 Task: Research Airbnb options in Kalodzishchy, Belarus from 6th December, 2023 to 10th December, 2023 for 6 adults, 2 children.6 bedrooms having 6 beds and 6 bathrooms. Property type can be house. Amenities needed are: wifi, TV, free parkinig on premises, gym, breakfast. Booking option can be shelf check-in. Look for 5 properties as per requirement.
Action: Mouse moved to (462, 129)
Screenshot: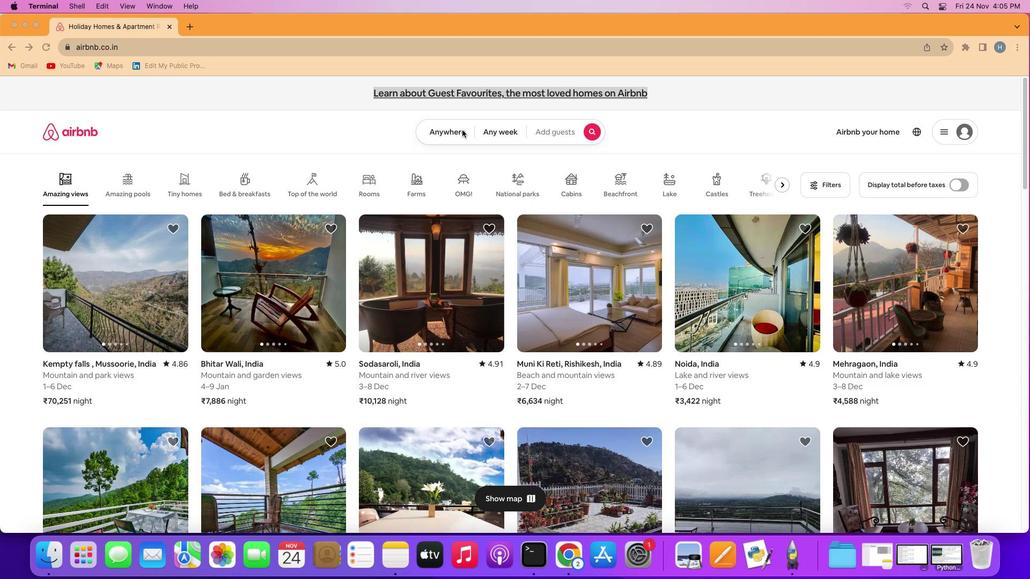 
Action: Mouse pressed left at (462, 129)
Screenshot: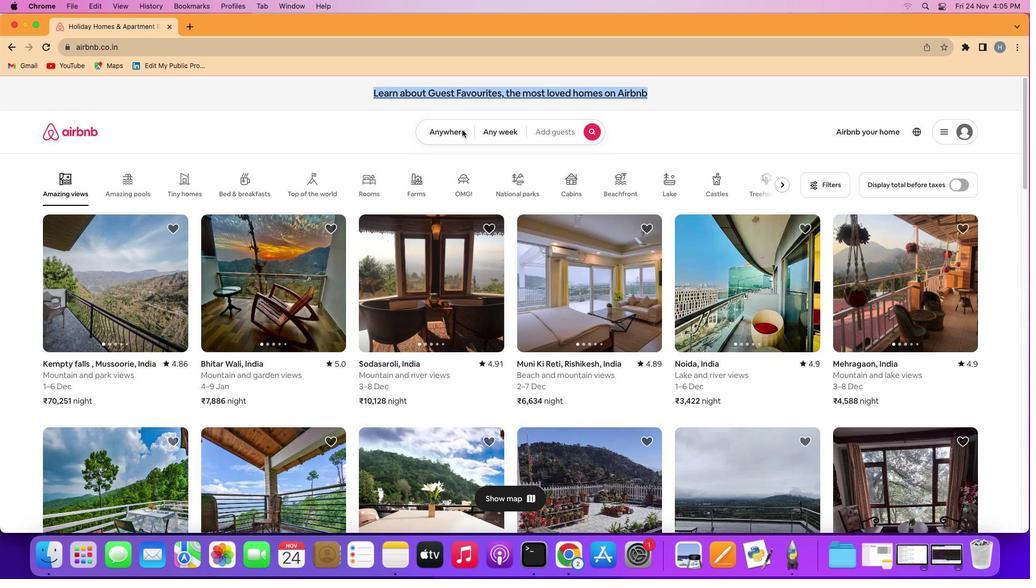 
Action: Mouse pressed left at (462, 129)
Screenshot: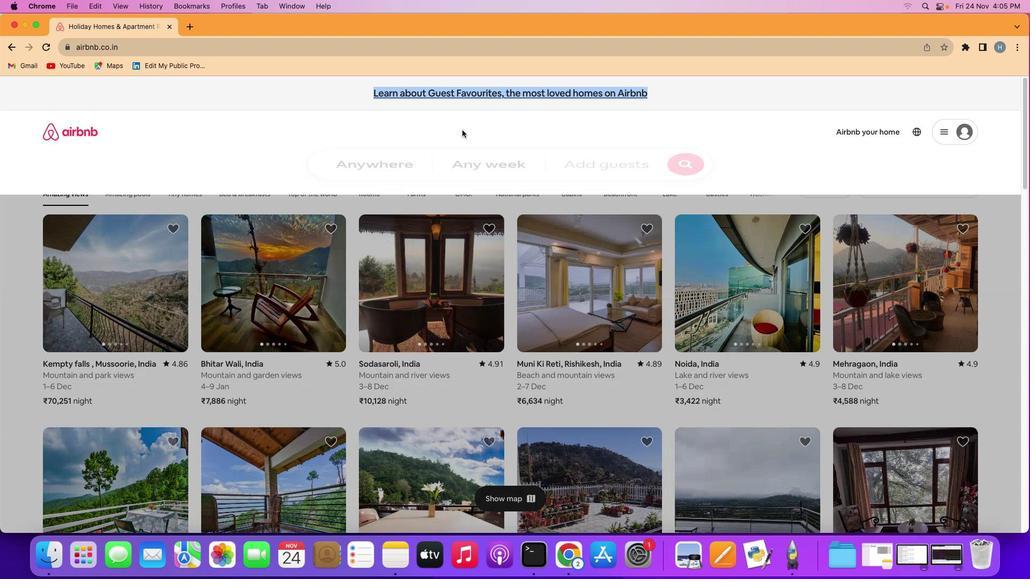 
Action: Mouse moved to (403, 176)
Screenshot: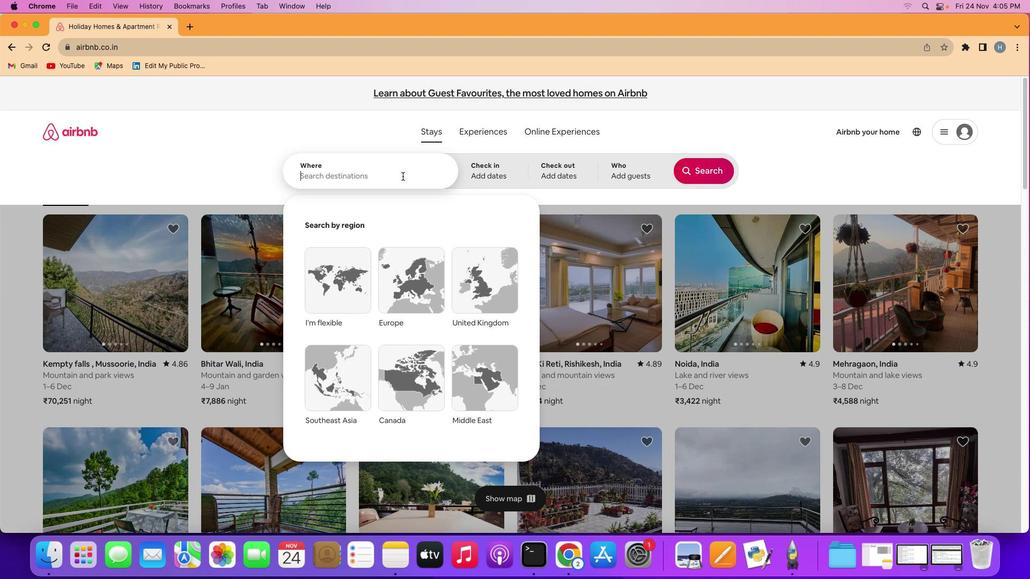 
Action: Mouse pressed left at (403, 176)
Screenshot: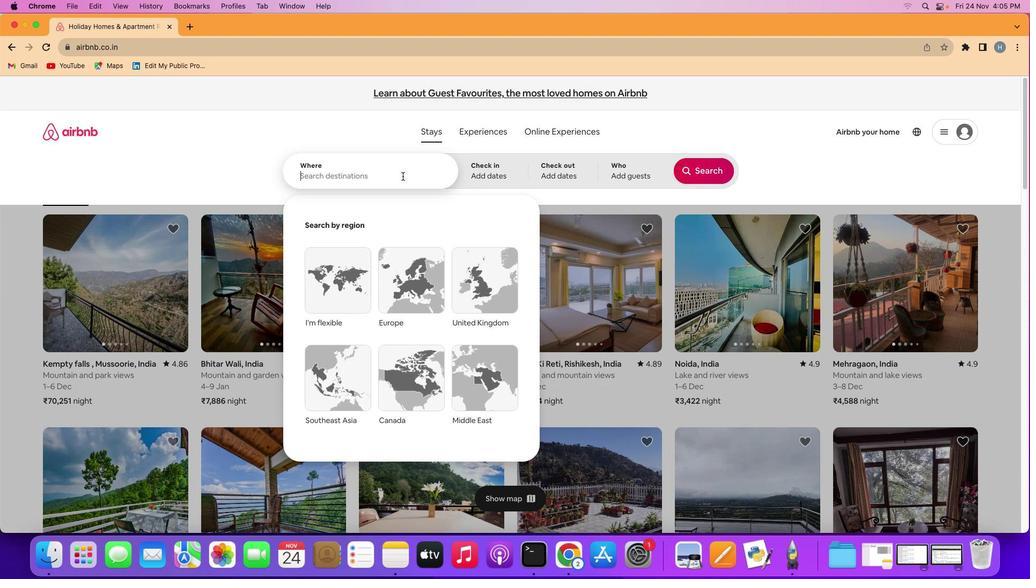 
Action: Mouse moved to (418, 171)
Screenshot: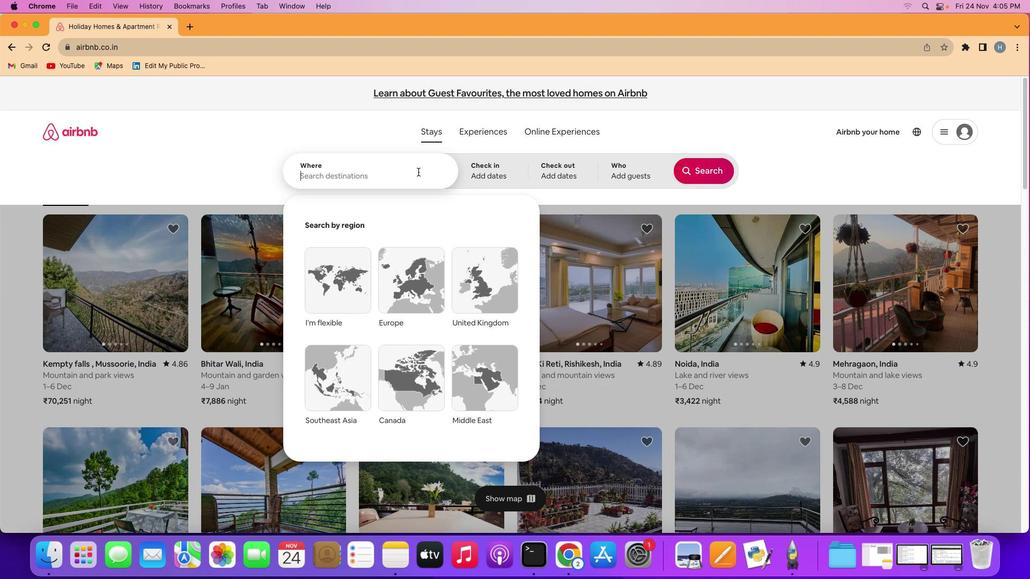 
Action: Key pressed Key.shift'K''a''l''o''d''z''i''s''h''c''h''y'','Key.spaceKey.shift'B''e''l''a''r''u''s'
Screenshot: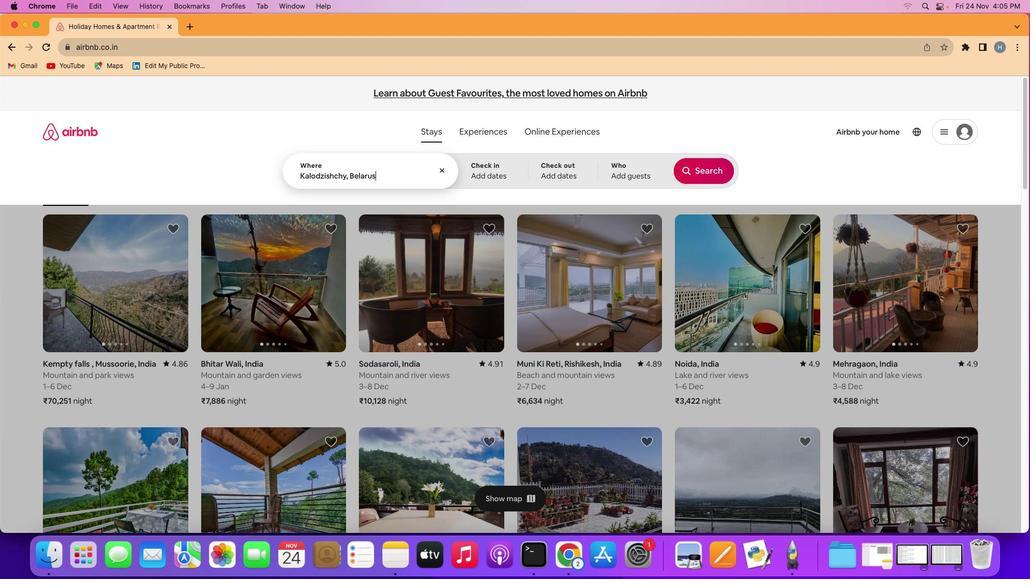
Action: Mouse moved to (511, 169)
Screenshot: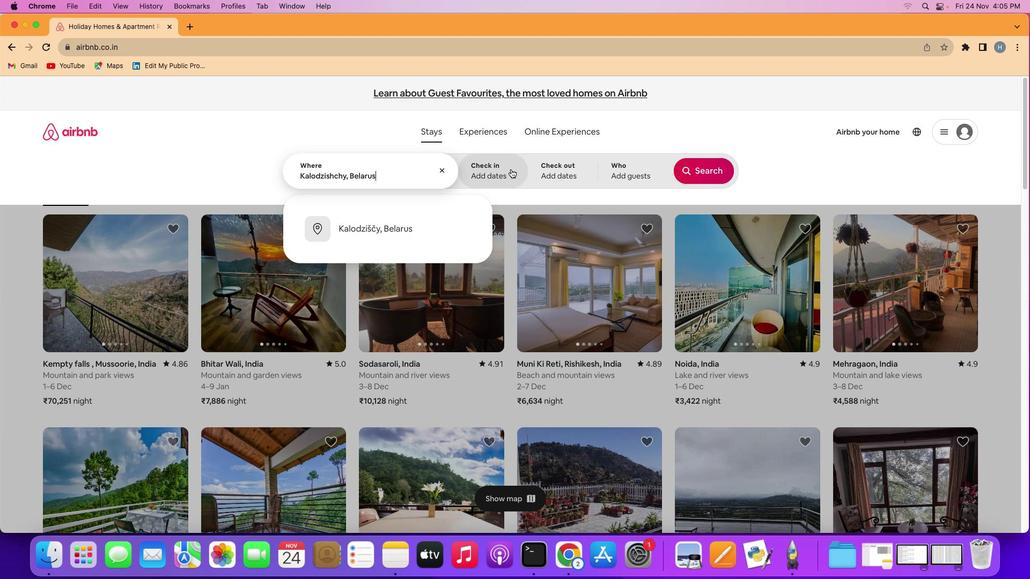 
Action: Mouse pressed left at (511, 169)
Screenshot: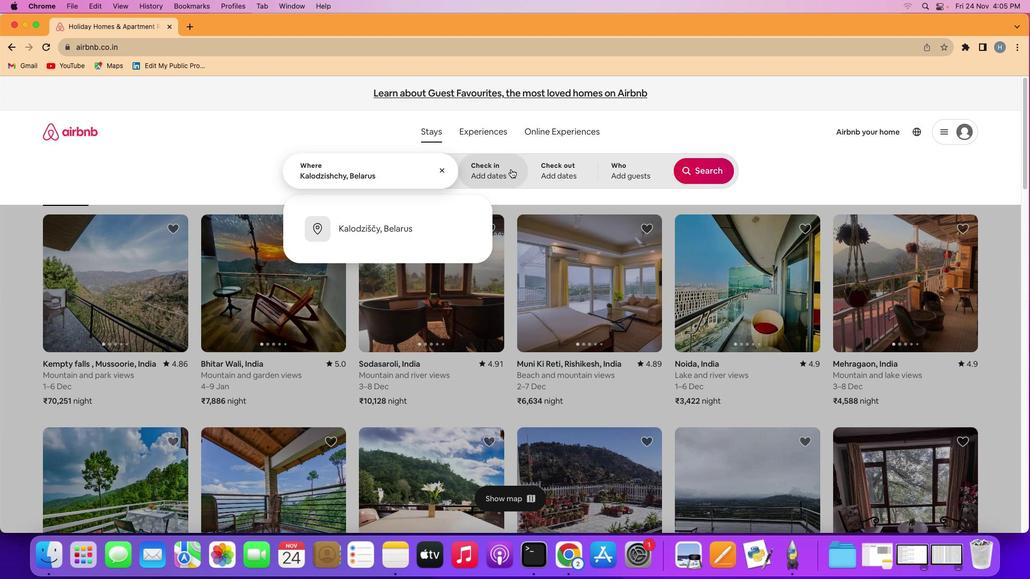 
Action: Mouse moved to (614, 333)
Screenshot: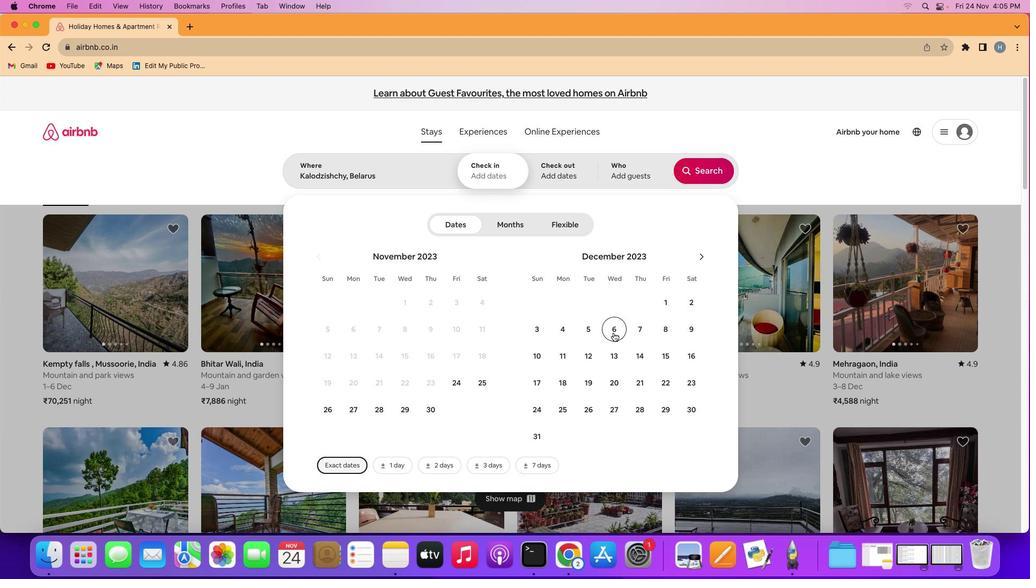 
Action: Mouse pressed left at (614, 333)
Screenshot: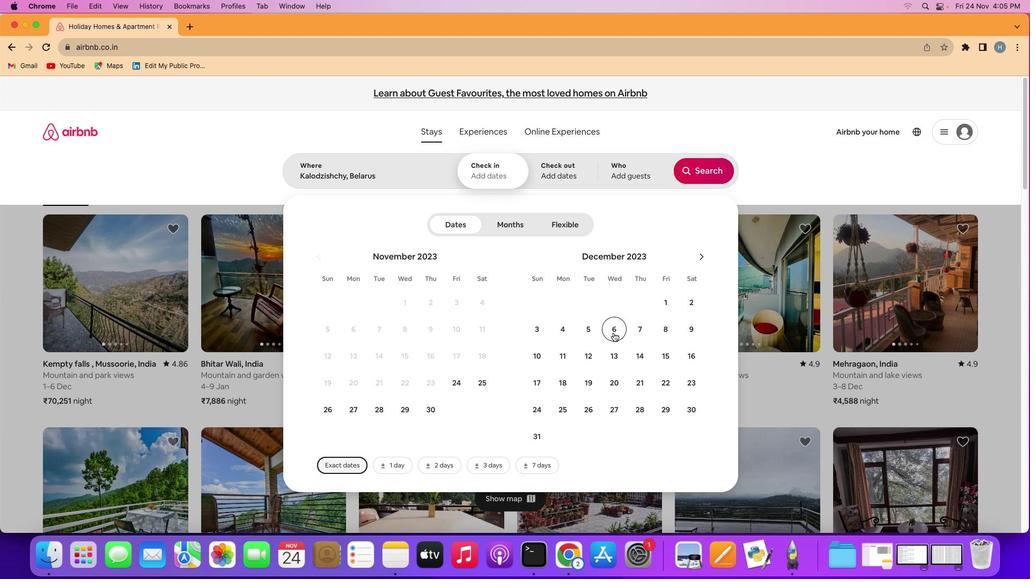 
Action: Mouse moved to (526, 354)
Screenshot: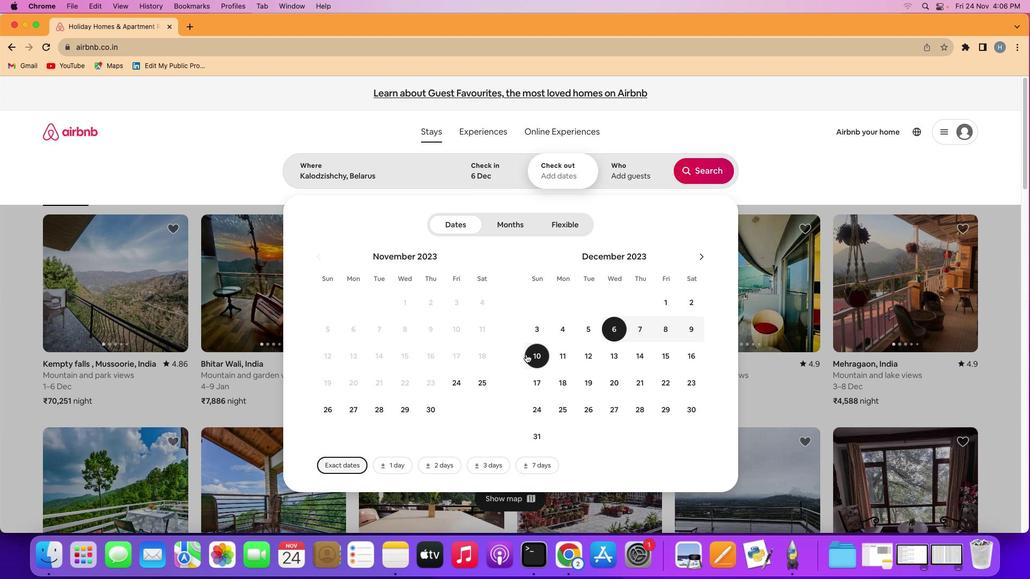 
Action: Mouse pressed left at (526, 354)
Screenshot: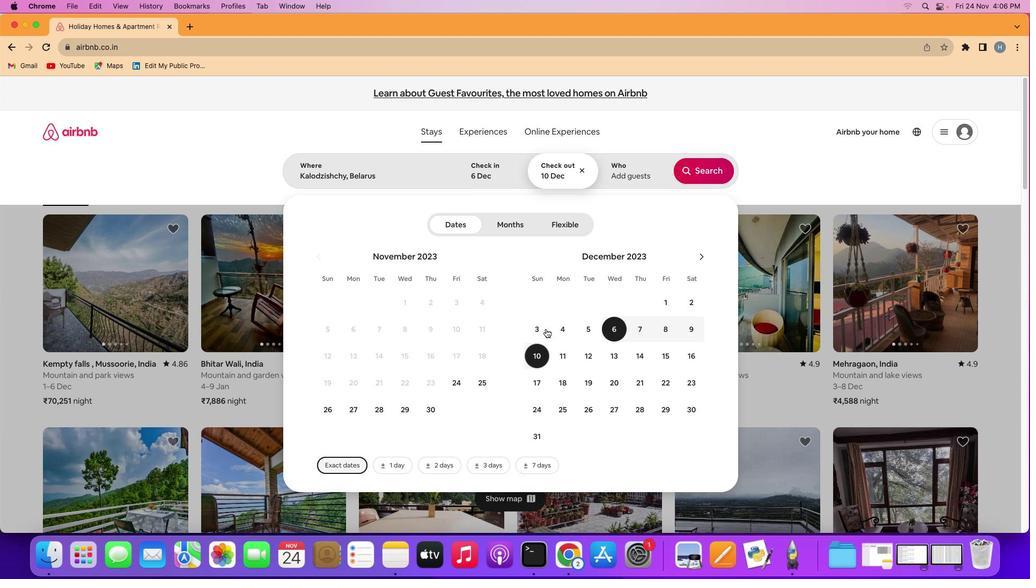 
Action: Mouse moved to (631, 179)
Screenshot: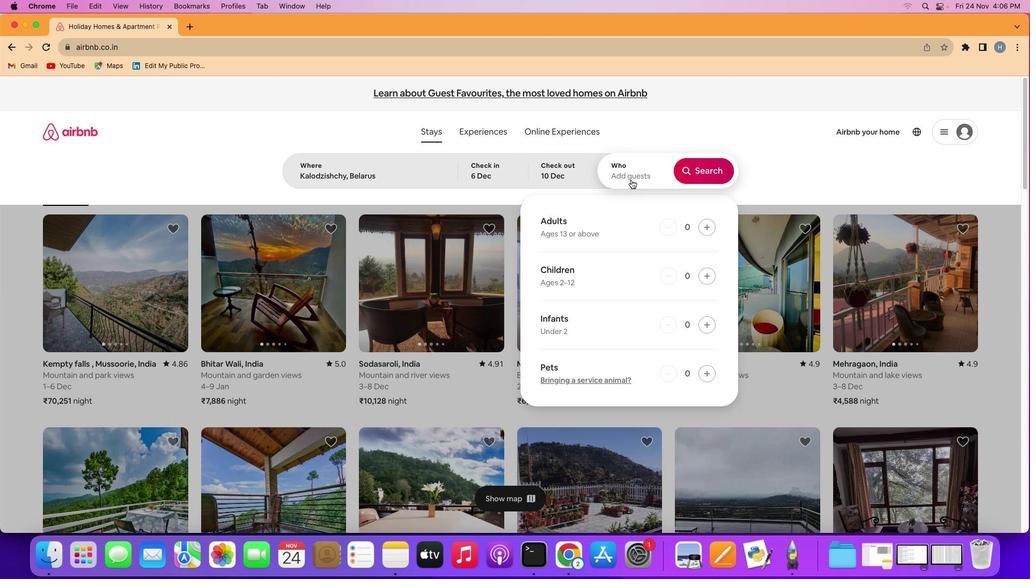
Action: Mouse pressed left at (631, 179)
Screenshot: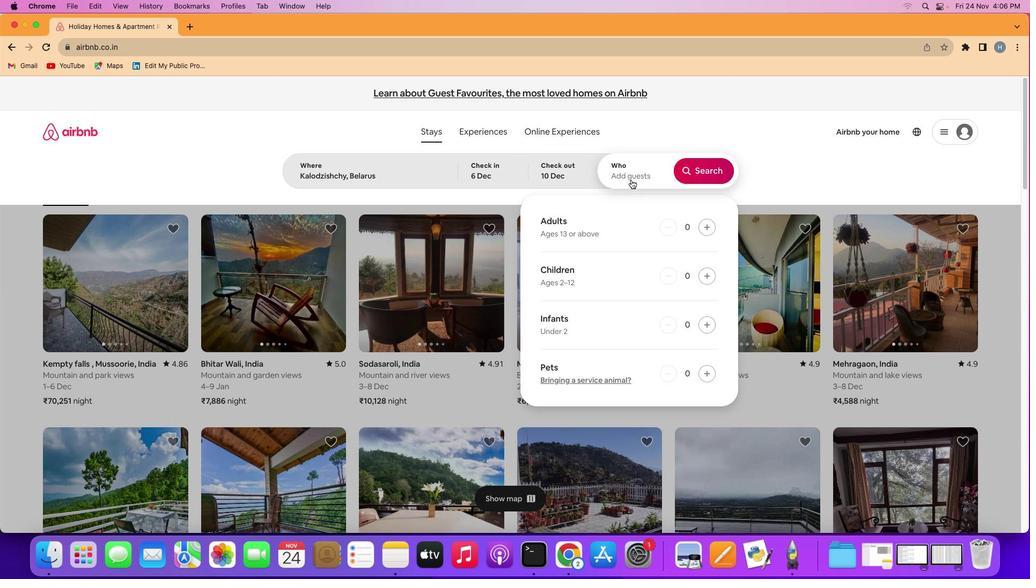 
Action: Mouse moved to (712, 229)
Screenshot: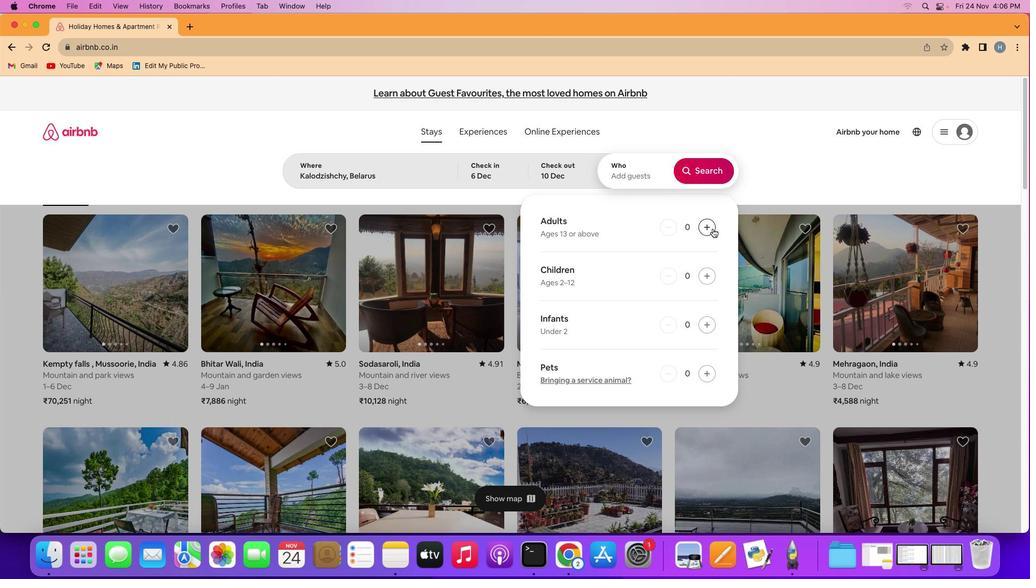 
Action: Mouse pressed left at (712, 229)
Screenshot: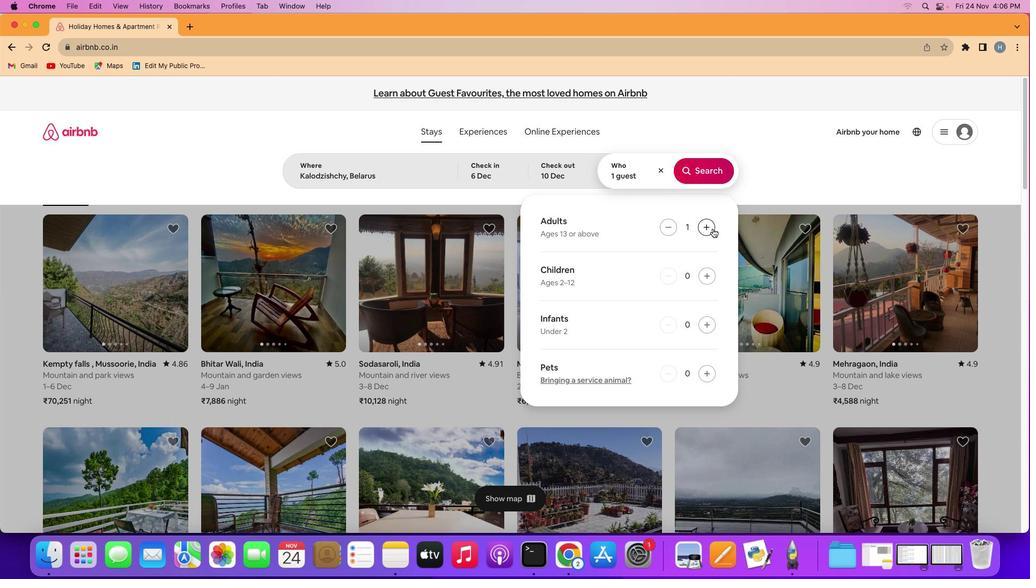 
Action: Mouse pressed left at (712, 229)
Screenshot: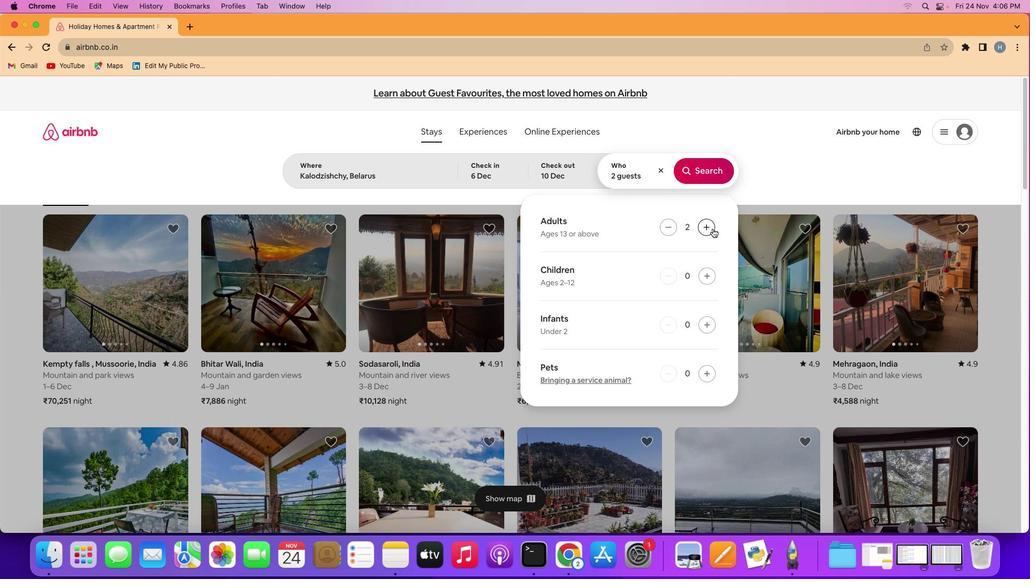 
Action: Mouse pressed left at (712, 229)
Screenshot: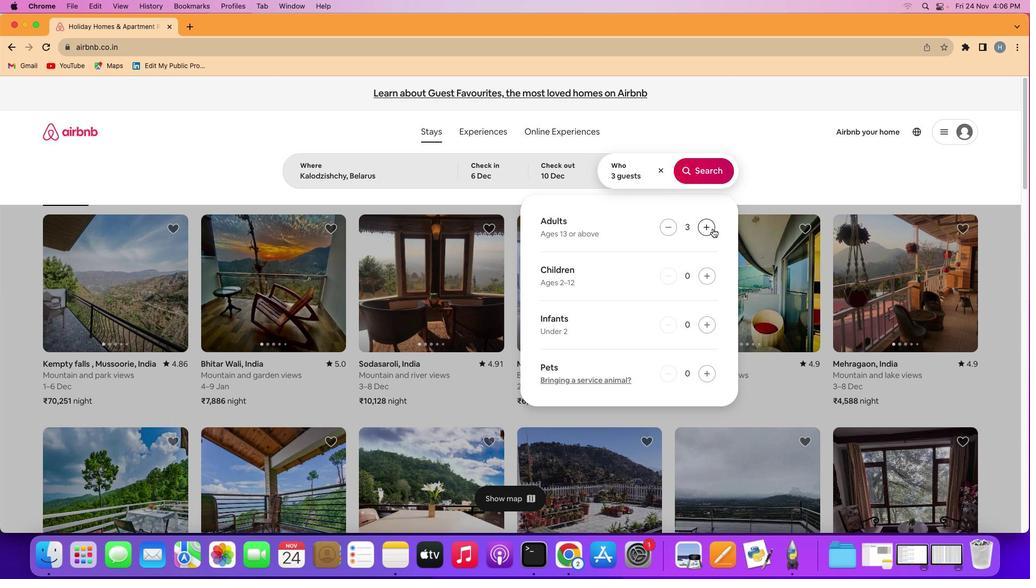 
Action: Mouse pressed left at (712, 229)
Screenshot: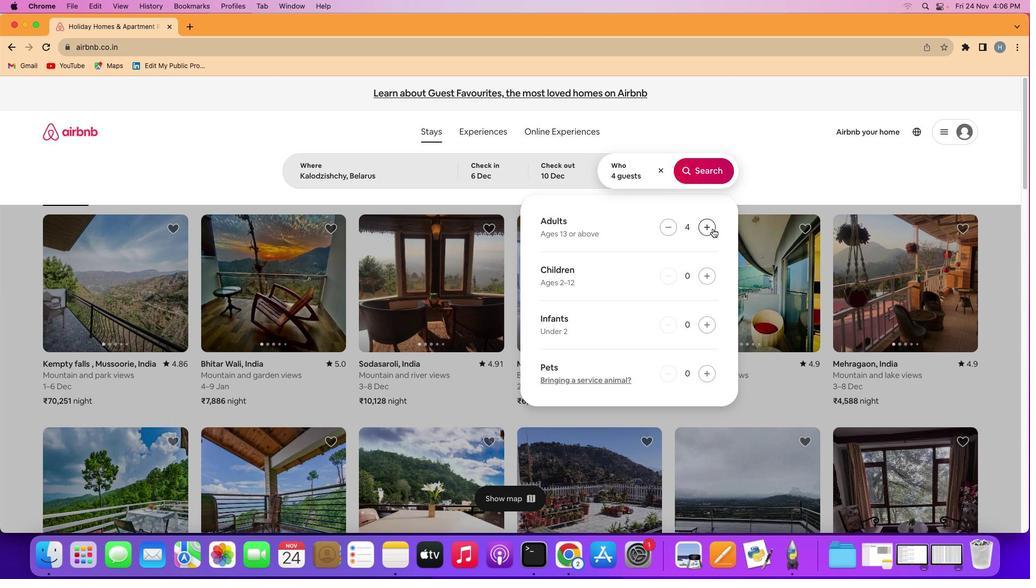 
Action: Mouse pressed left at (712, 229)
Screenshot: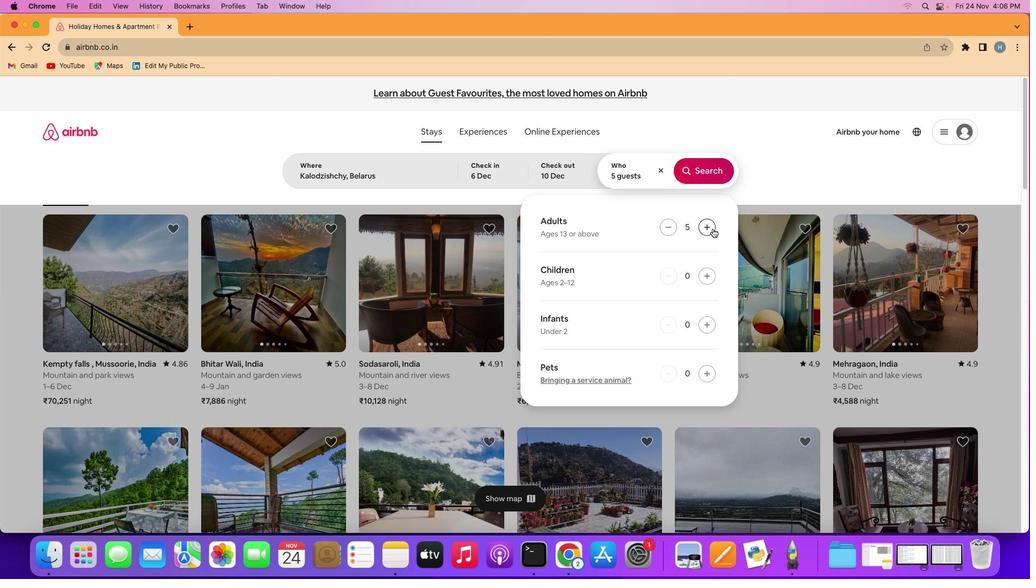 
Action: Mouse pressed left at (712, 229)
Screenshot: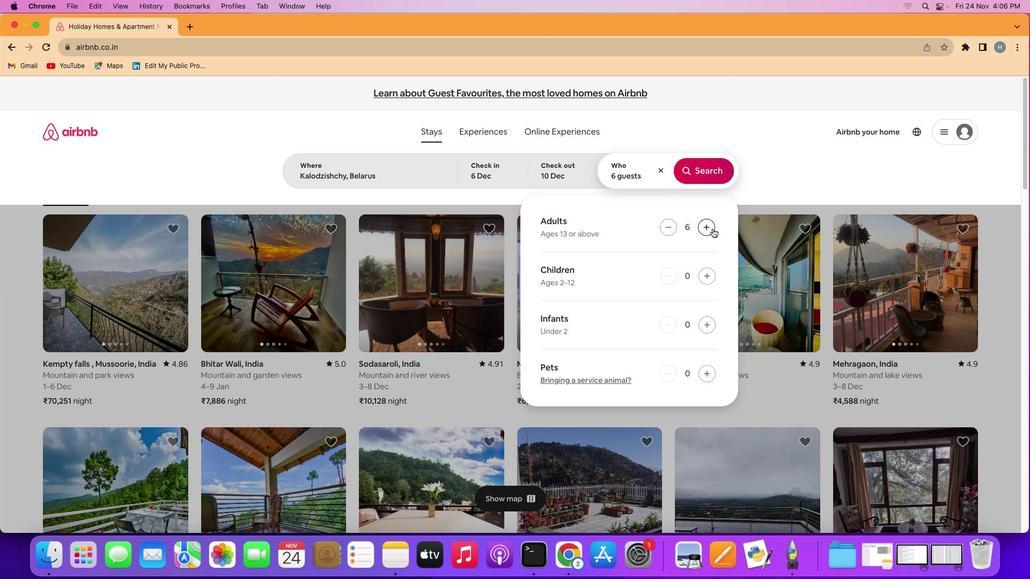 
Action: Mouse moved to (709, 277)
Screenshot: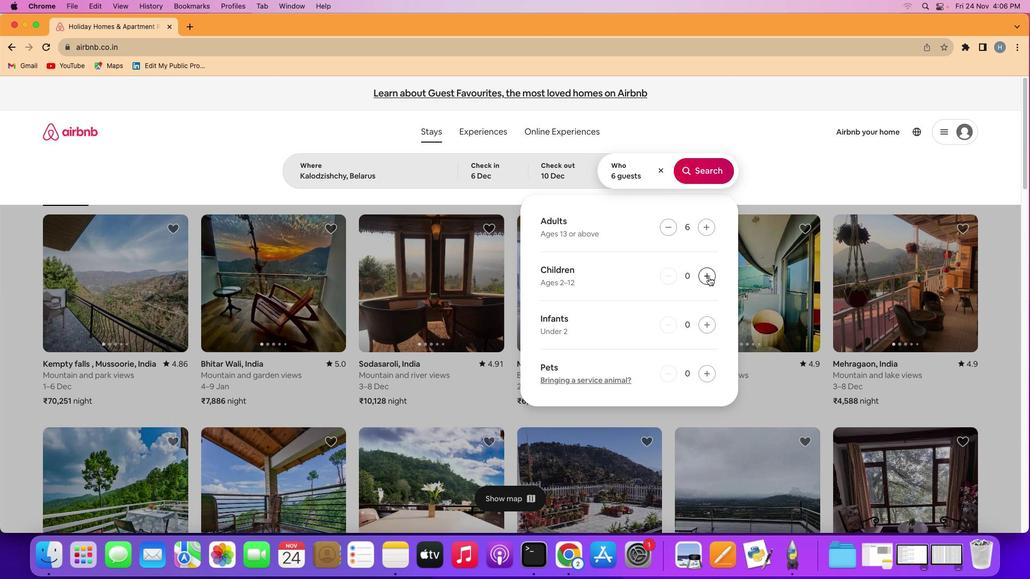 
Action: Mouse pressed left at (709, 277)
Screenshot: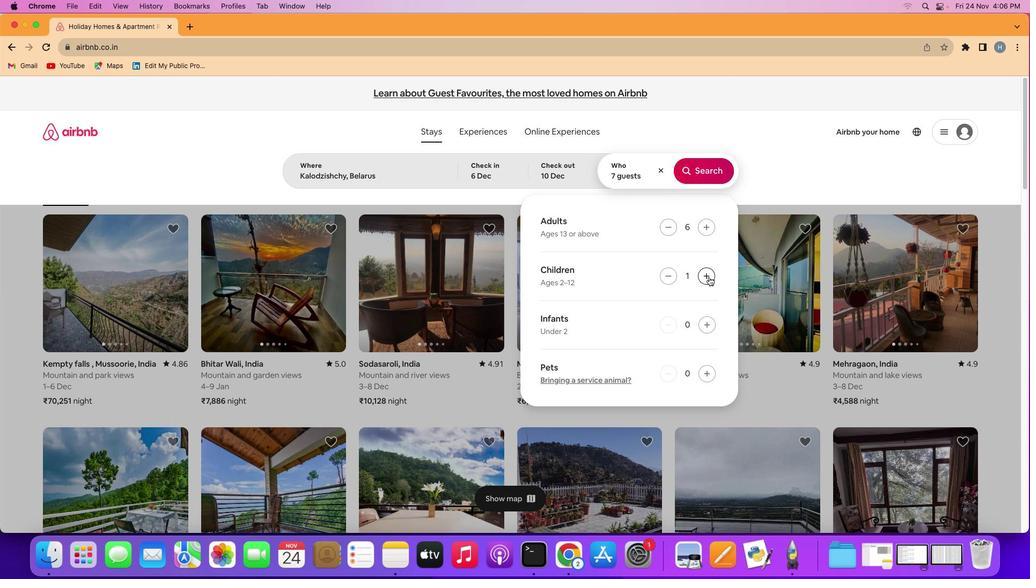 
Action: Mouse pressed left at (709, 277)
Screenshot: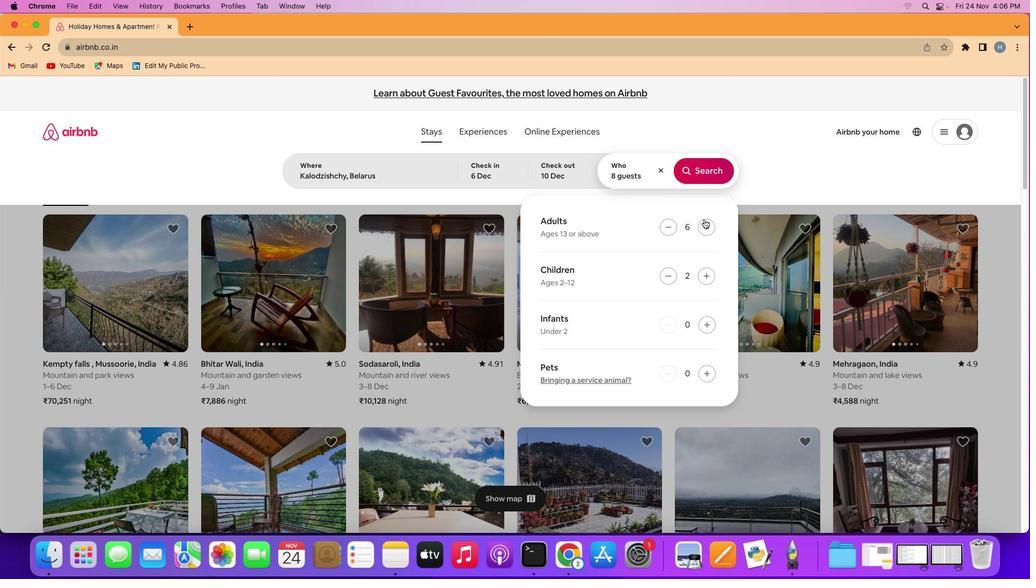 
Action: Mouse moved to (702, 166)
Screenshot: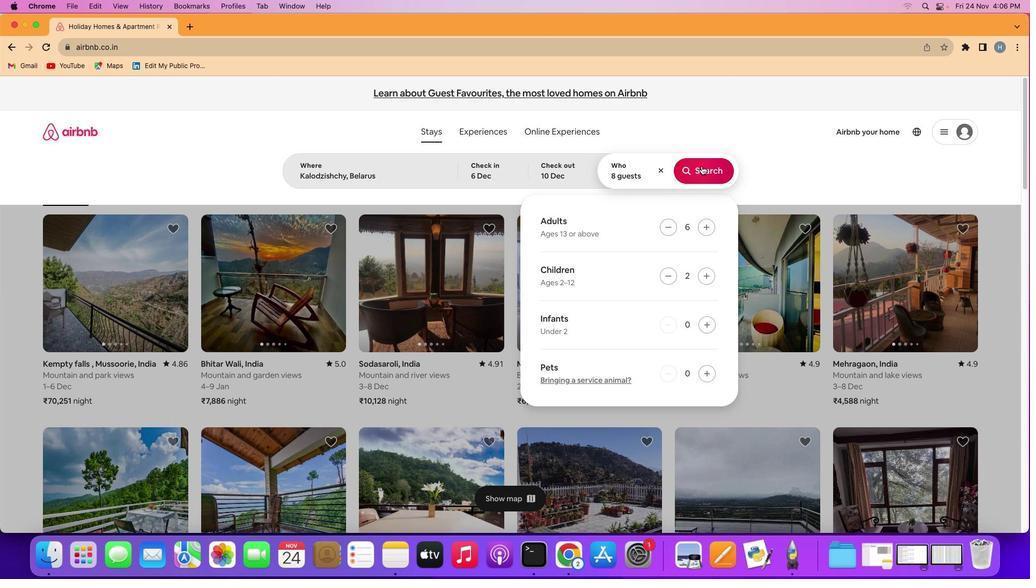 
Action: Mouse pressed left at (702, 166)
Screenshot: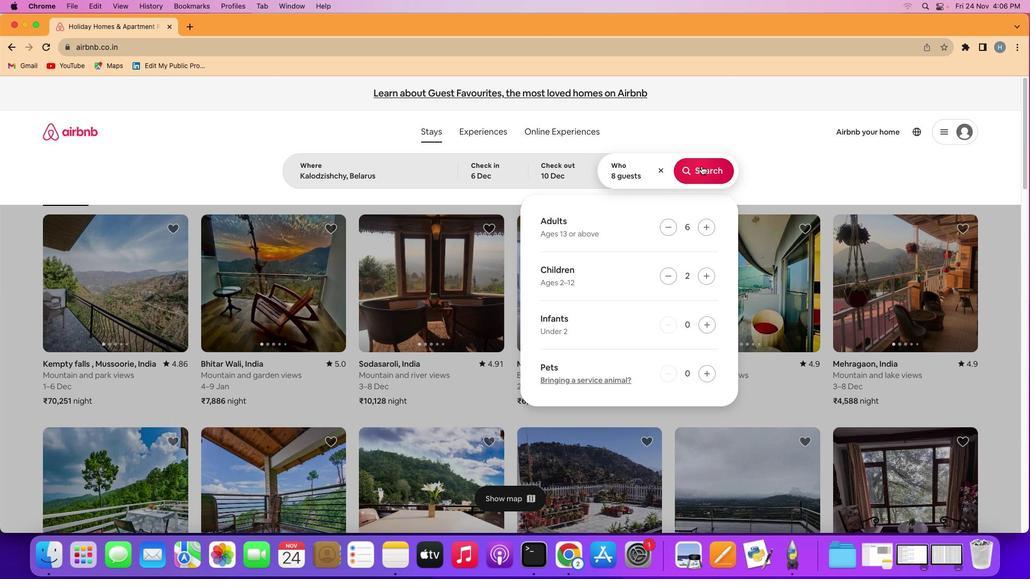 
Action: Mouse moved to (845, 137)
Screenshot: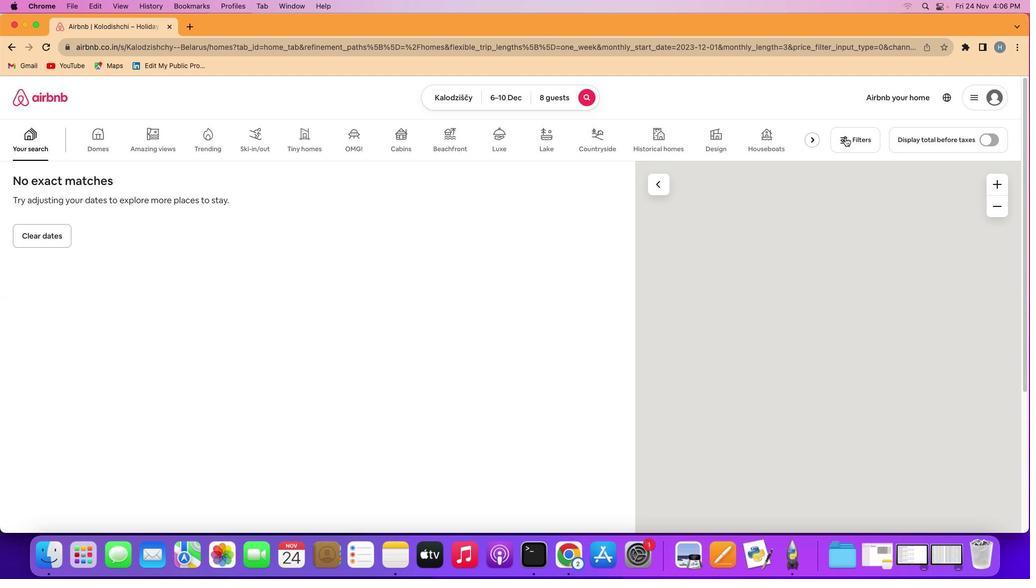 
Action: Mouse pressed left at (845, 137)
Screenshot: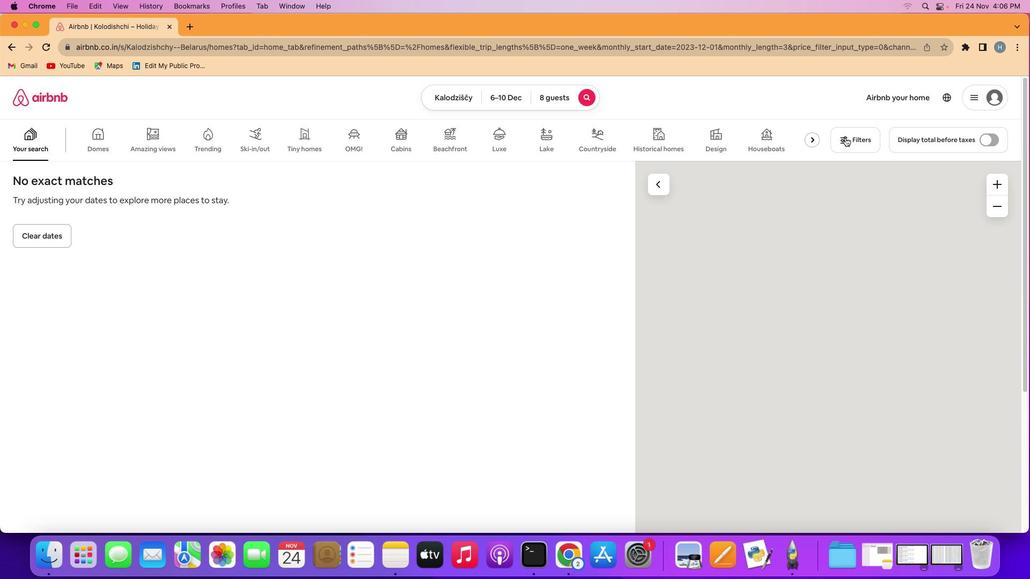 
Action: Mouse moved to (591, 290)
Screenshot: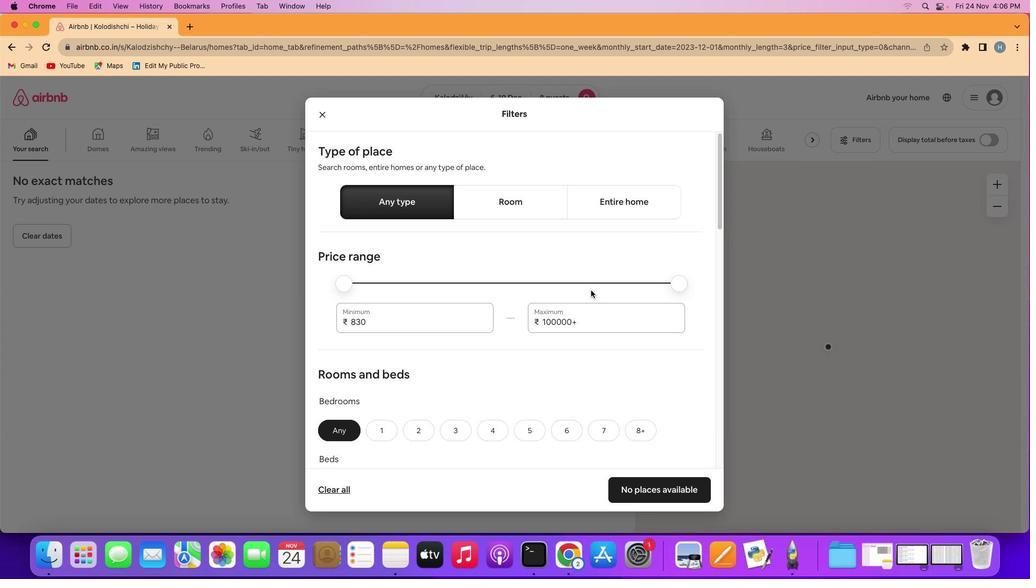 
Action: Mouse scrolled (591, 290) with delta (0, 0)
Screenshot: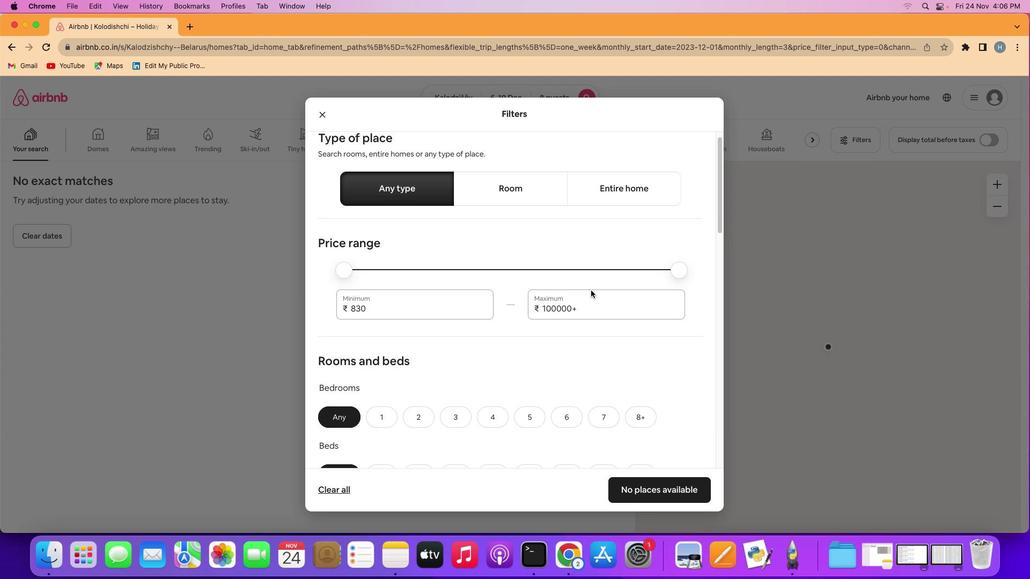 
Action: Mouse scrolled (591, 290) with delta (0, 0)
Screenshot: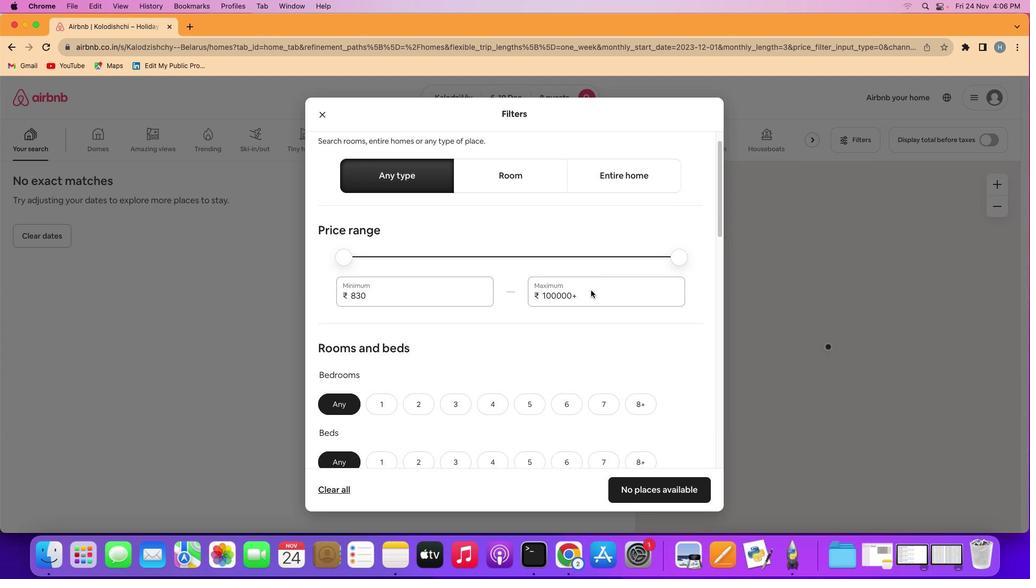 
Action: Mouse scrolled (591, 290) with delta (0, -1)
Screenshot: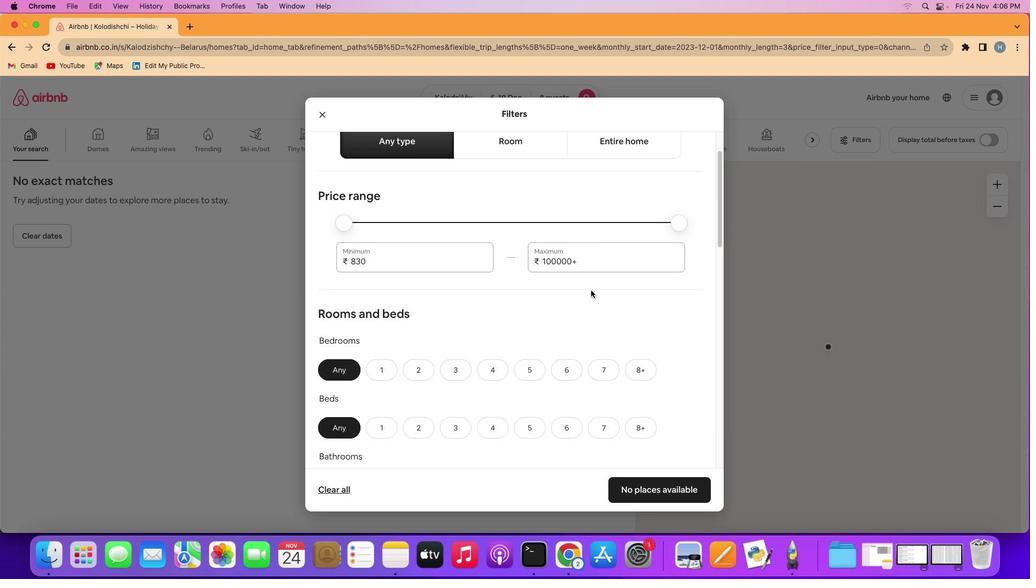 
Action: Mouse scrolled (591, 290) with delta (0, 0)
Screenshot: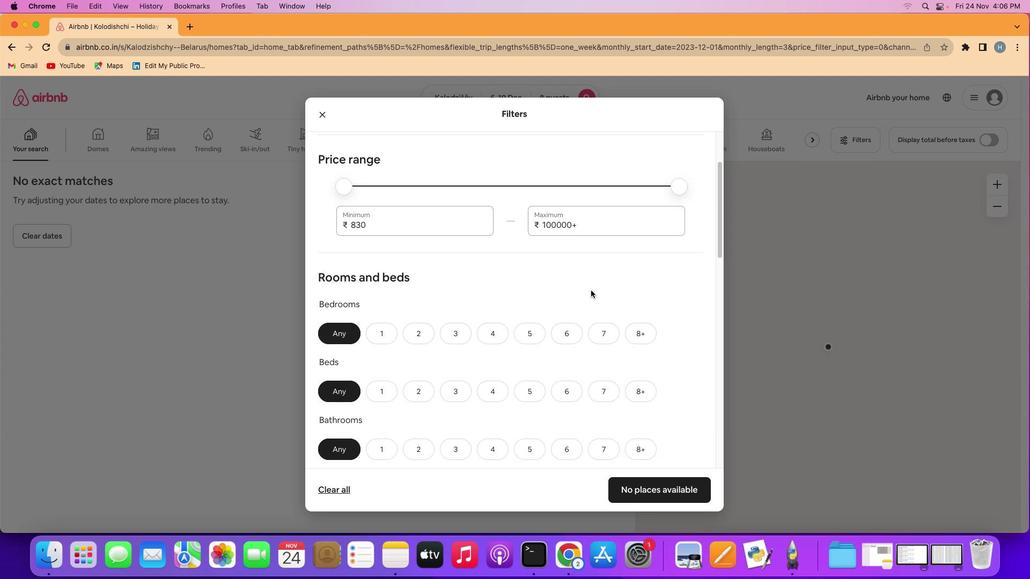 
Action: Mouse scrolled (591, 290) with delta (0, 0)
Screenshot: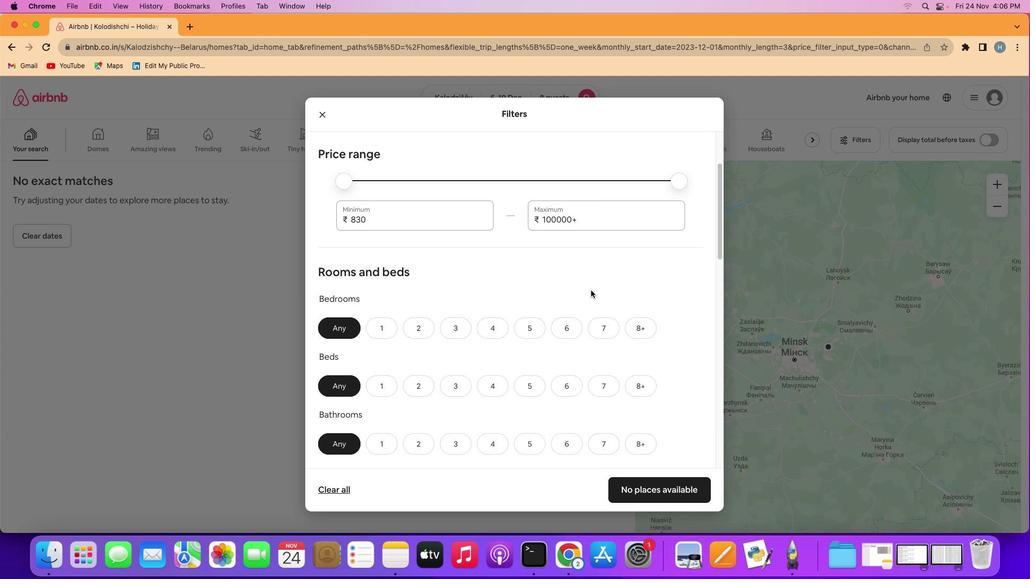 
Action: Mouse scrolled (591, 290) with delta (0, 0)
Screenshot: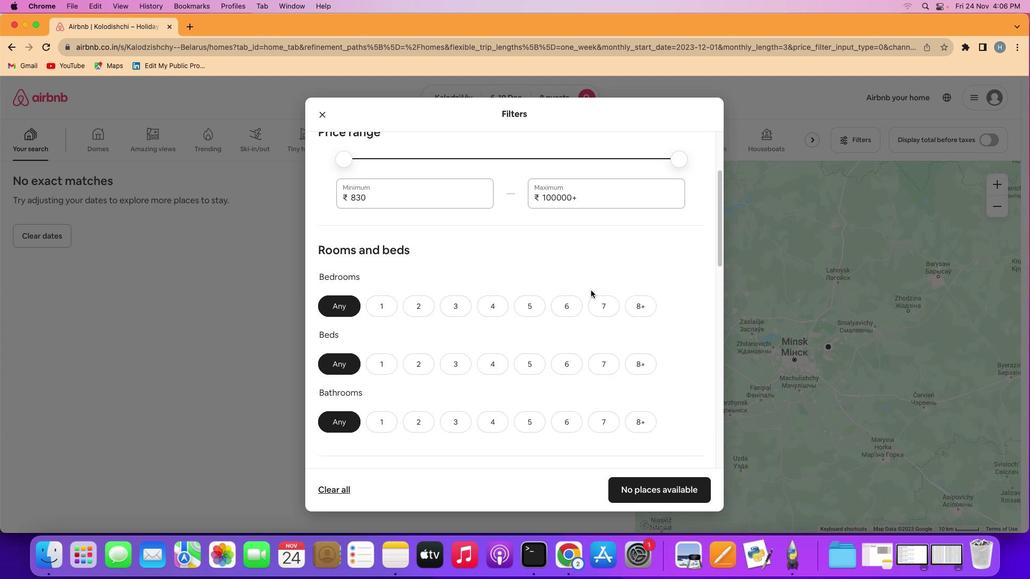 
Action: Mouse scrolled (591, 290) with delta (0, -1)
Screenshot: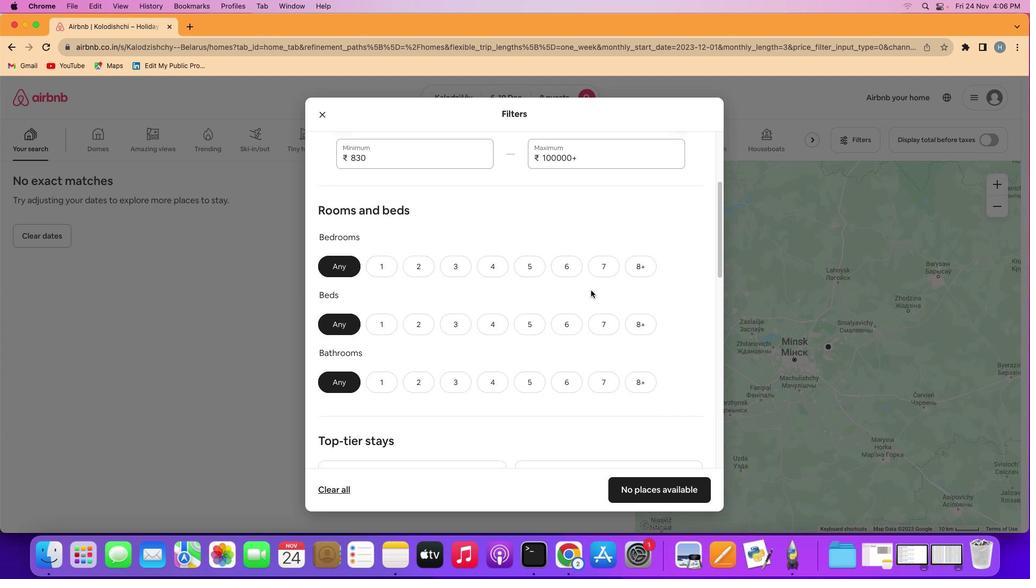
Action: Mouse scrolled (591, 290) with delta (0, -1)
Screenshot: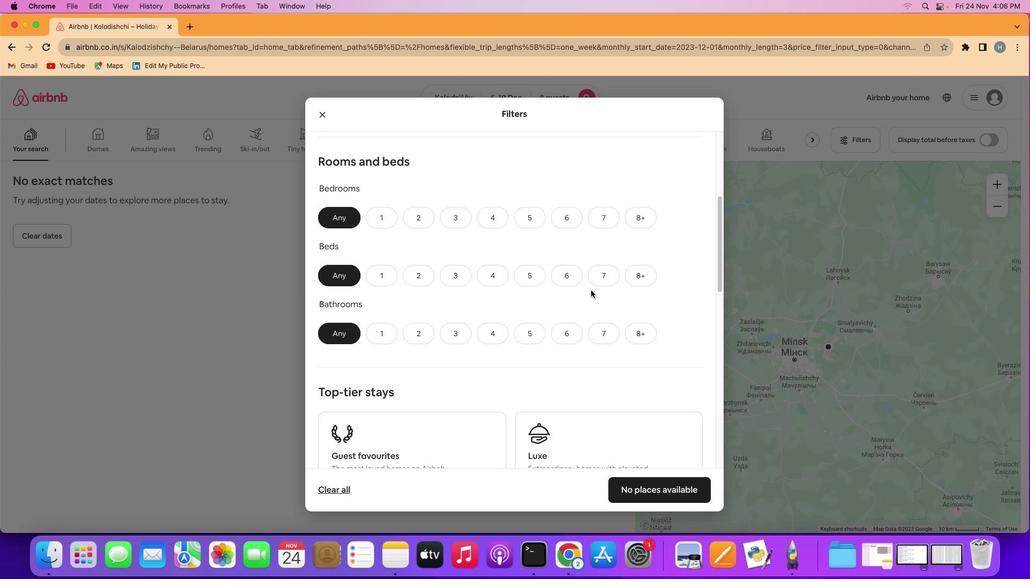 
Action: Mouse scrolled (591, 290) with delta (0, 0)
Screenshot: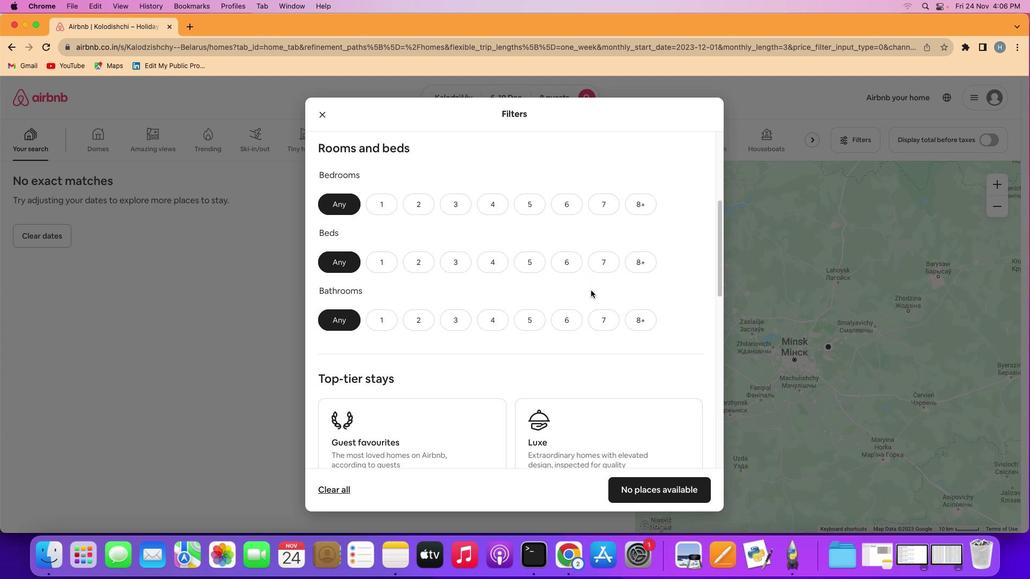 
Action: Mouse scrolled (591, 290) with delta (0, 0)
Screenshot: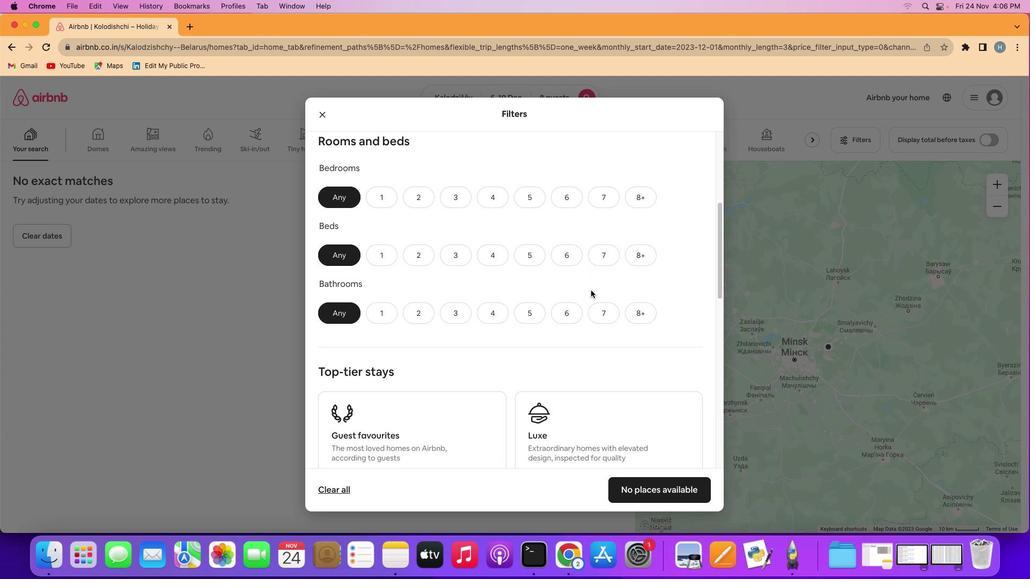 
Action: Mouse scrolled (591, 290) with delta (0, 0)
Screenshot: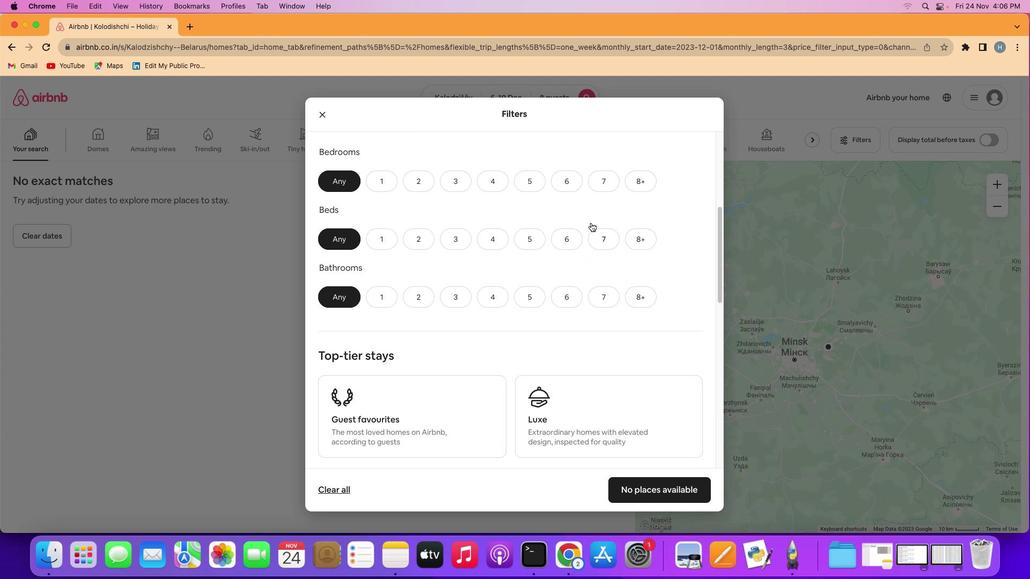 
Action: Mouse moved to (572, 179)
Screenshot: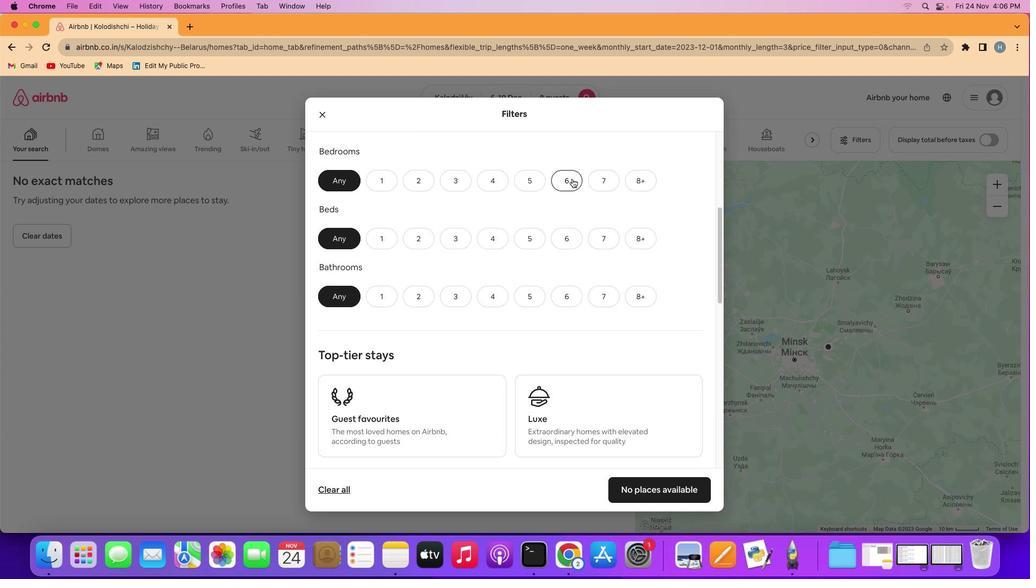 
Action: Mouse pressed left at (572, 179)
Screenshot: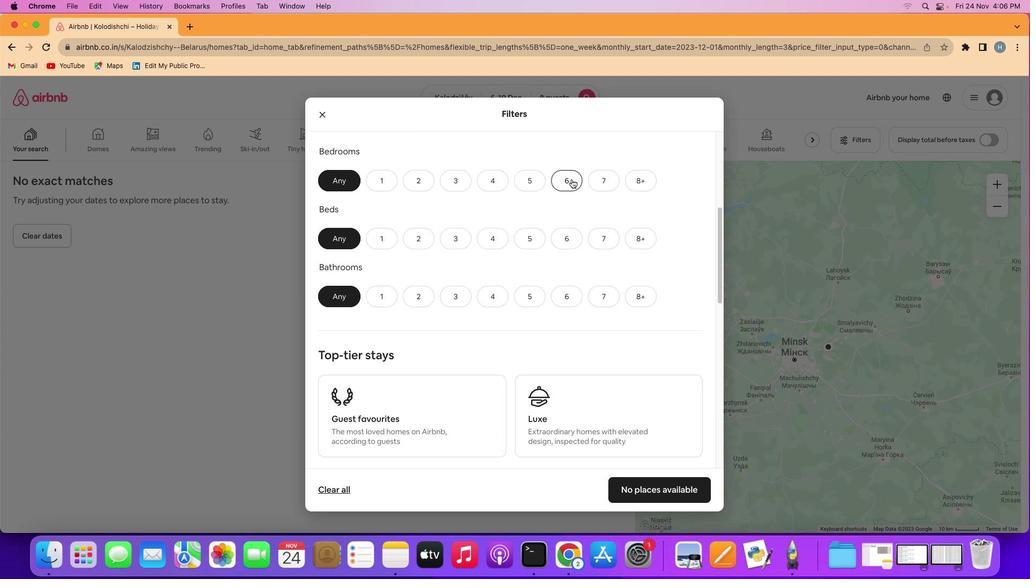 
Action: Mouse moved to (565, 239)
Screenshot: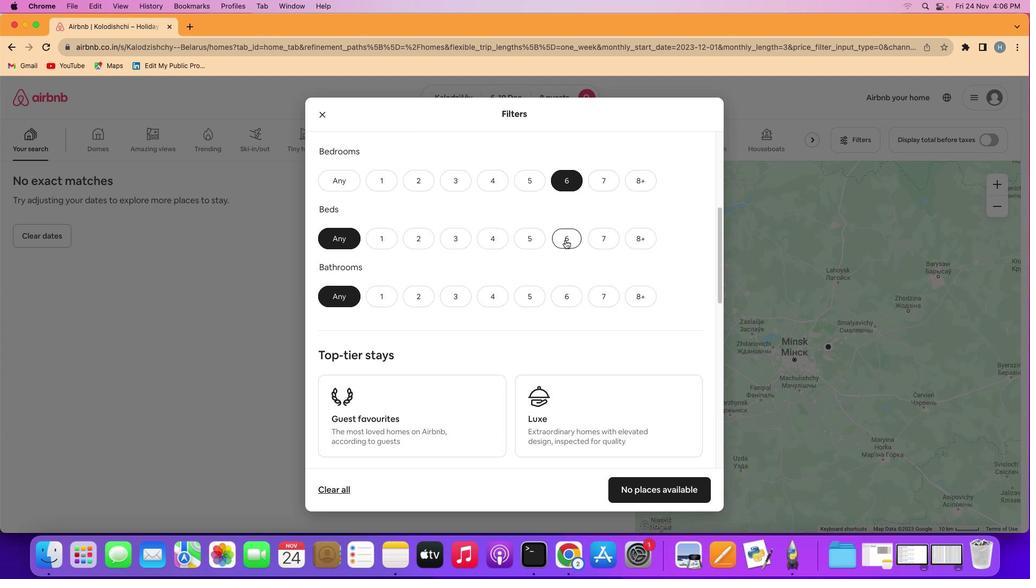
Action: Mouse pressed left at (565, 239)
Screenshot: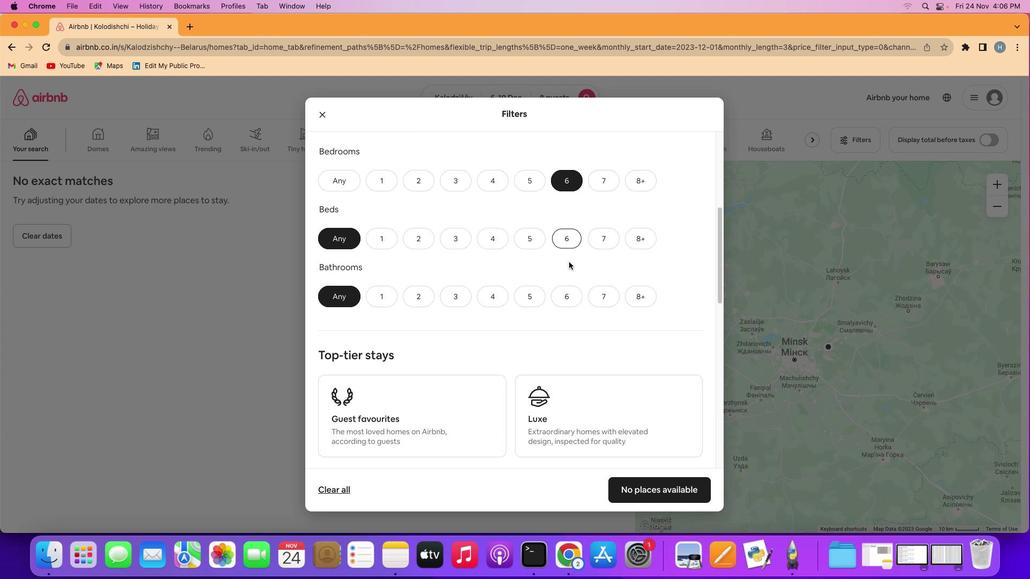 
Action: Mouse moved to (575, 294)
Screenshot: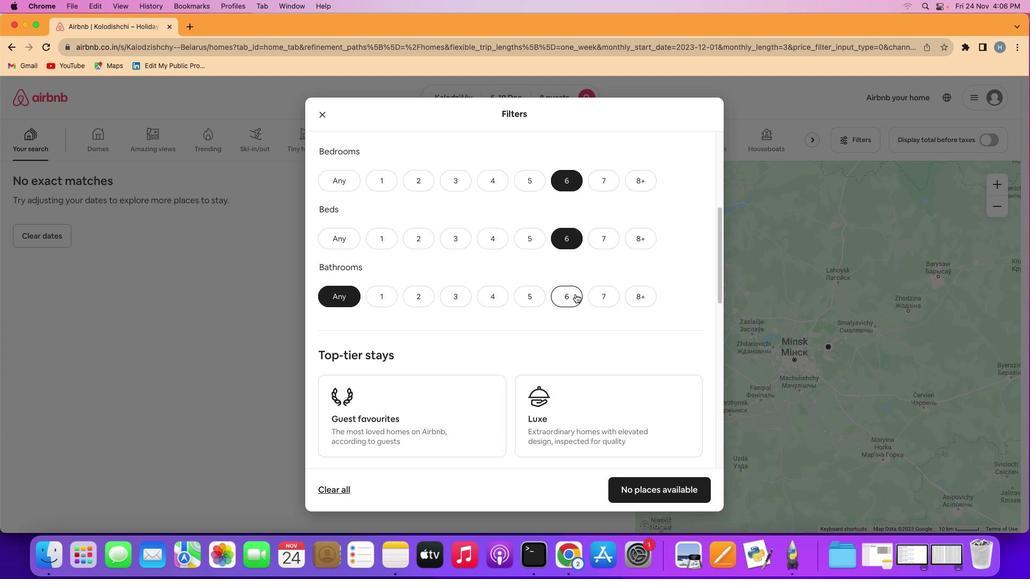 
Action: Mouse pressed left at (575, 294)
Screenshot: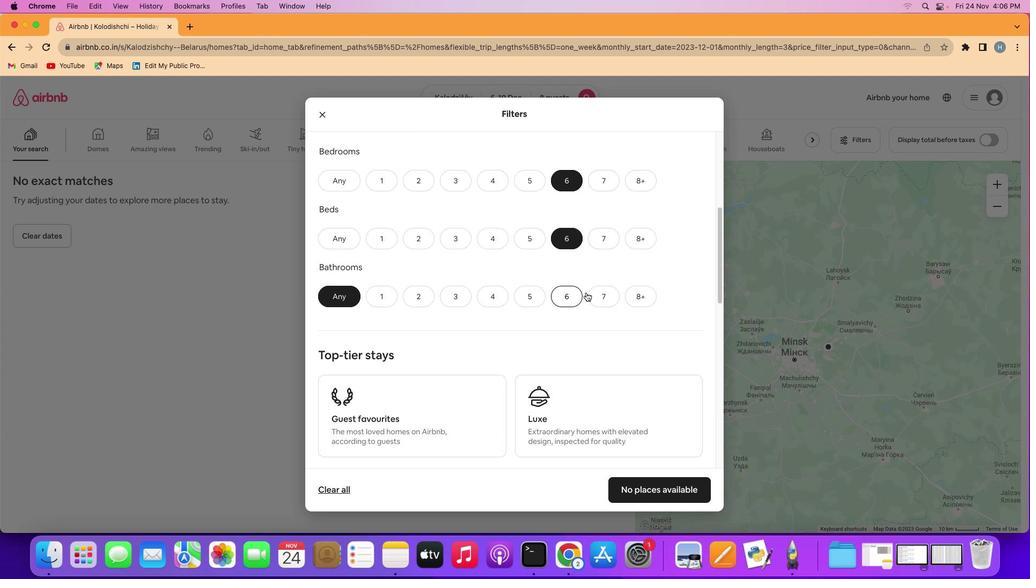 
Action: Mouse moved to (639, 304)
Screenshot: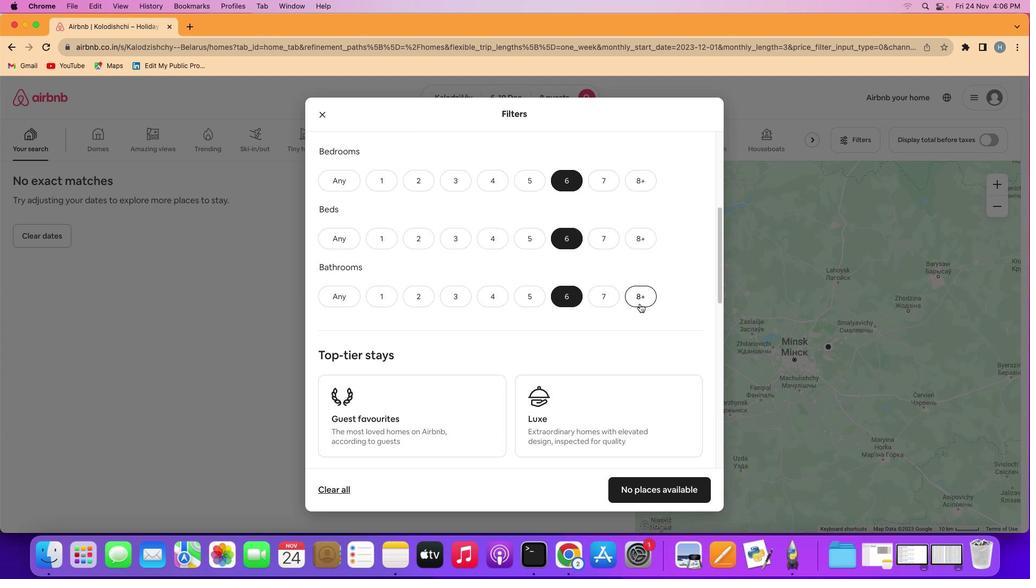 
Action: Mouse scrolled (639, 304) with delta (0, 0)
Screenshot: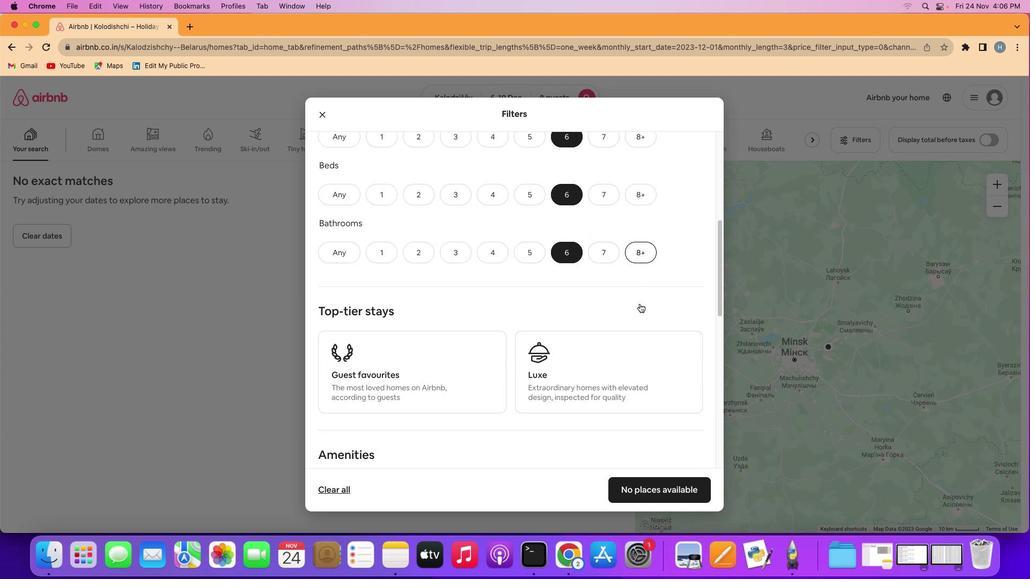 
Action: Mouse scrolled (639, 304) with delta (0, 0)
Screenshot: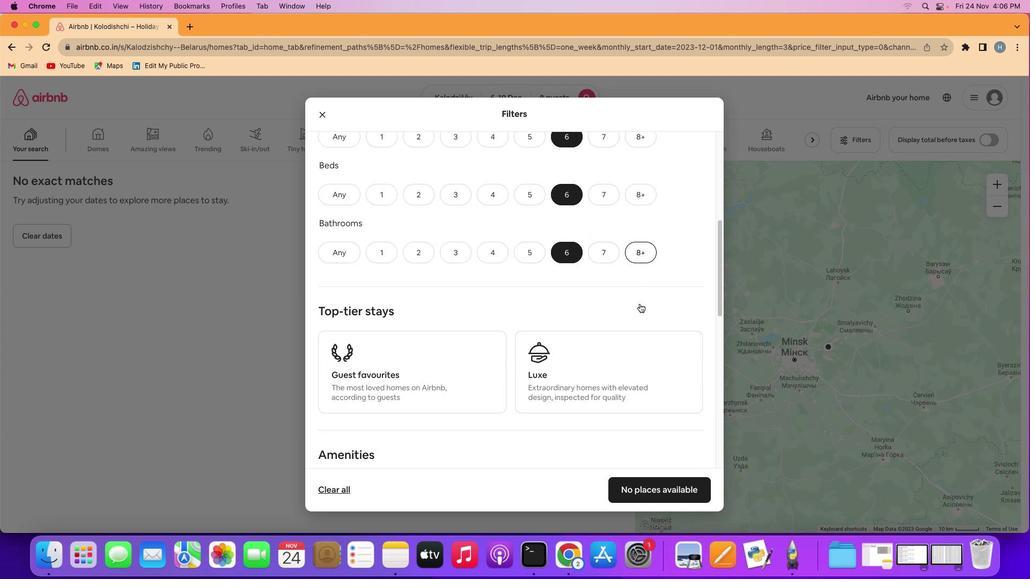 
Action: Mouse scrolled (639, 304) with delta (0, -1)
Screenshot: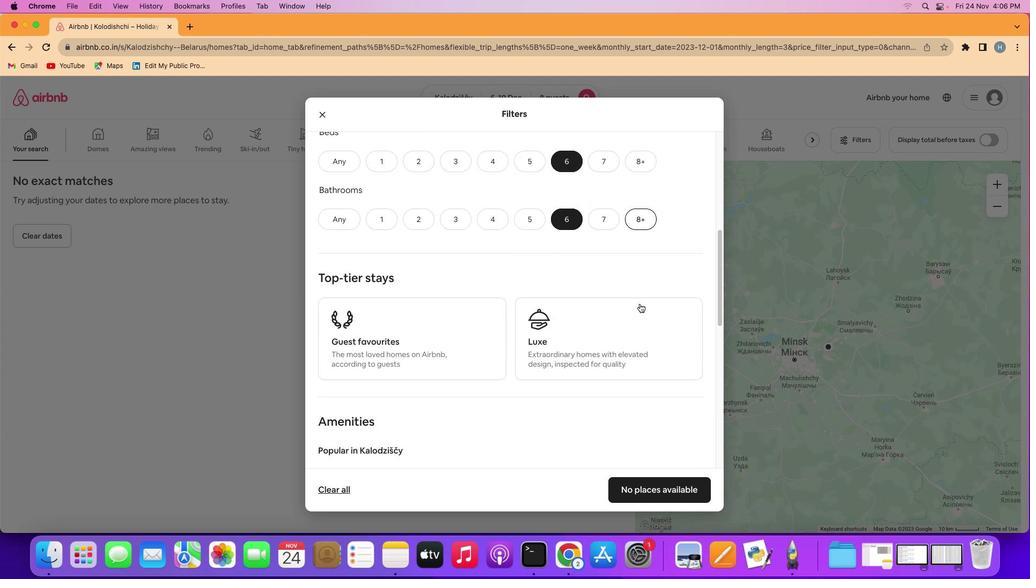 
Action: Mouse scrolled (639, 304) with delta (0, 0)
Screenshot: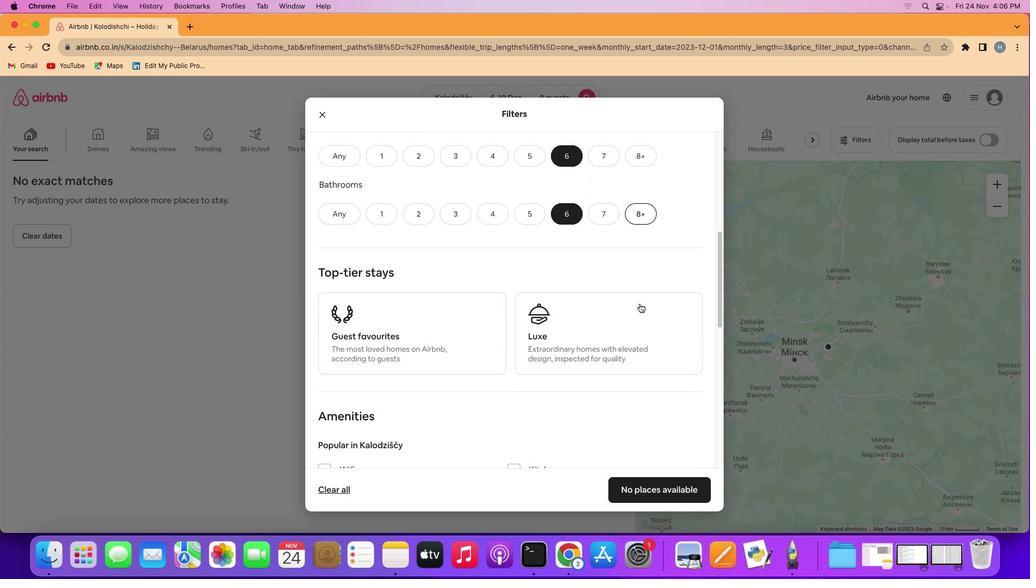 
Action: Mouse scrolled (639, 304) with delta (0, 0)
Screenshot: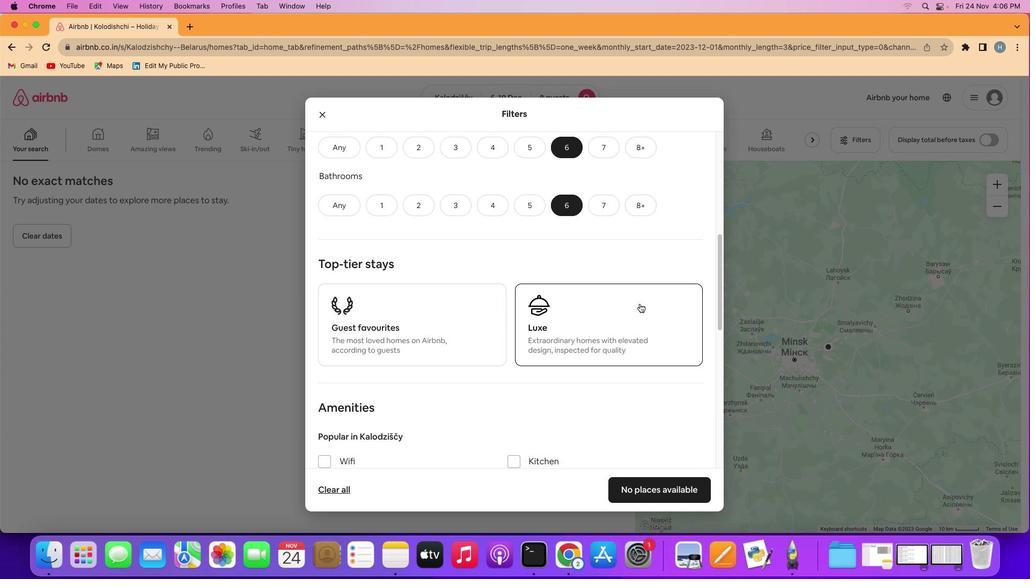 
Action: Mouse scrolled (639, 304) with delta (0, 0)
Screenshot: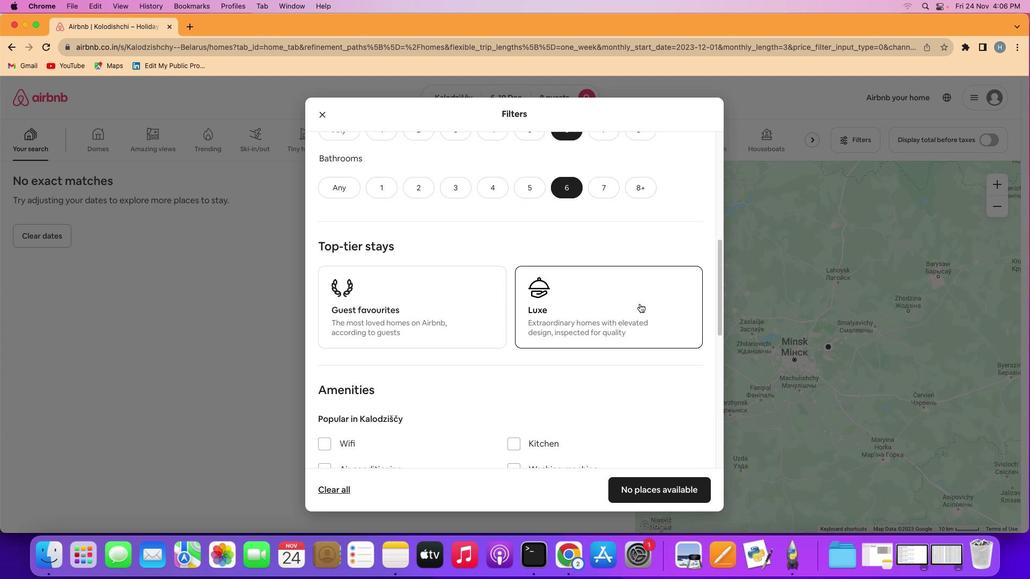 
Action: Mouse scrolled (639, 304) with delta (0, 0)
Screenshot: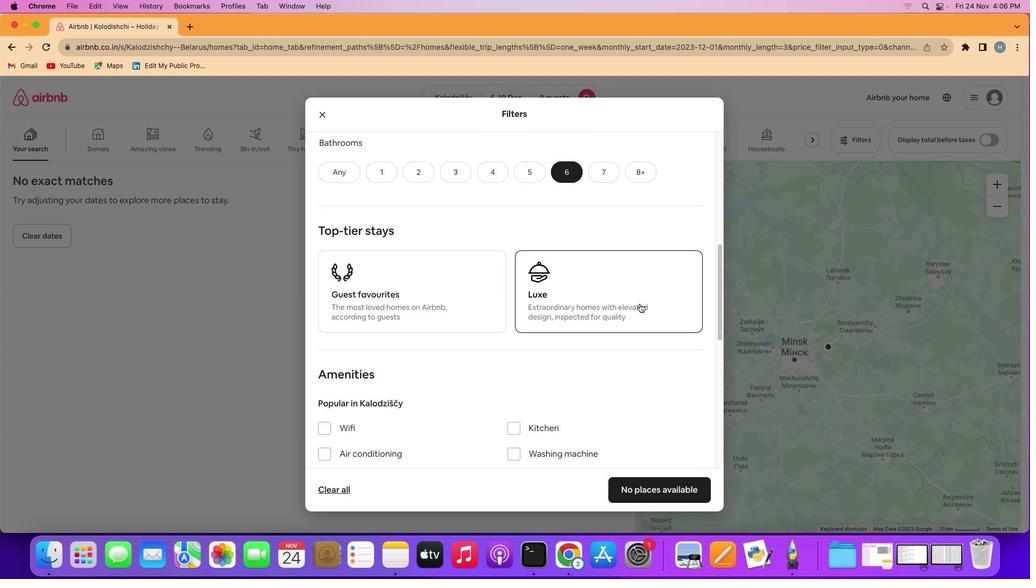 
Action: Mouse scrolled (639, 304) with delta (0, 0)
Screenshot: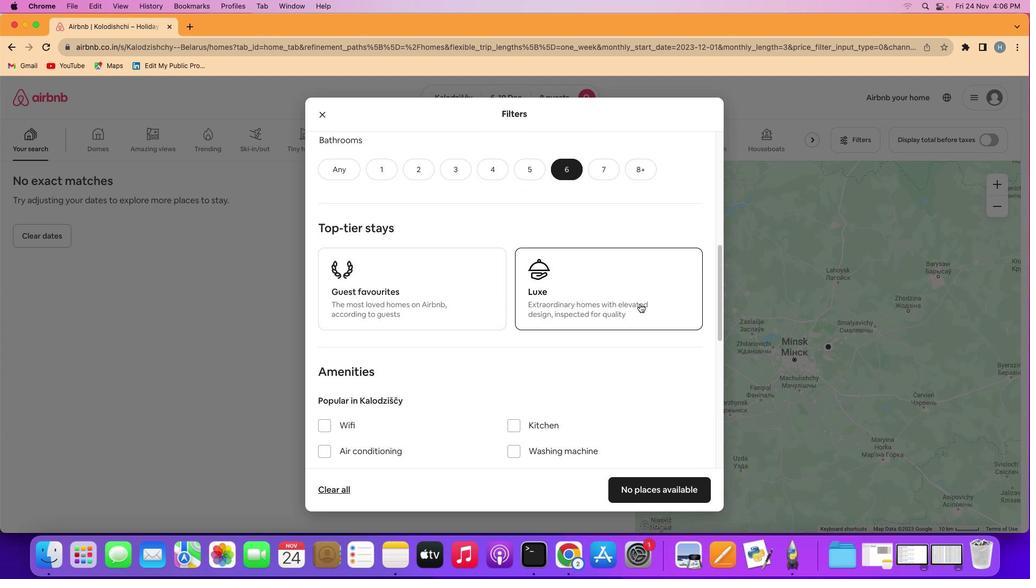 
Action: Mouse scrolled (639, 304) with delta (0, 0)
Screenshot: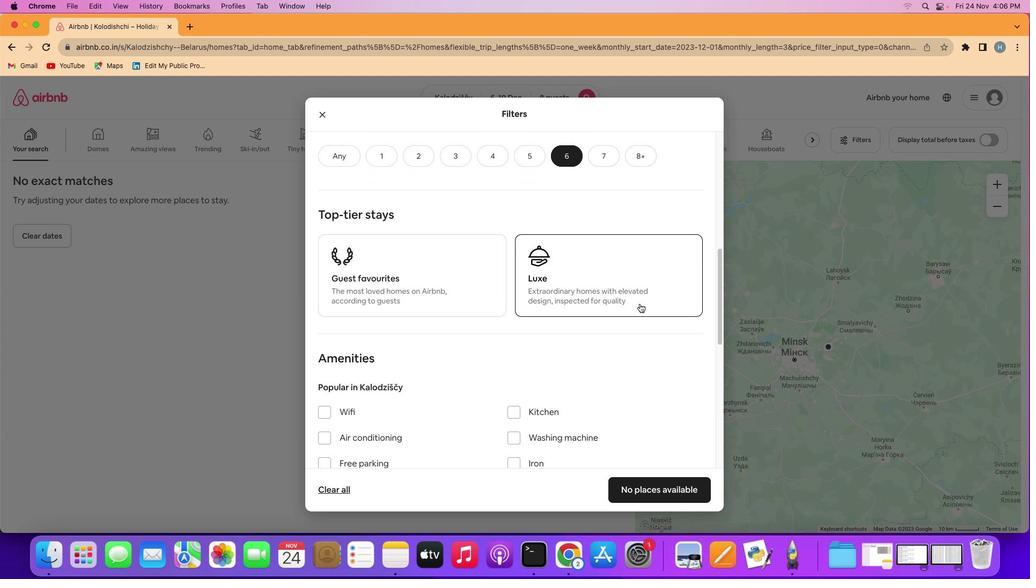 
Action: Mouse scrolled (639, 304) with delta (0, 0)
Screenshot: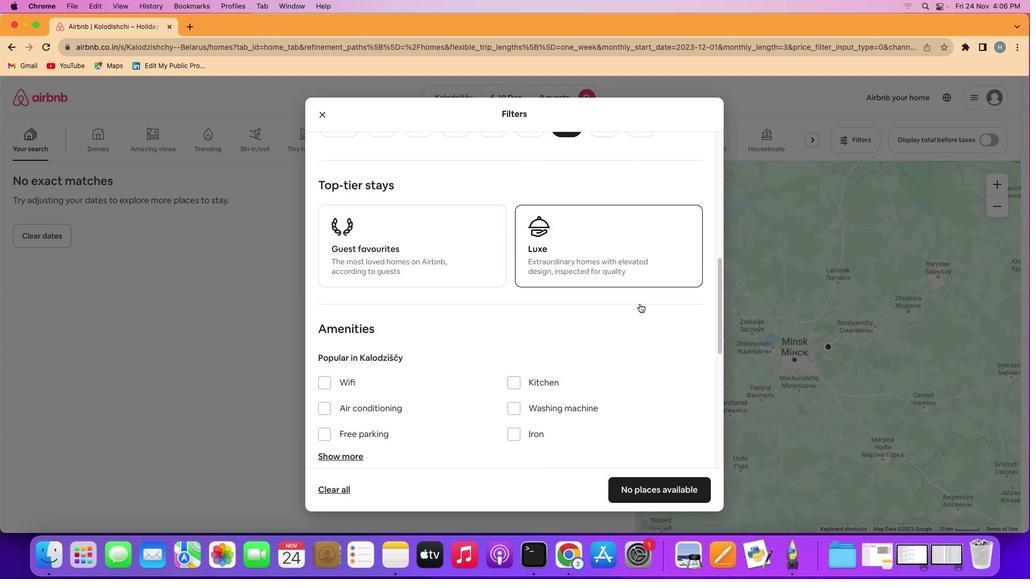 
Action: Mouse scrolled (639, 304) with delta (0, -1)
Screenshot: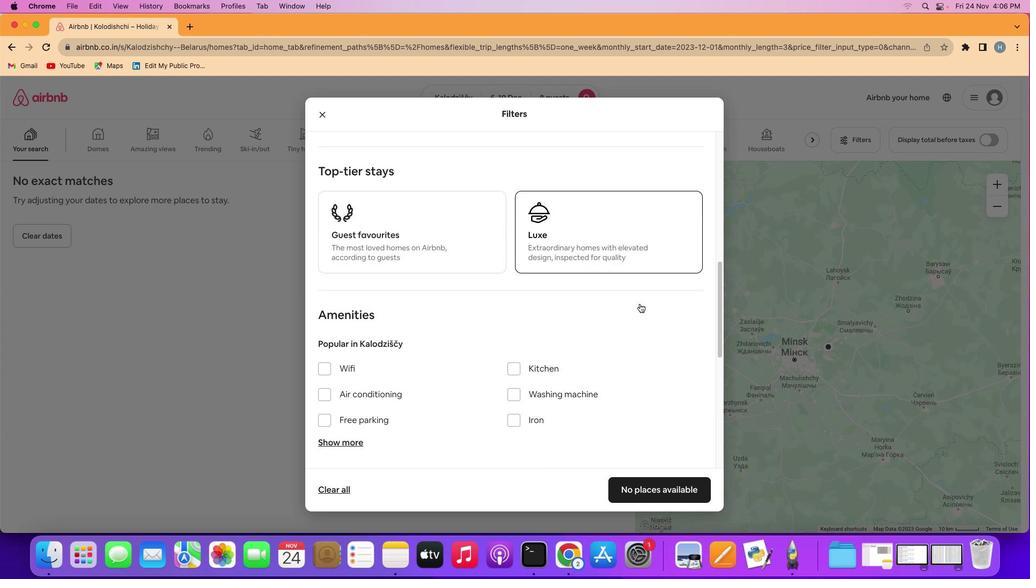 
Action: Mouse scrolled (639, 304) with delta (0, 0)
Screenshot: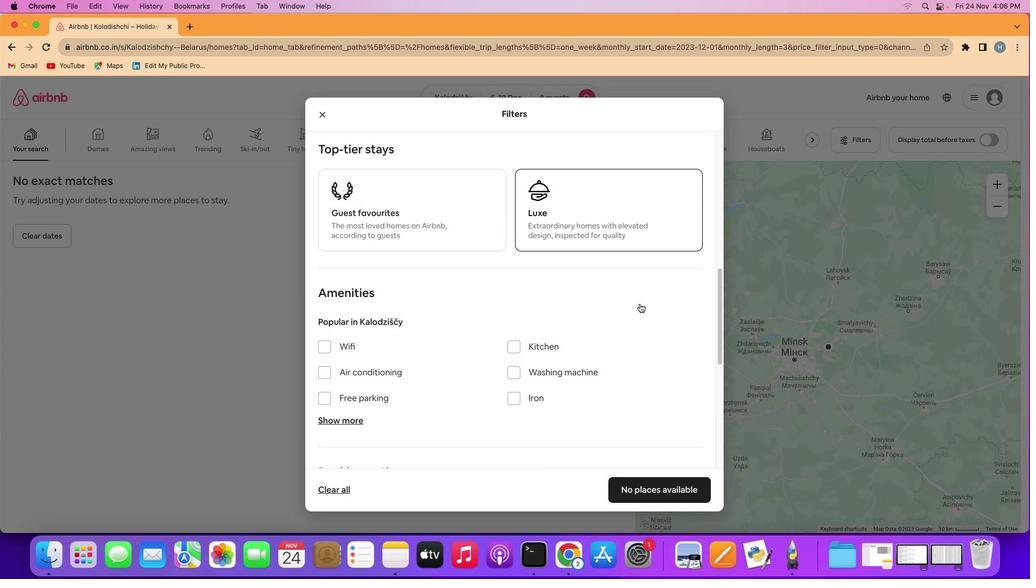 
Action: Mouse scrolled (639, 304) with delta (0, 0)
Screenshot: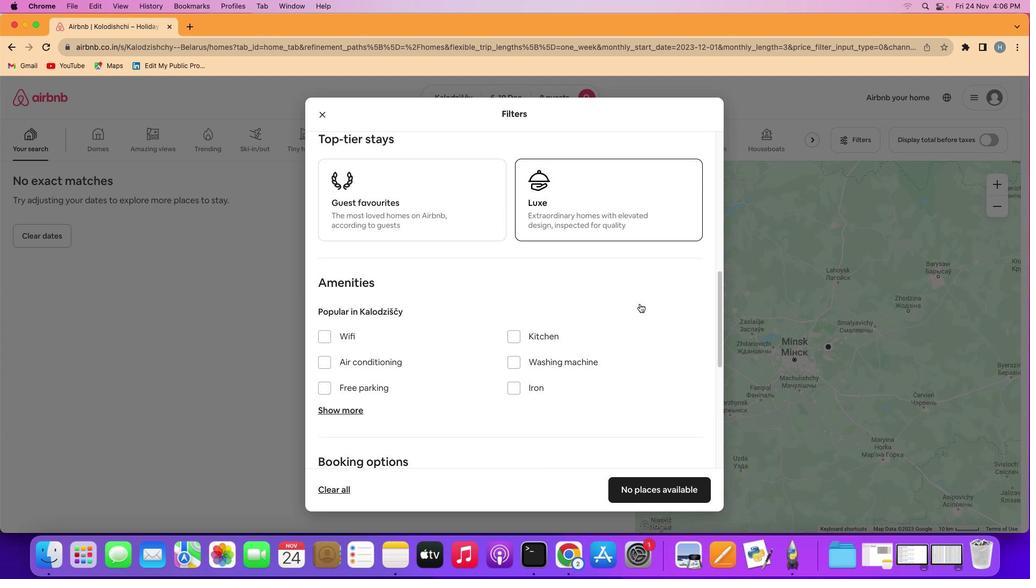 
Action: Mouse scrolled (639, 304) with delta (0, 0)
Screenshot: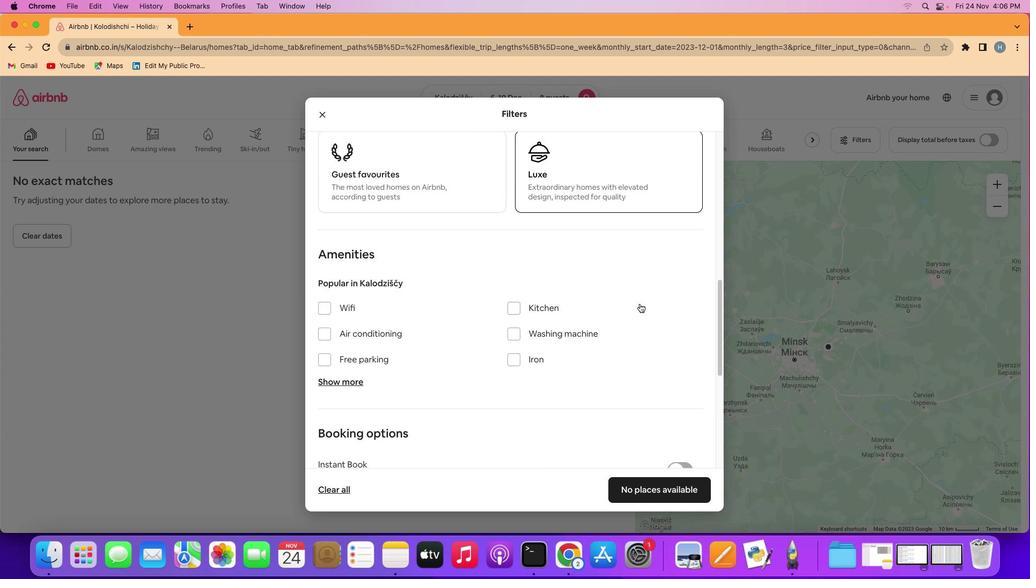 
Action: Mouse scrolled (639, 304) with delta (0, 0)
Screenshot: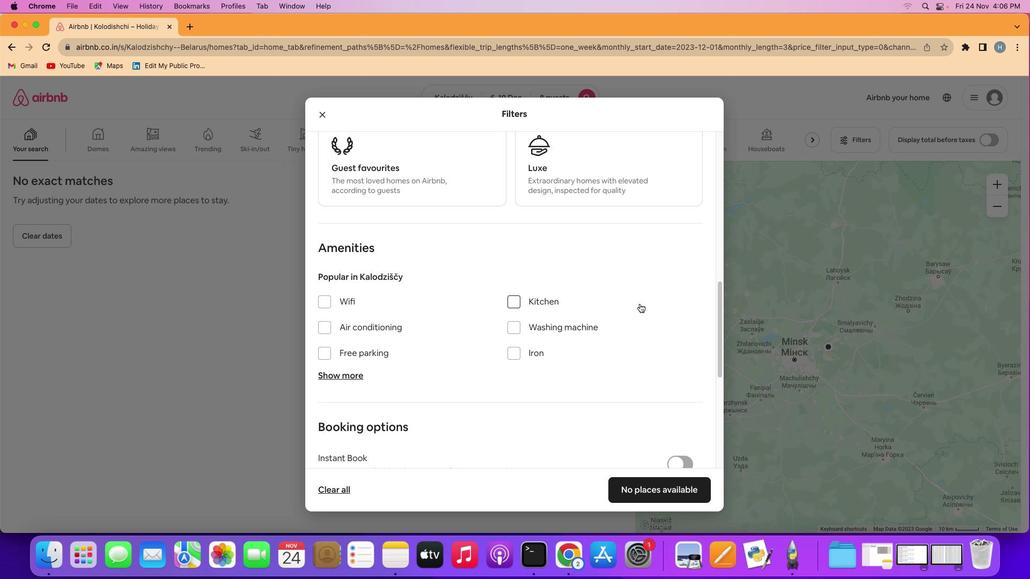 
Action: Mouse scrolled (639, 304) with delta (0, 0)
Screenshot: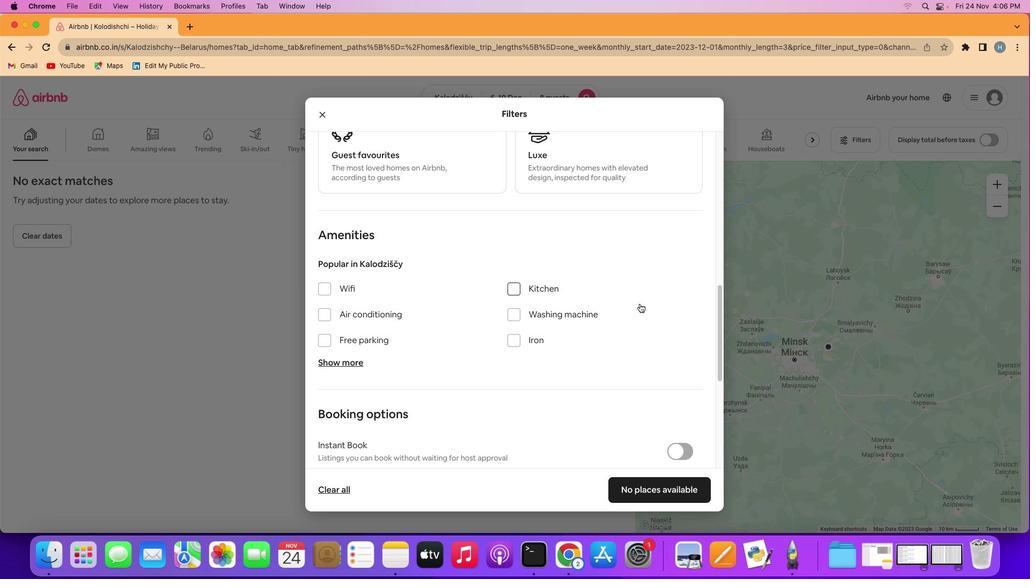 
Action: Mouse scrolled (639, 304) with delta (0, 0)
Screenshot: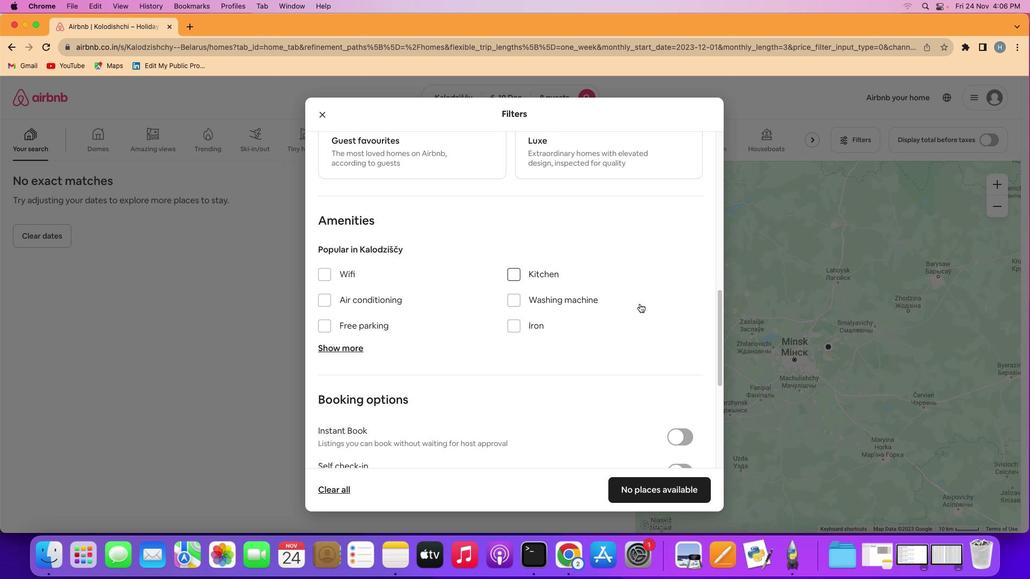 
Action: Mouse scrolled (639, 304) with delta (0, 0)
Screenshot: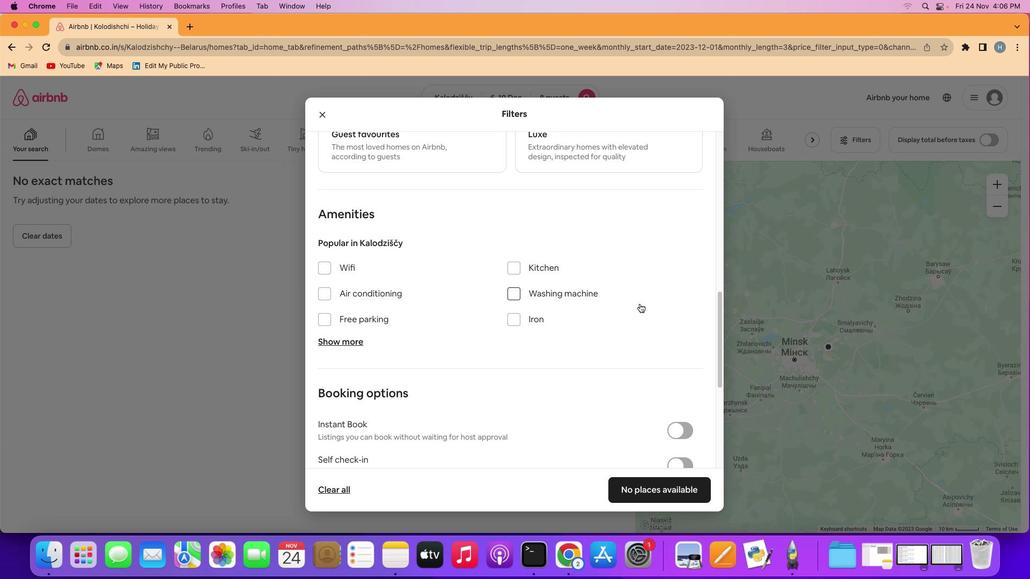 
Action: Mouse scrolled (639, 304) with delta (0, 0)
Screenshot: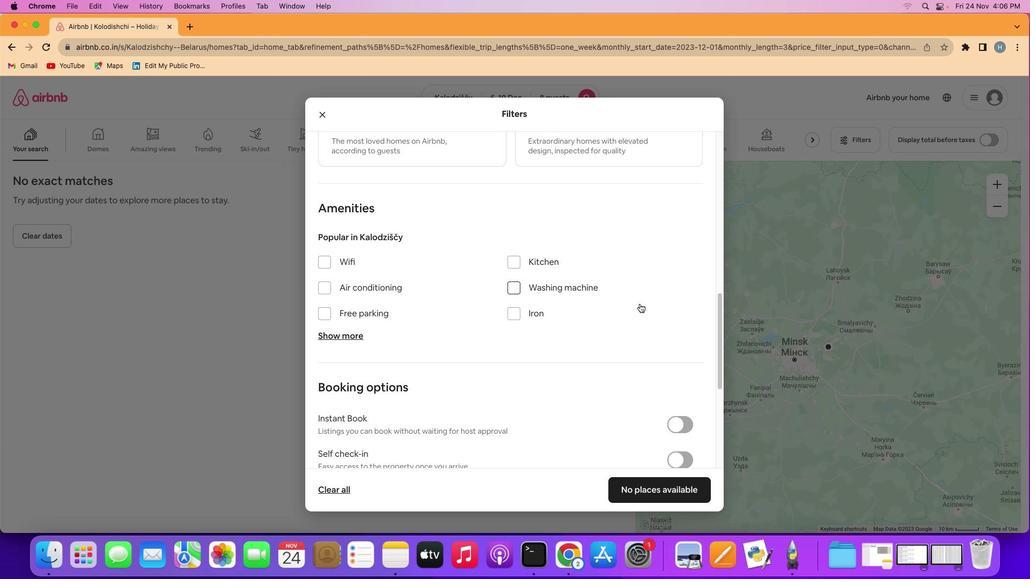 
Action: Mouse scrolled (639, 304) with delta (0, 0)
Screenshot: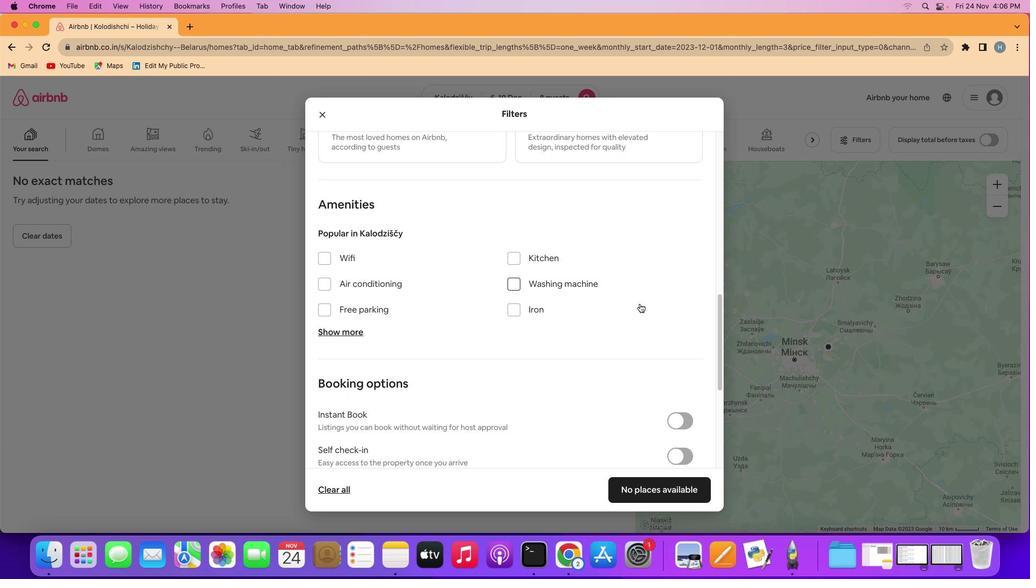 
Action: Mouse scrolled (639, 304) with delta (0, 0)
Screenshot: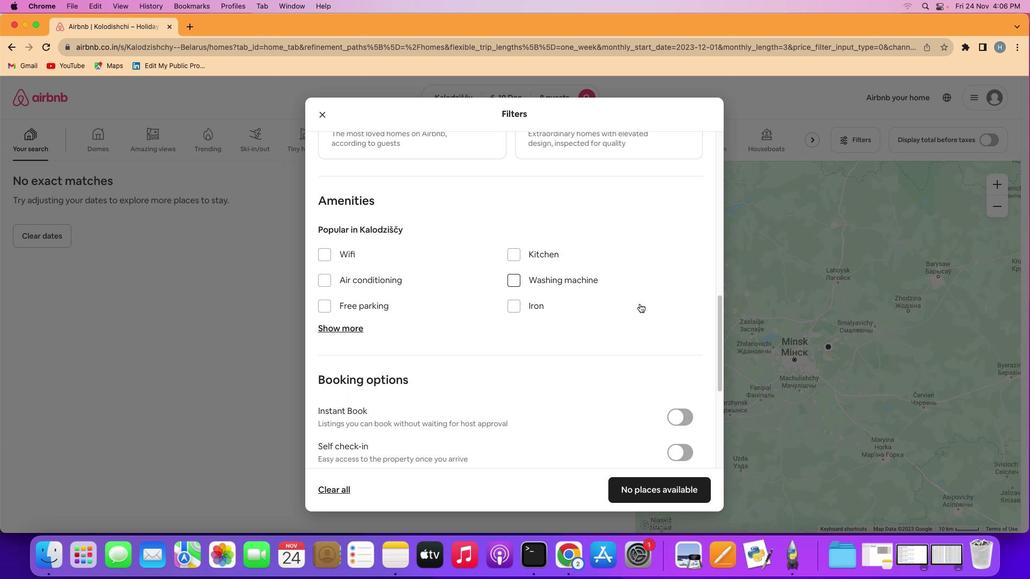 
Action: Mouse scrolled (639, 304) with delta (0, 0)
Screenshot: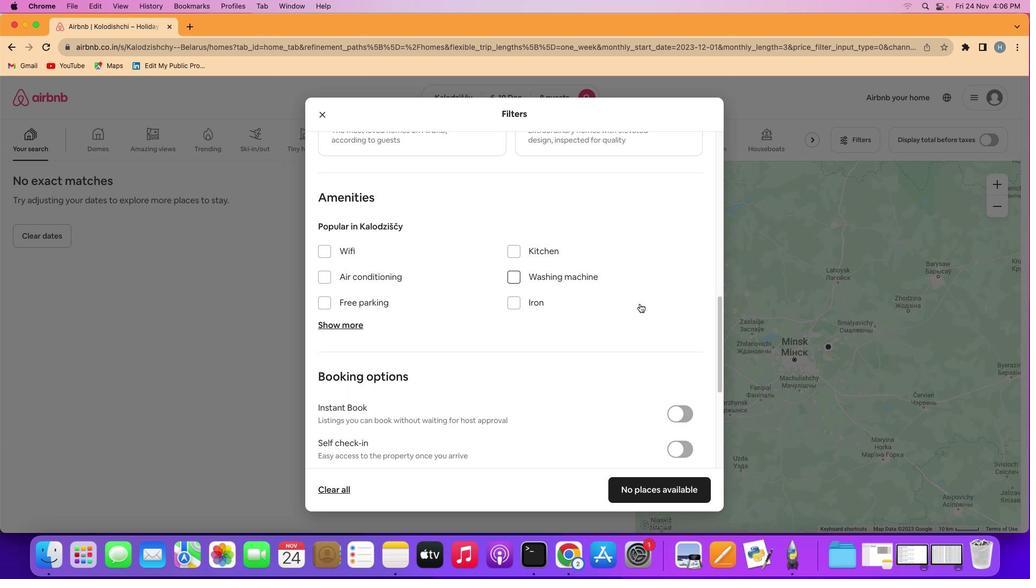
Action: Mouse scrolled (639, 304) with delta (0, 0)
Screenshot: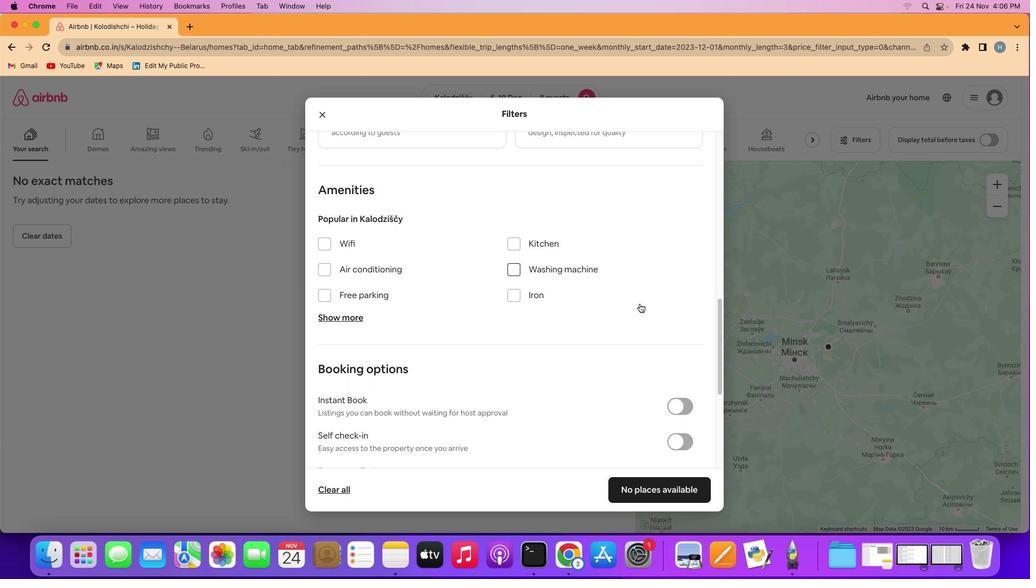 
Action: Mouse scrolled (639, 304) with delta (0, 0)
Screenshot: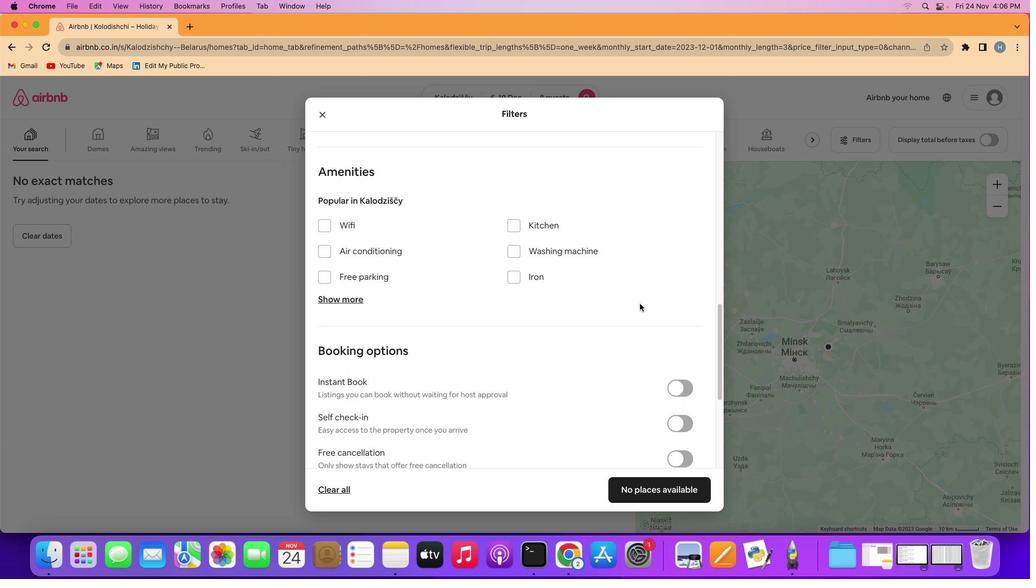
Action: Mouse scrolled (639, 304) with delta (0, 0)
Screenshot: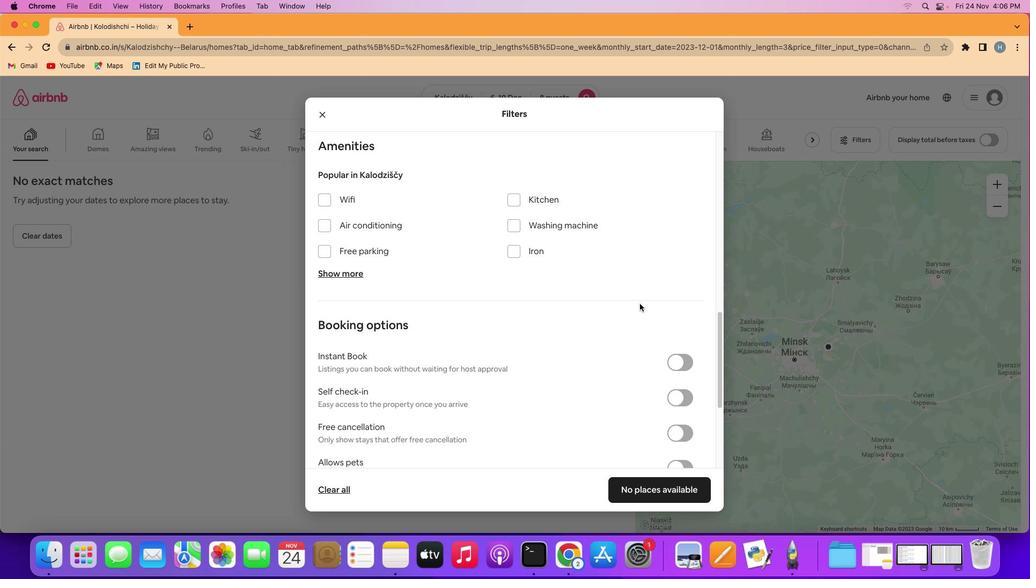 
Action: Mouse scrolled (639, 304) with delta (0, 0)
Screenshot: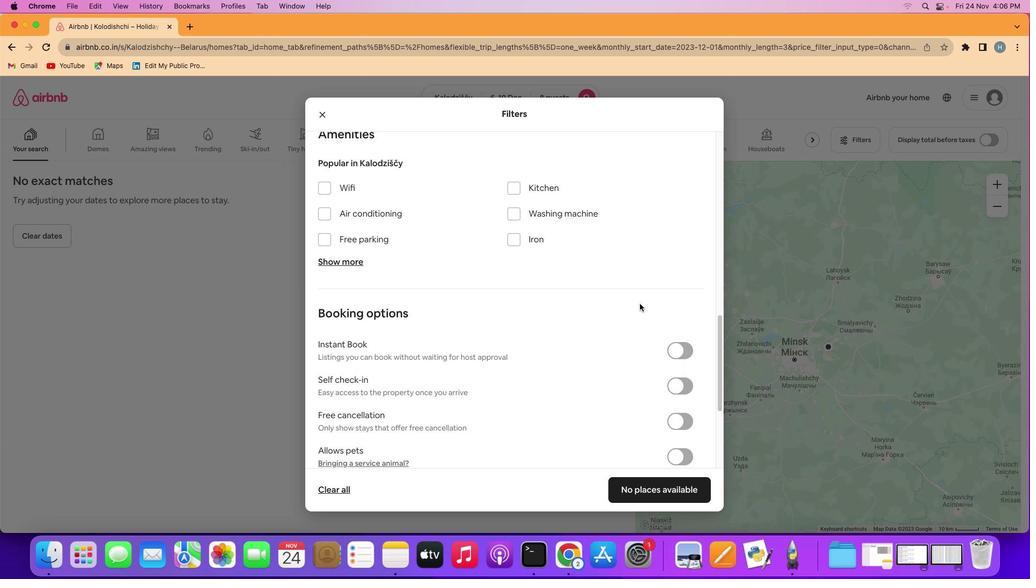 
Action: Mouse moved to (336, 186)
Screenshot: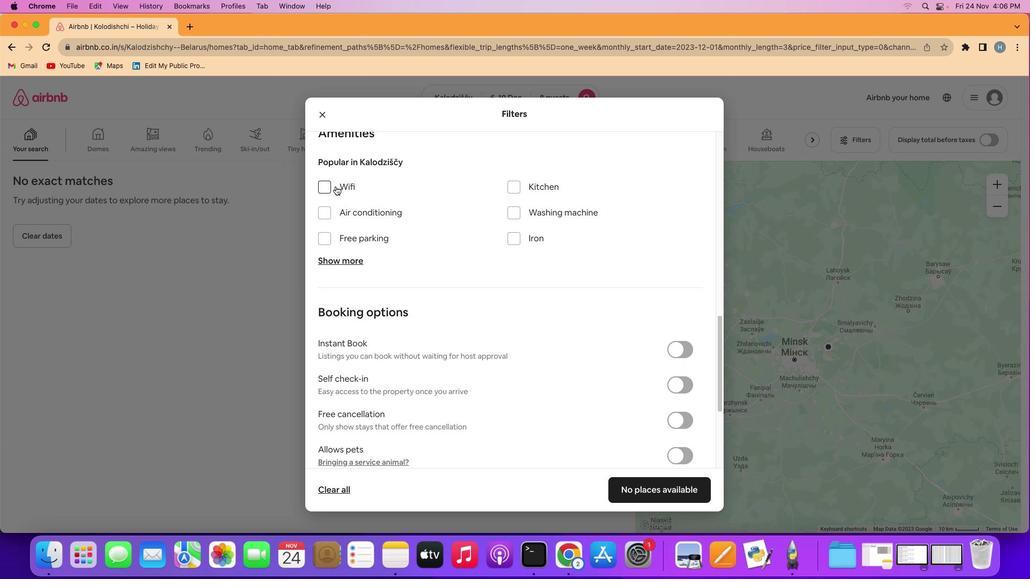 
Action: Mouse pressed left at (336, 186)
Screenshot: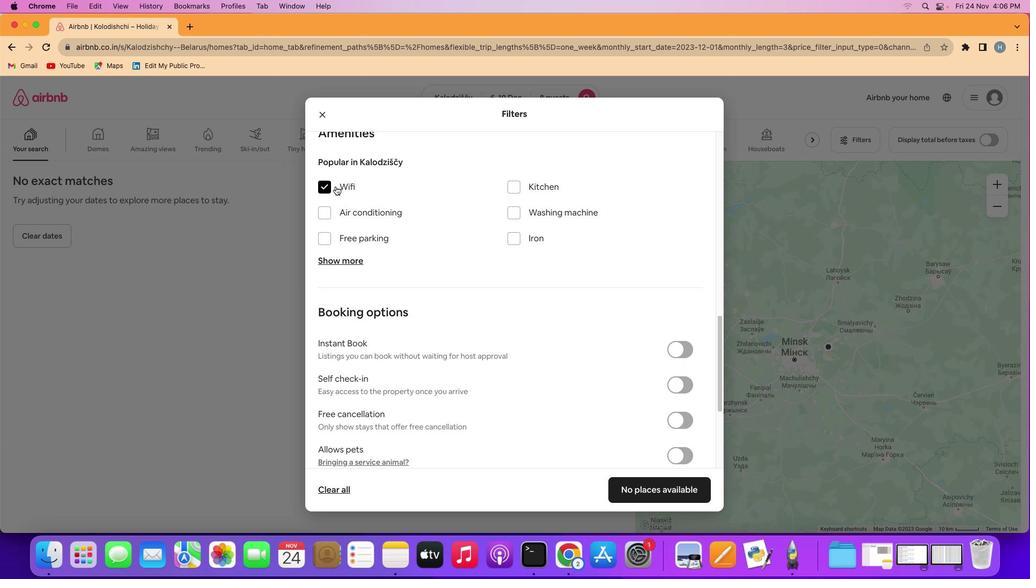 
Action: Mouse moved to (332, 258)
Screenshot: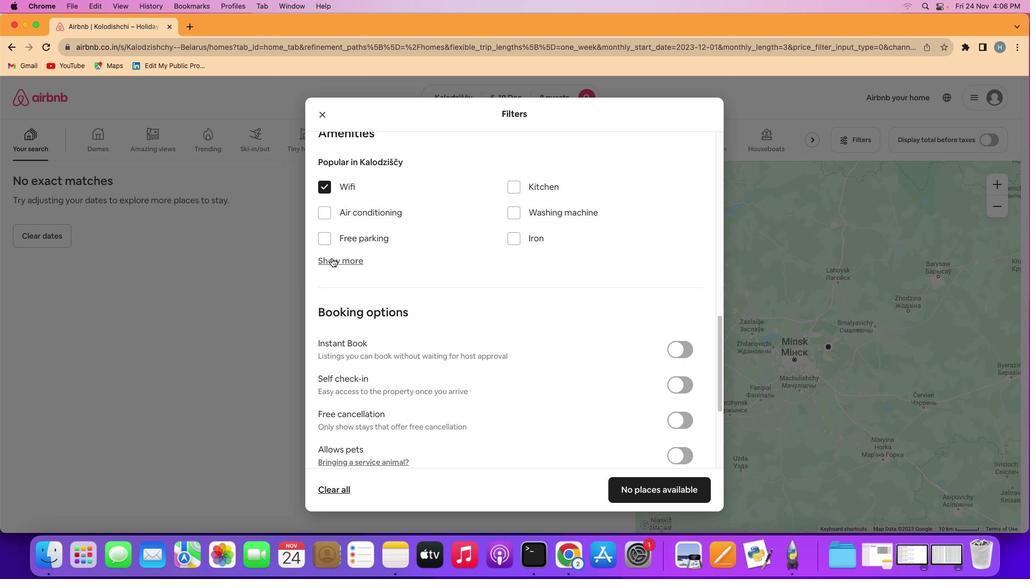 
Action: Mouse pressed left at (332, 258)
Screenshot: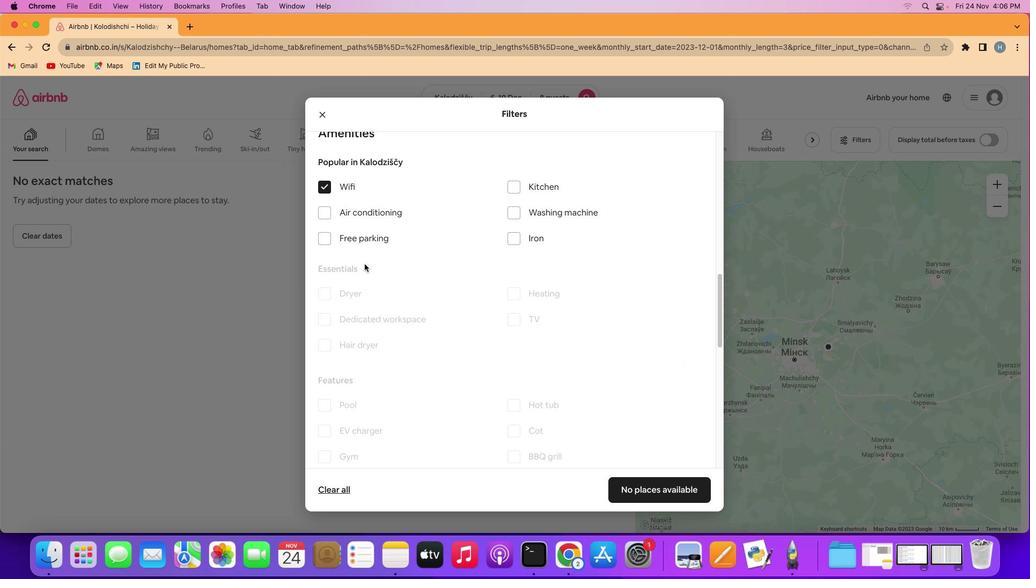 
Action: Mouse moved to (518, 319)
Screenshot: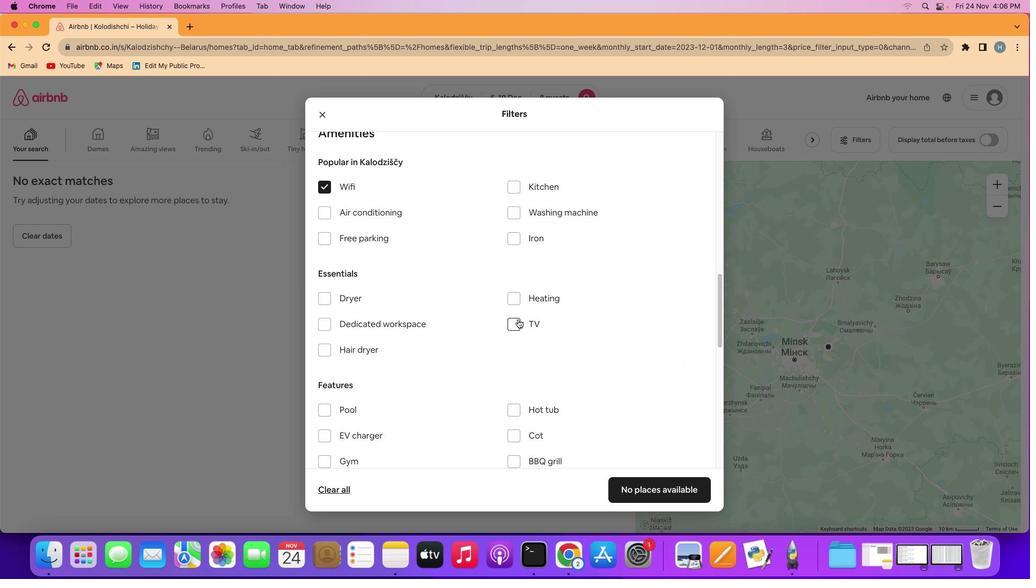 
Action: Mouse pressed left at (518, 319)
Screenshot: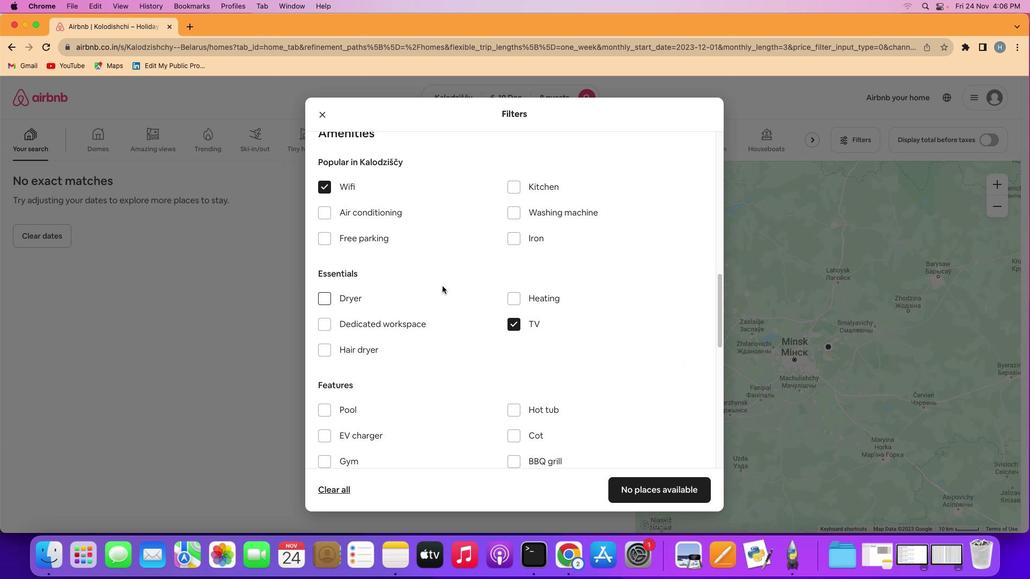 
Action: Mouse moved to (377, 237)
Screenshot: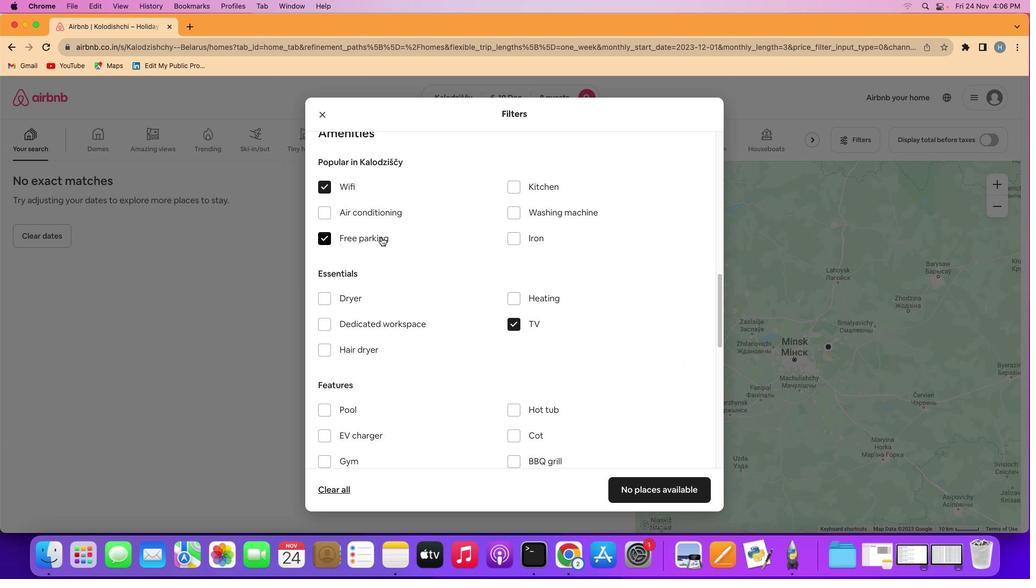 
Action: Mouse pressed left at (377, 237)
Screenshot: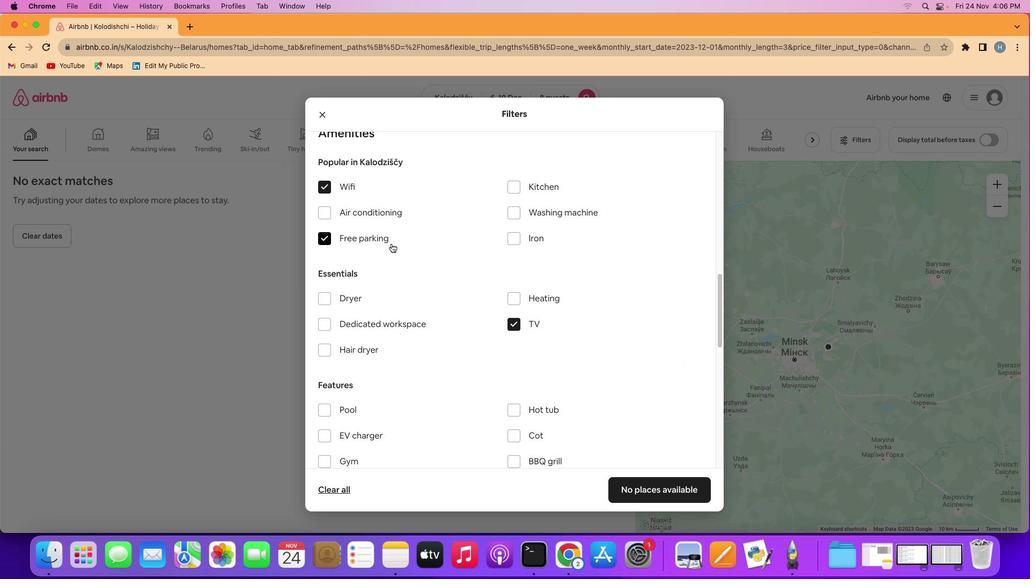 
Action: Mouse moved to (487, 312)
Screenshot: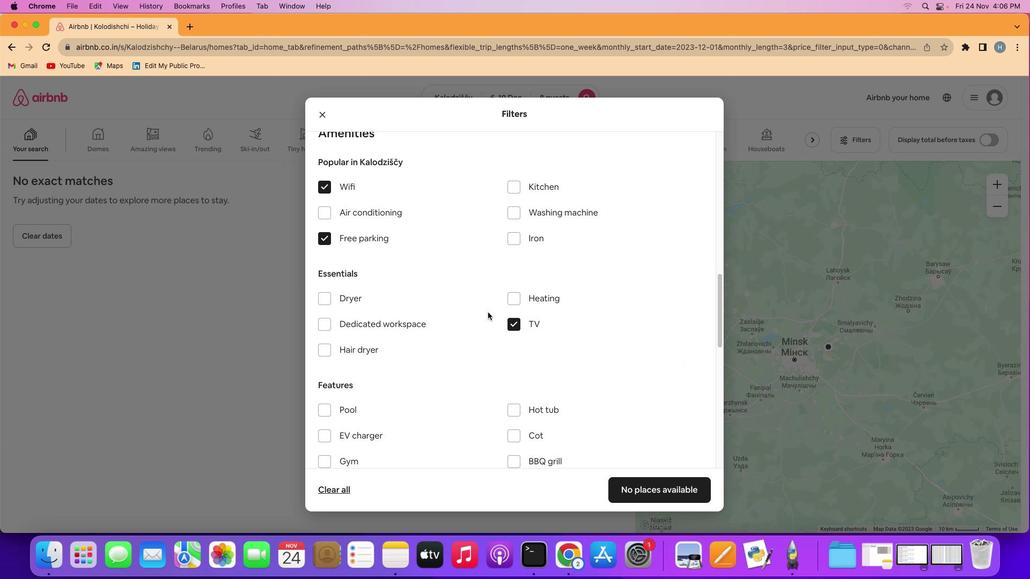 
Action: Mouse scrolled (487, 312) with delta (0, 0)
Screenshot: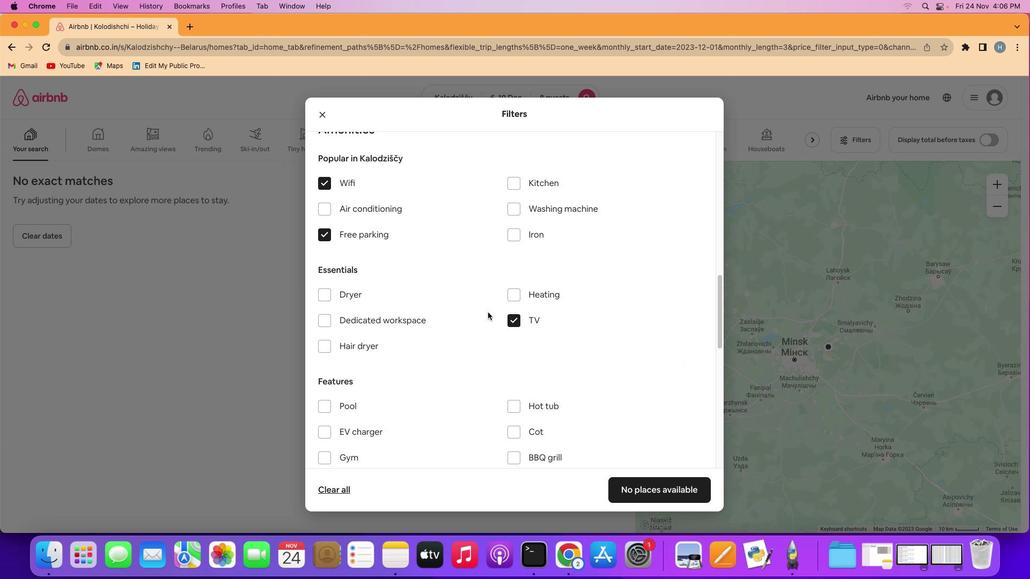 
Action: Mouse scrolled (487, 312) with delta (0, 0)
Screenshot: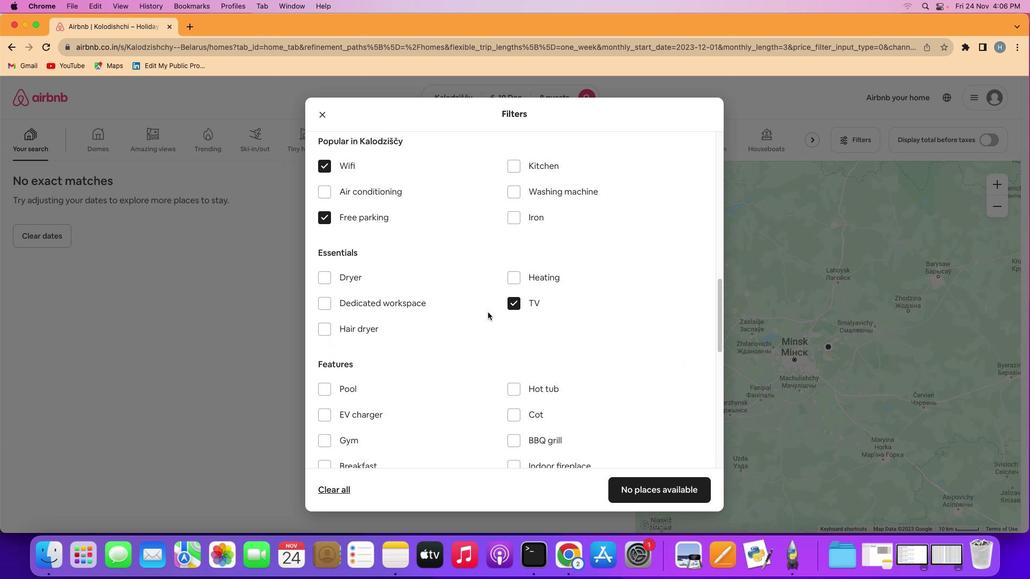 
Action: Mouse scrolled (487, 312) with delta (0, 0)
Screenshot: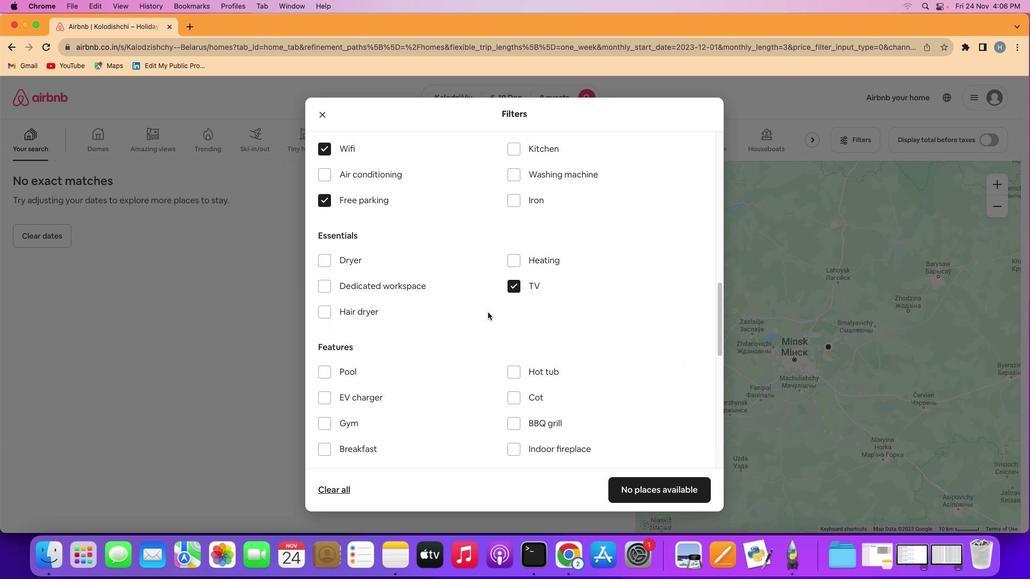 
Action: Mouse scrolled (487, 312) with delta (0, 0)
Screenshot: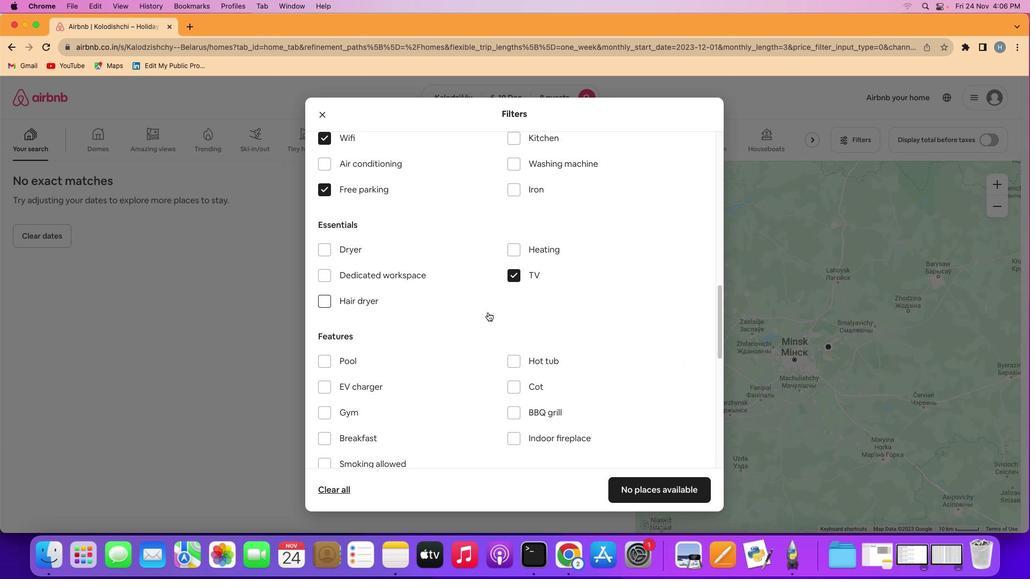
Action: Mouse scrolled (487, 312) with delta (0, 0)
Screenshot: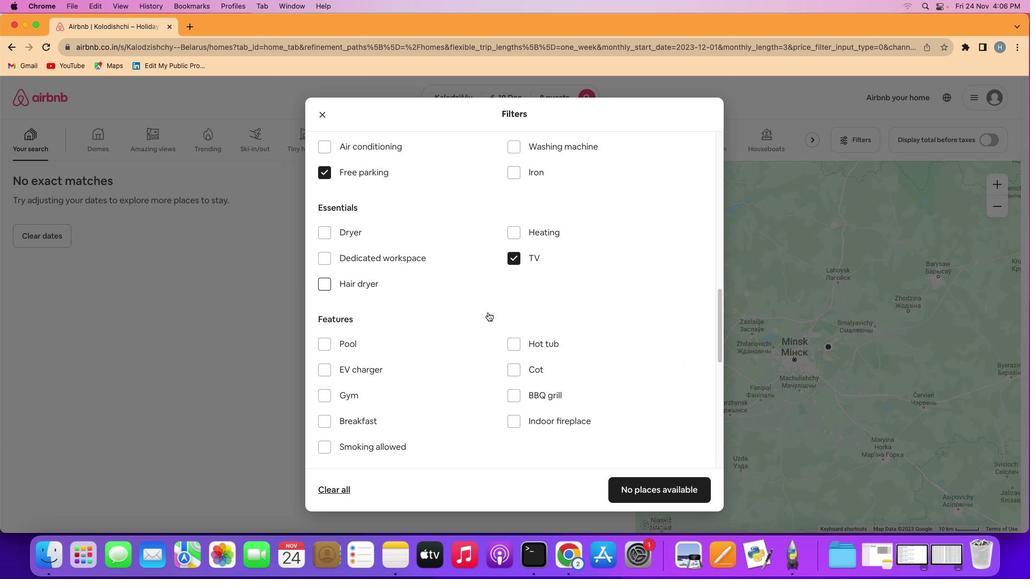 
Action: Mouse scrolled (487, 312) with delta (0, 0)
Screenshot: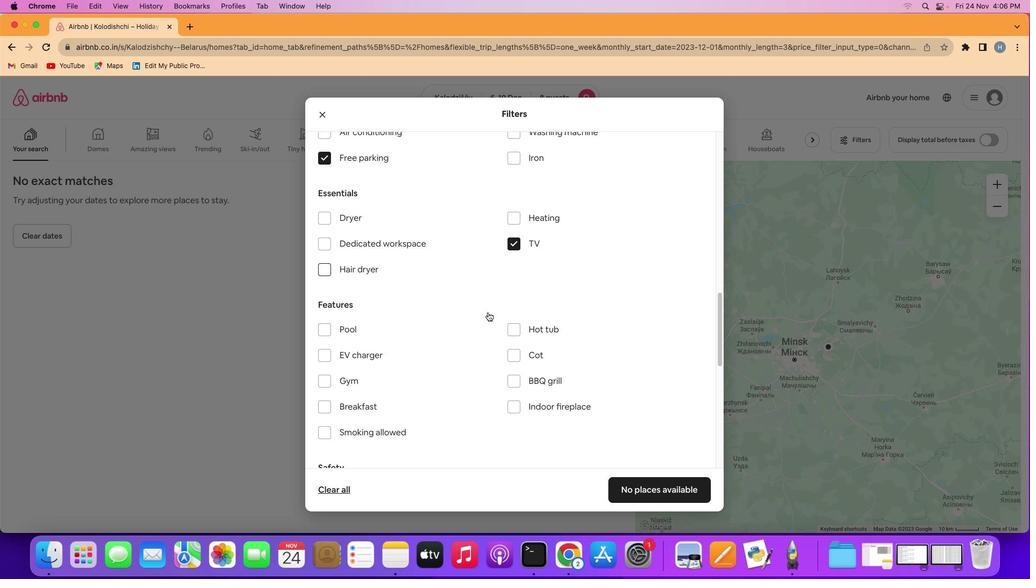 
Action: Mouse scrolled (487, 312) with delta (0, 0)
Screenshot: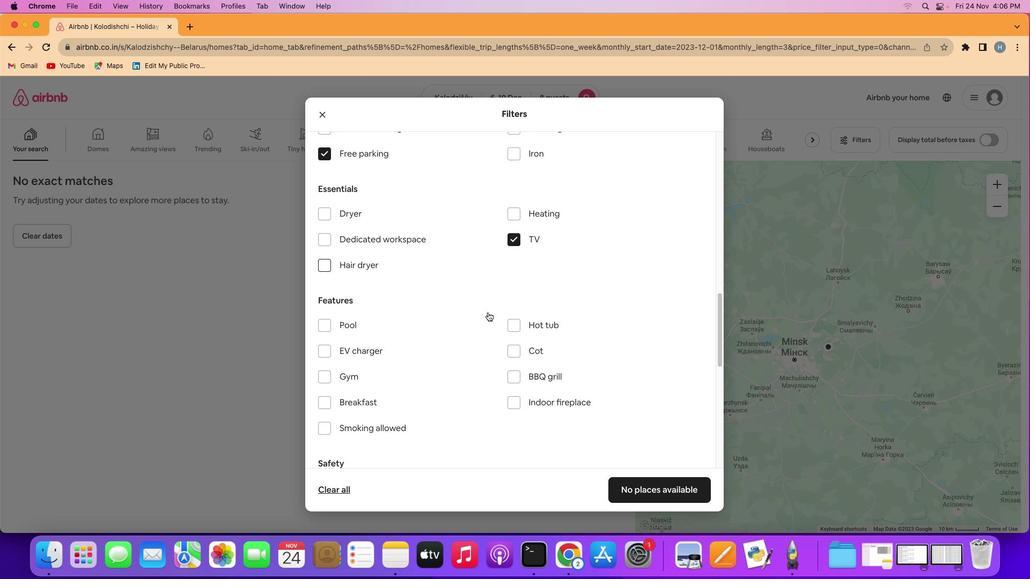 
Action: Mouse scrolled (487, 312) with delta (0, 0)
Screenshot: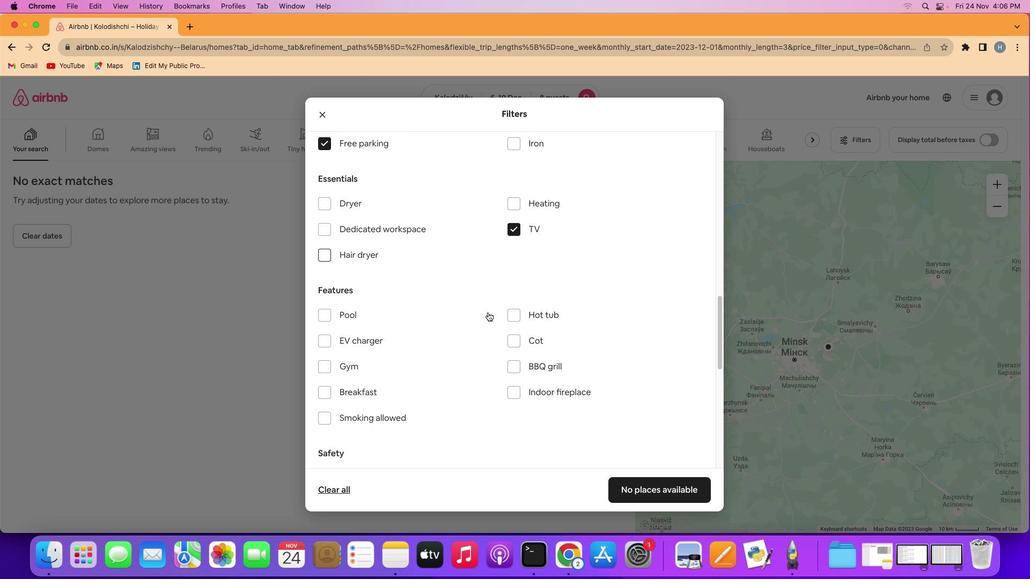 
Action: Mouse scrolled (487, 312) with delta (0, 0)
Screenshot: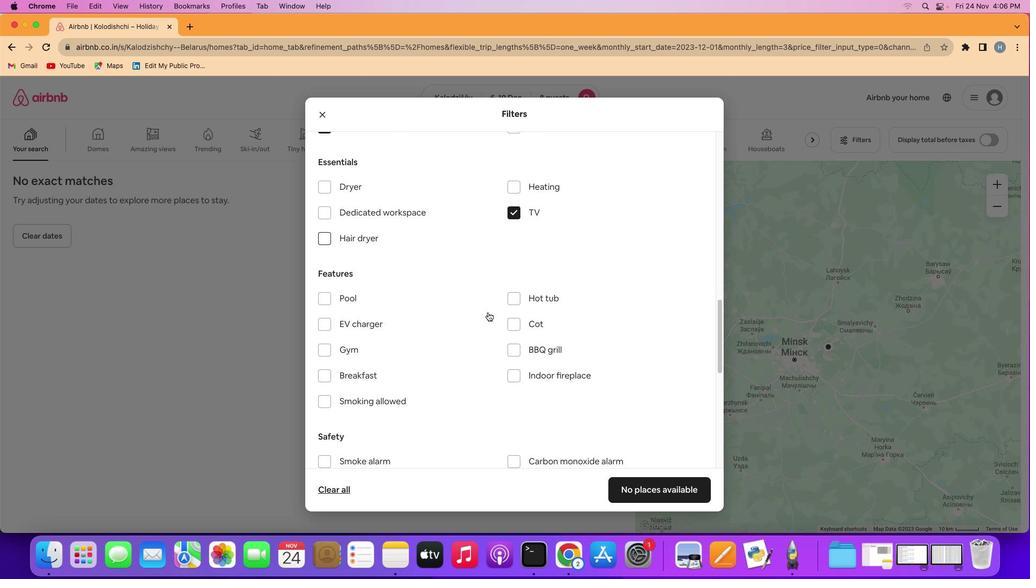 
Action: Mouse scrolled (487, 312) with delta (0, 0)
Screenshot: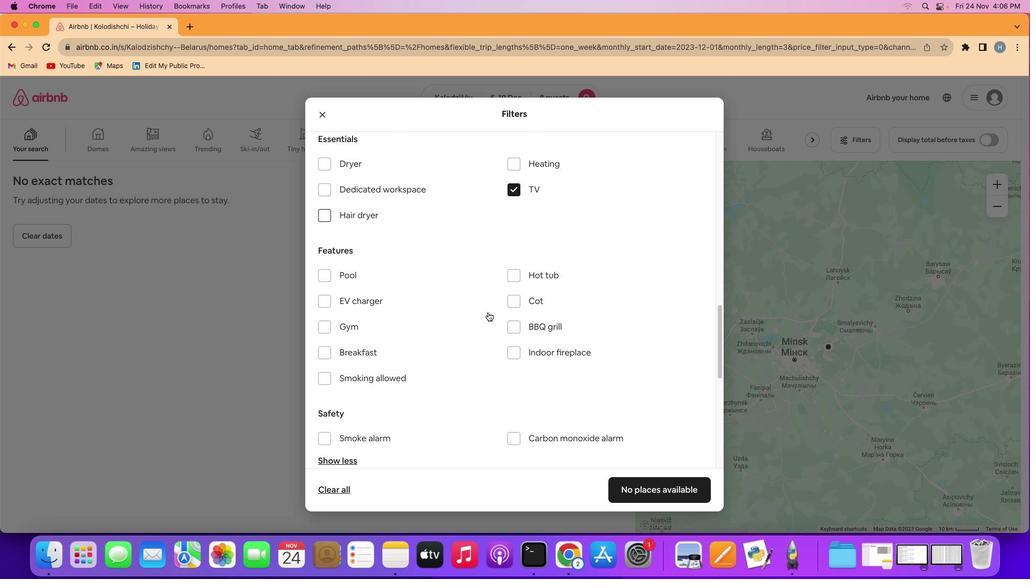 
Action: Mouse scrolled (487, 312) with delta (0, 0)
Screenshot: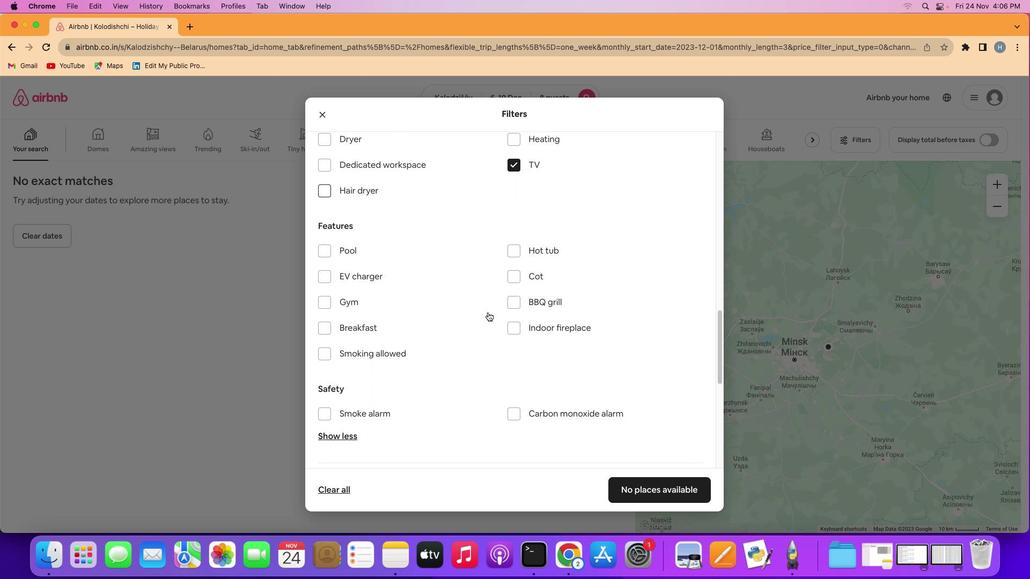 
Action: Mouse scrolled (487, 312) with delta (0, 0)
Screenshot: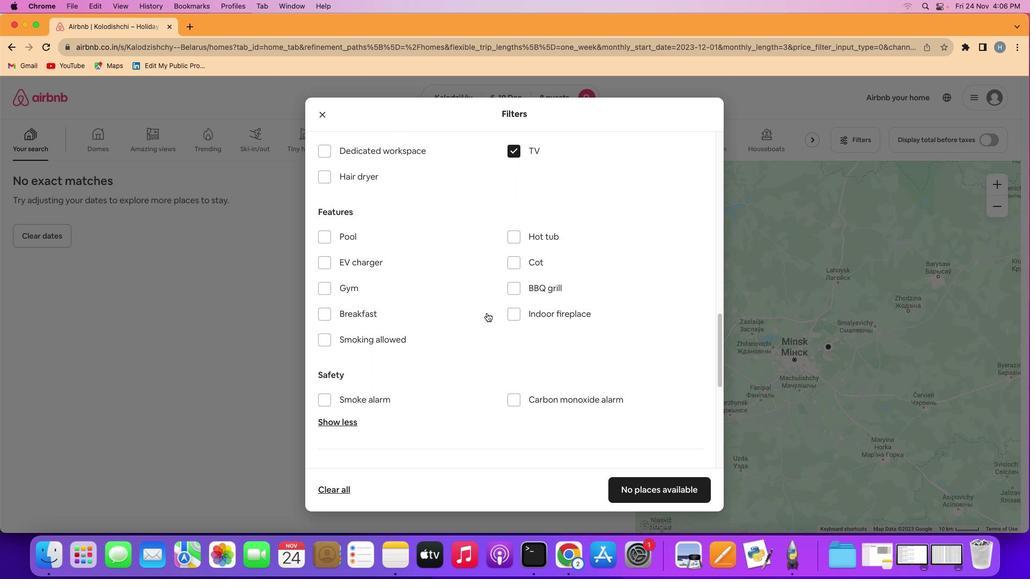 
Action: Mouse scrolled (487, 312) with delta (0, 0)
Screenshot: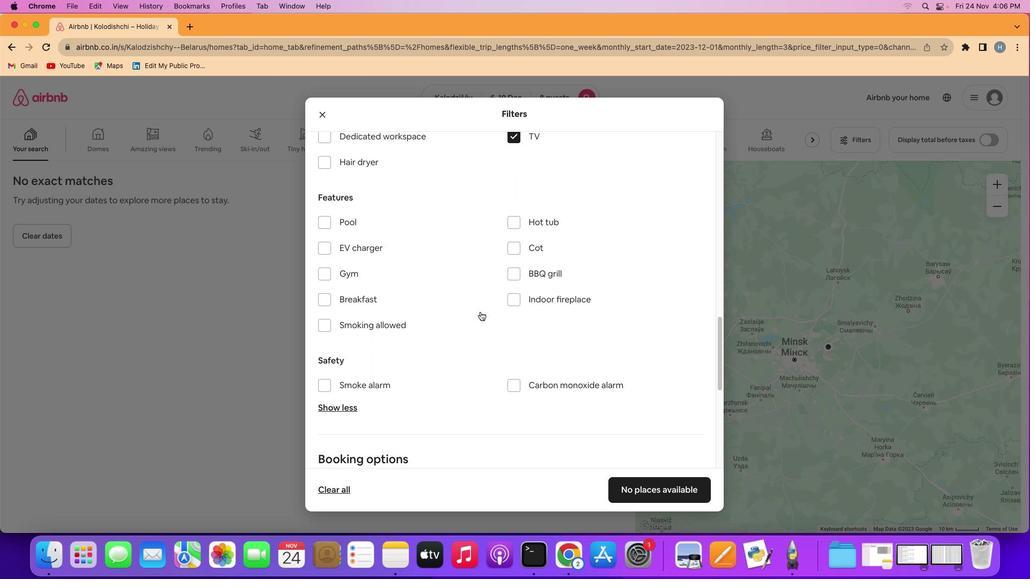 
Action: Mouse scrolled (487, 312) with delta (0, 0)
Screenshot: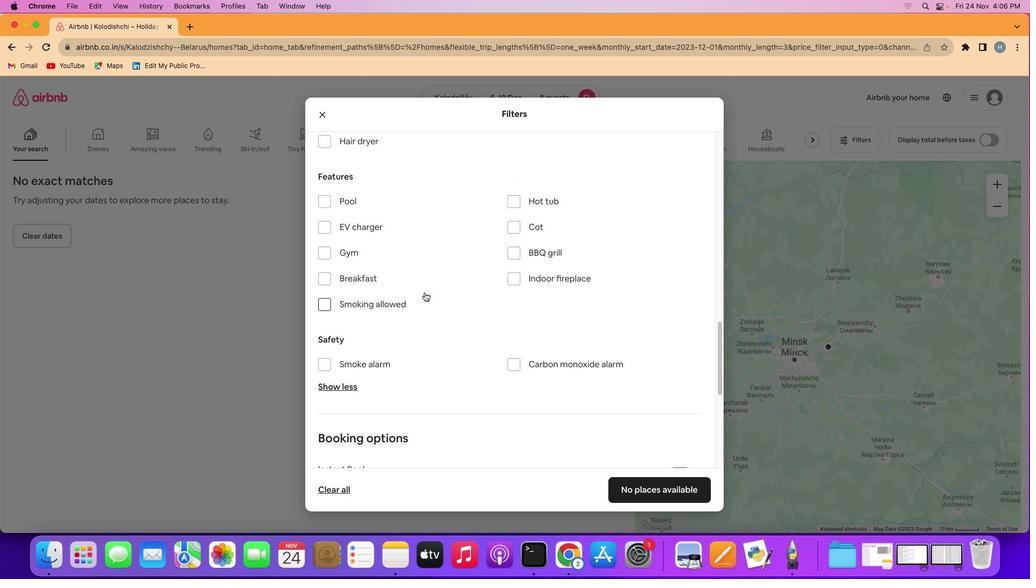 
Action: Mouse moved to (352, 249)
Screenshot: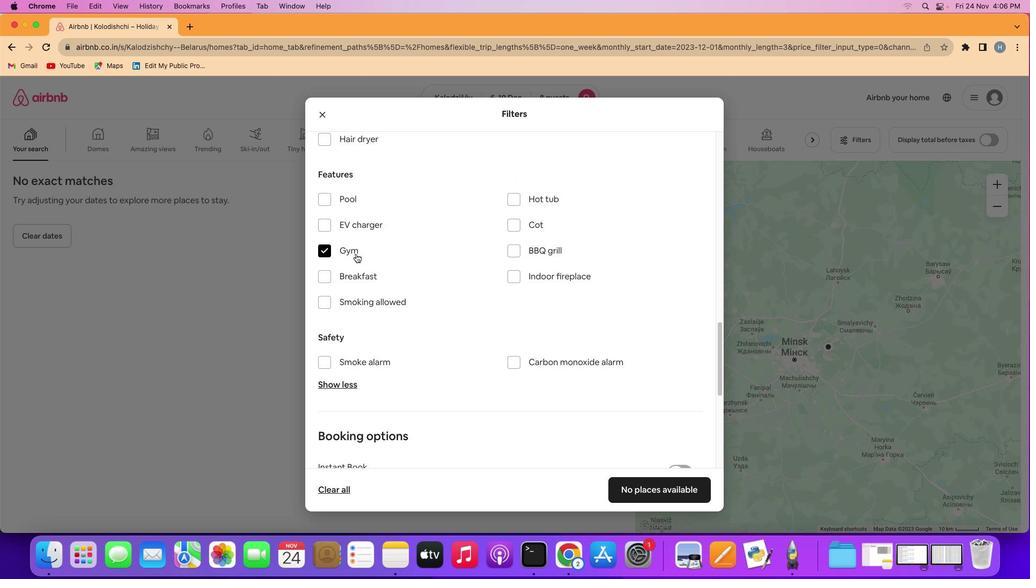 
Action: Mouse pressed left at (352, 249)
Screenshot: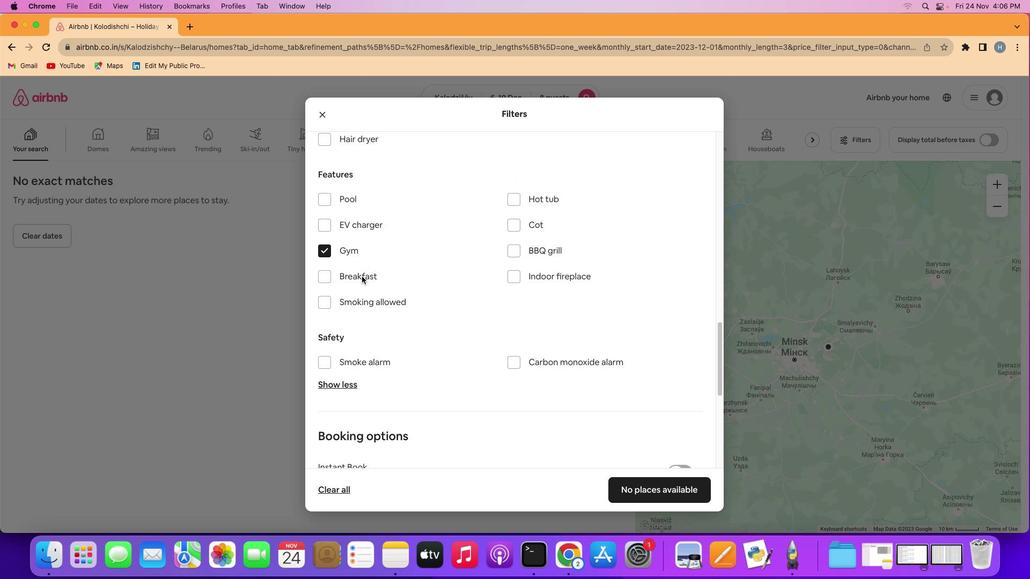 
Action: Mouse moved to (364, 278)
Screenshot: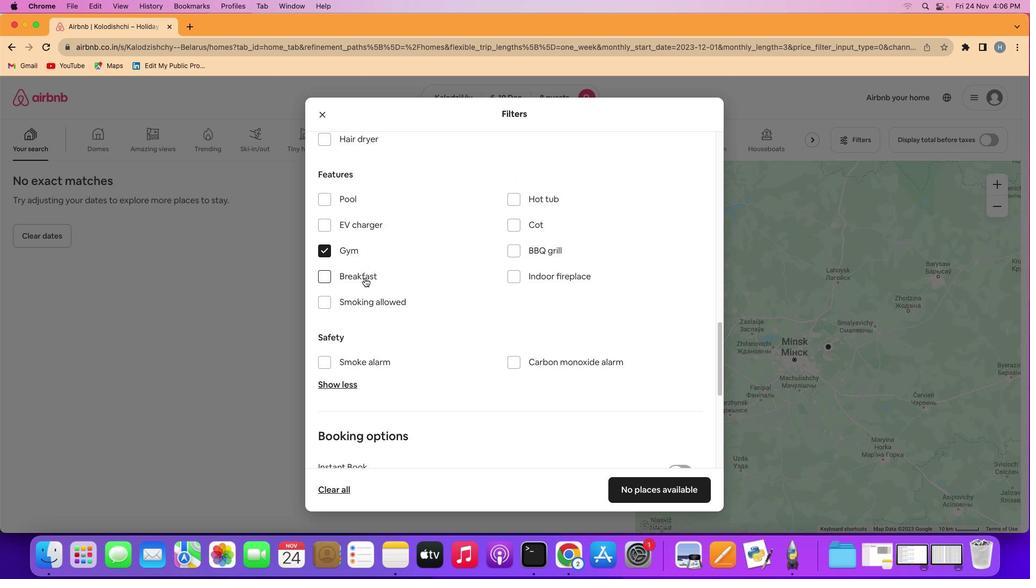 
Action: Mouse pressed left at (364, 278)
Screenshot: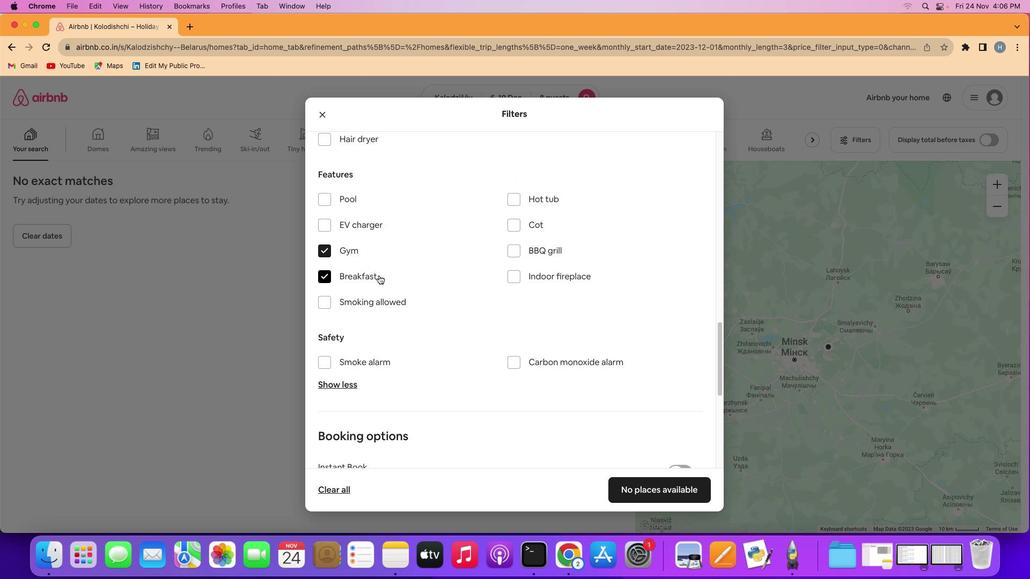 
Action: Mouse moved to (509, 325)
Screenshot: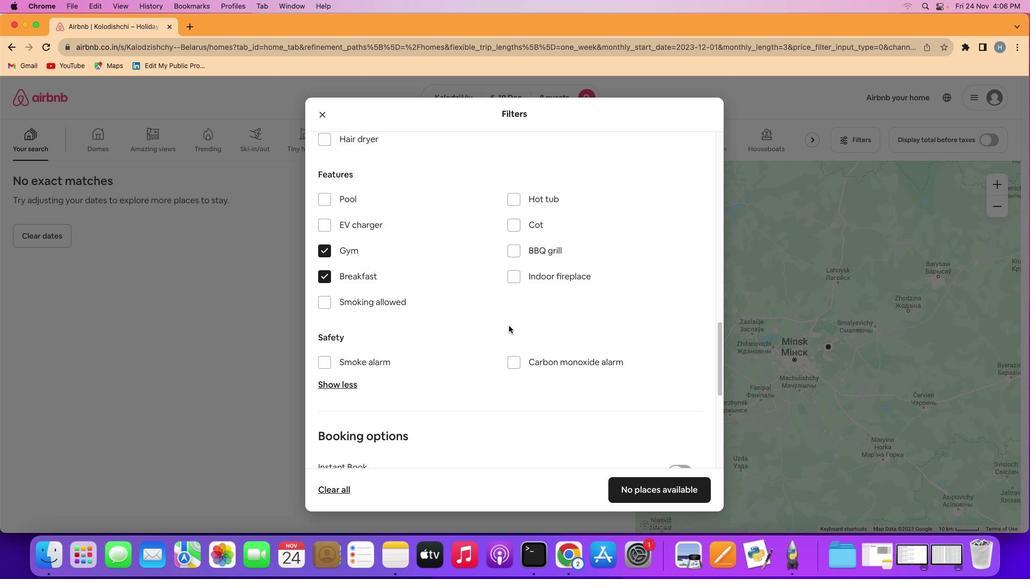 
Action: Mouse scrolled (509, 325) with delta (0, 0)
Screenshot: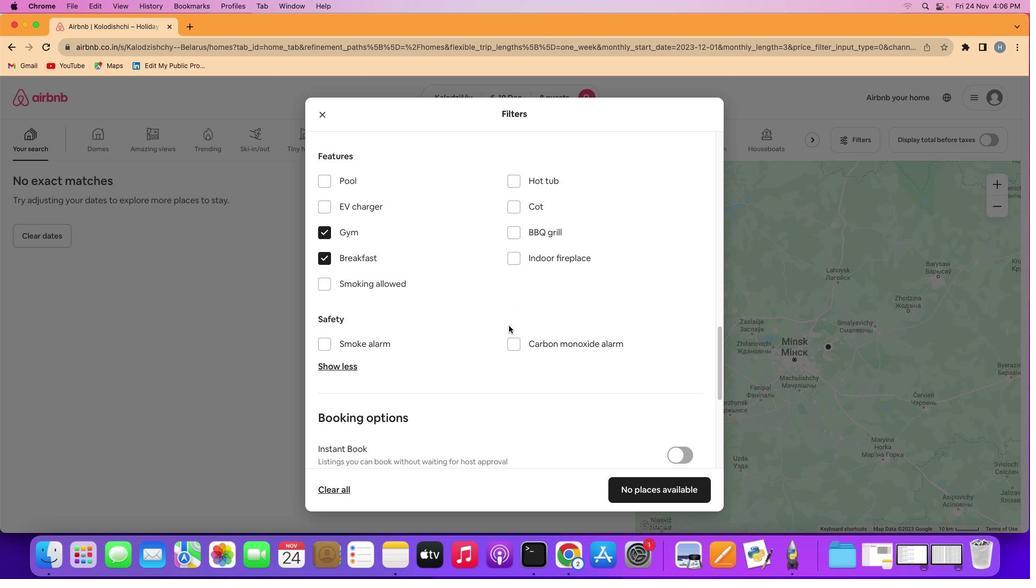 
Action: Mouse scrolled (509, 325) with delta (0, 0)
Screenshot: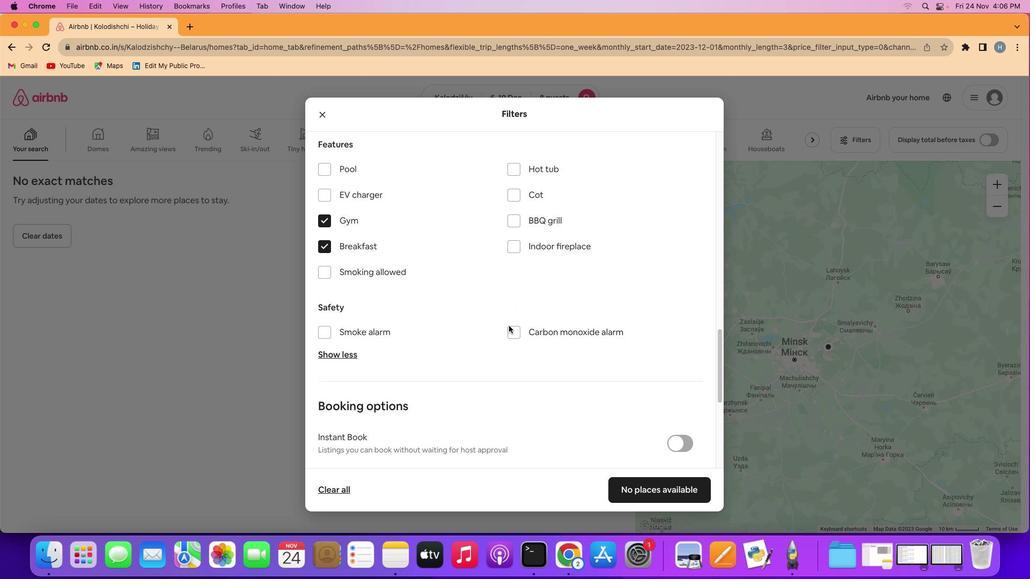 
Action: Mouse scrolled (509, 325) with delta (0, 0)
Screenshot: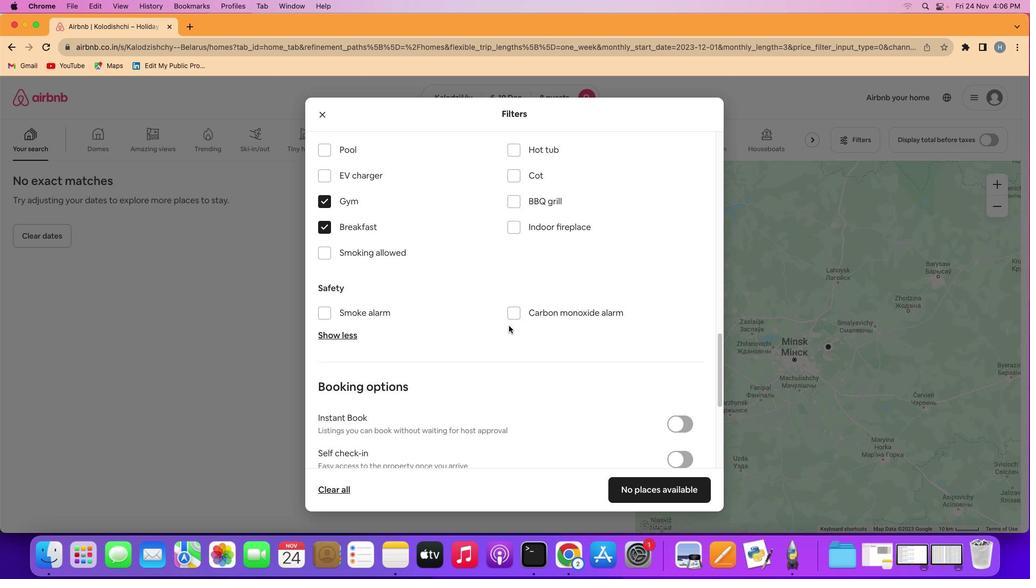 
Action: Mouse scrolled (509, 325) with delta (0, 0)
Screenshot: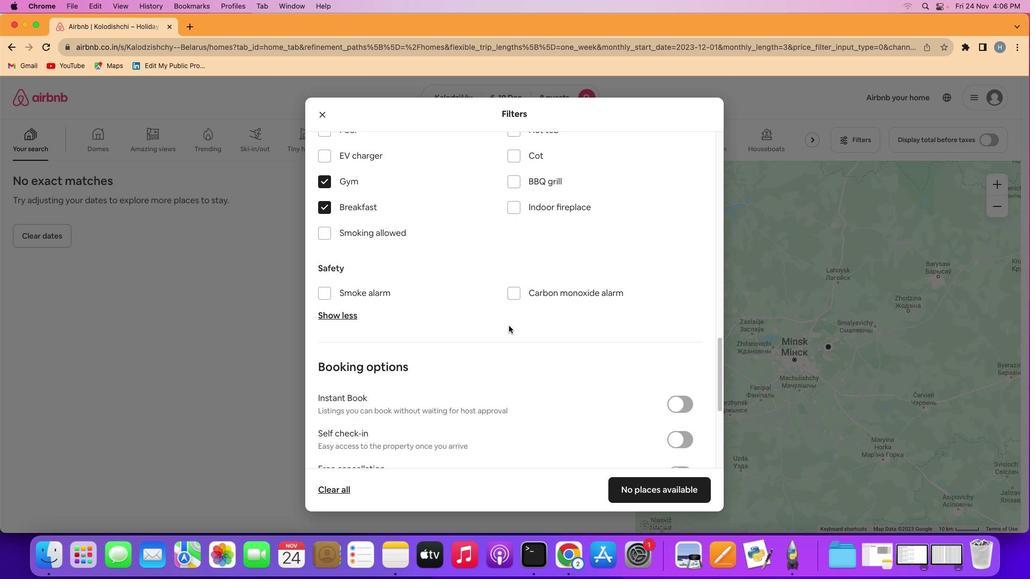 
Action: Mouse scrolled (509, 325) with delta (0, 0)
Screenshot: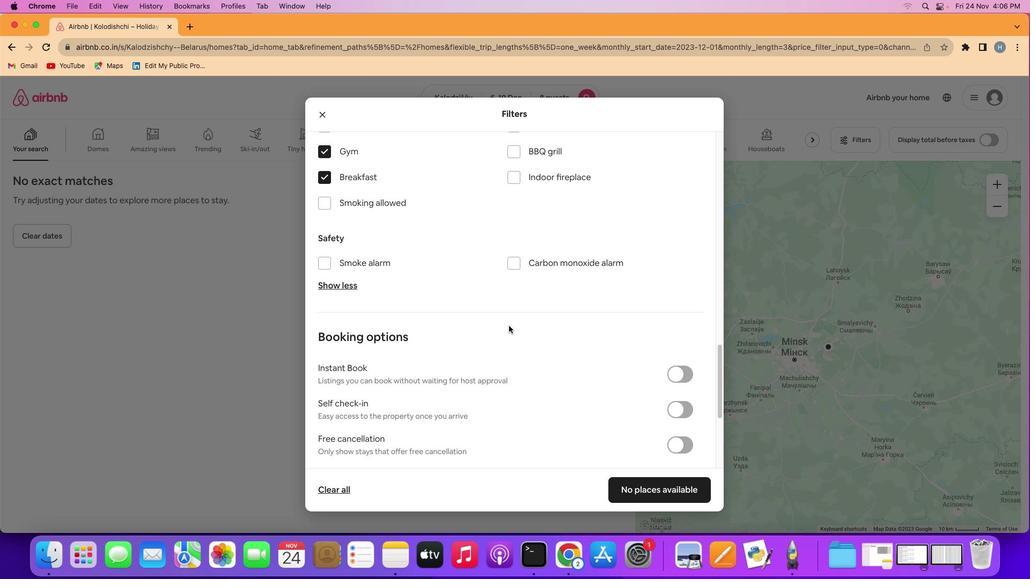 
Action: Mouse scrolled (509, 325) with delta (0, -1)
Screenshot: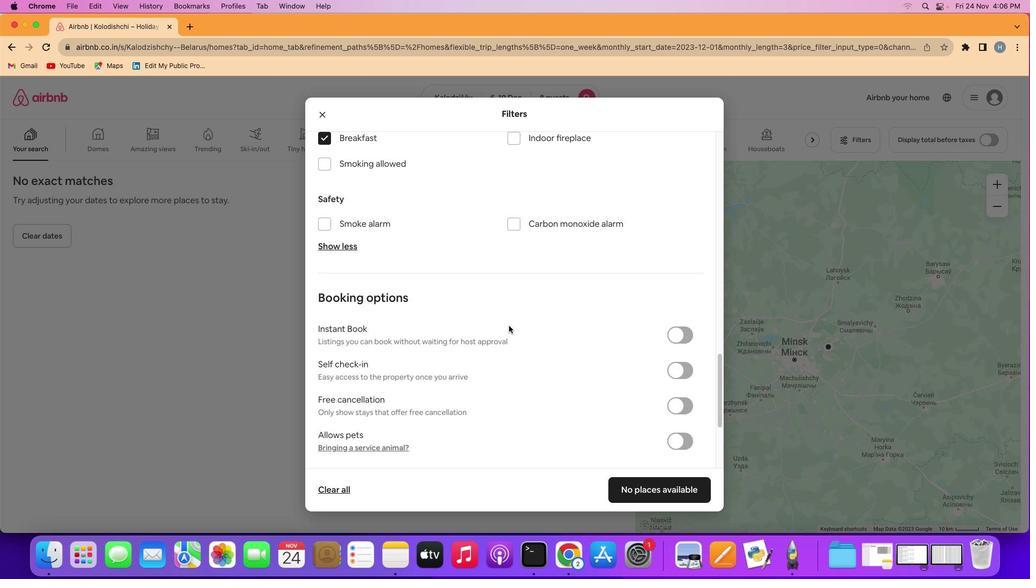 
Action: Mouse scrolled (509, 325) with delta (0, -1)
Screenshot: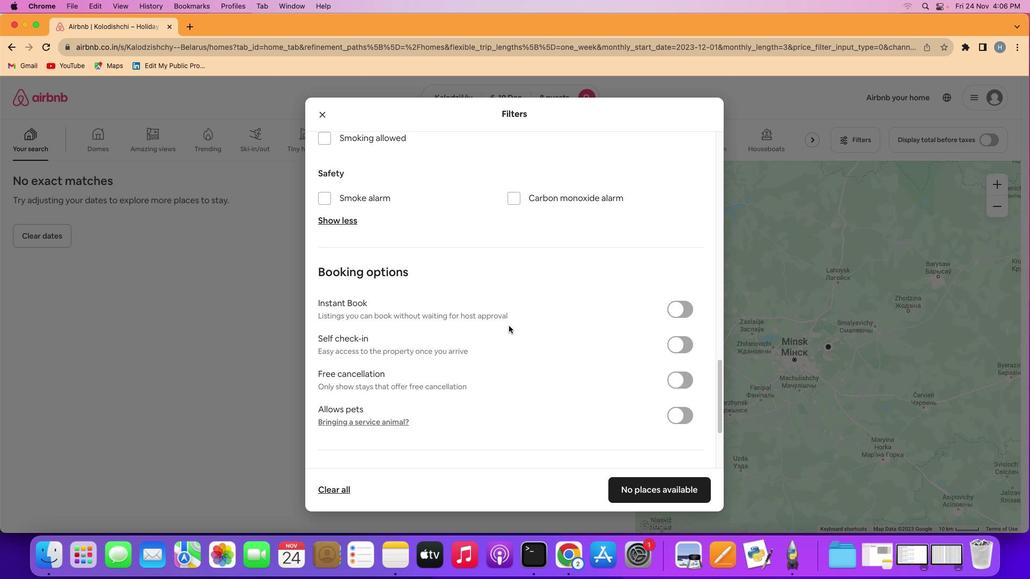 
Action: Mouse scrolled (509, 325) with delta (0, 0)
Screenshot: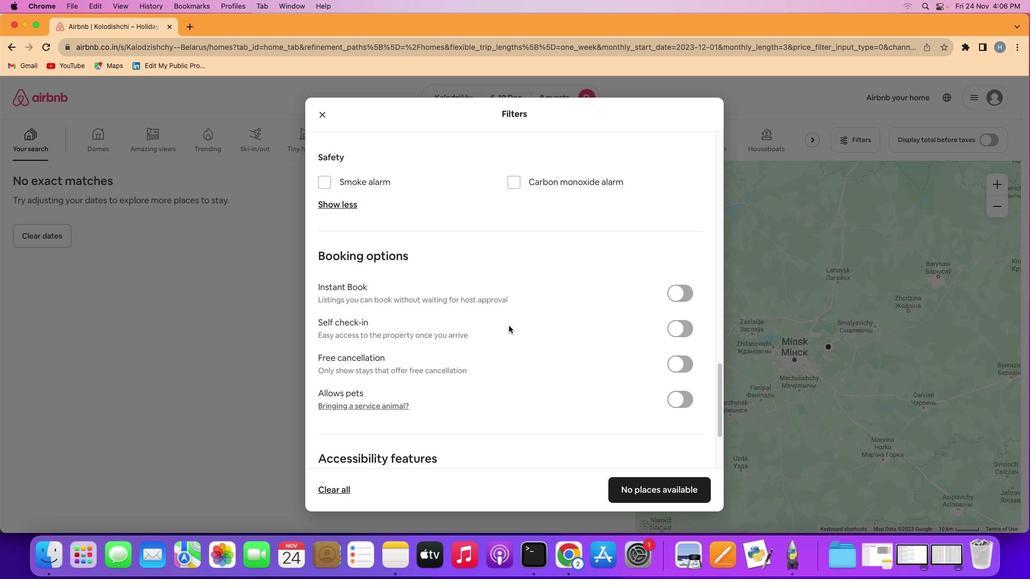 
Action: Mouse scrolled (509, 325) with delta (0, 0)
Screenshot: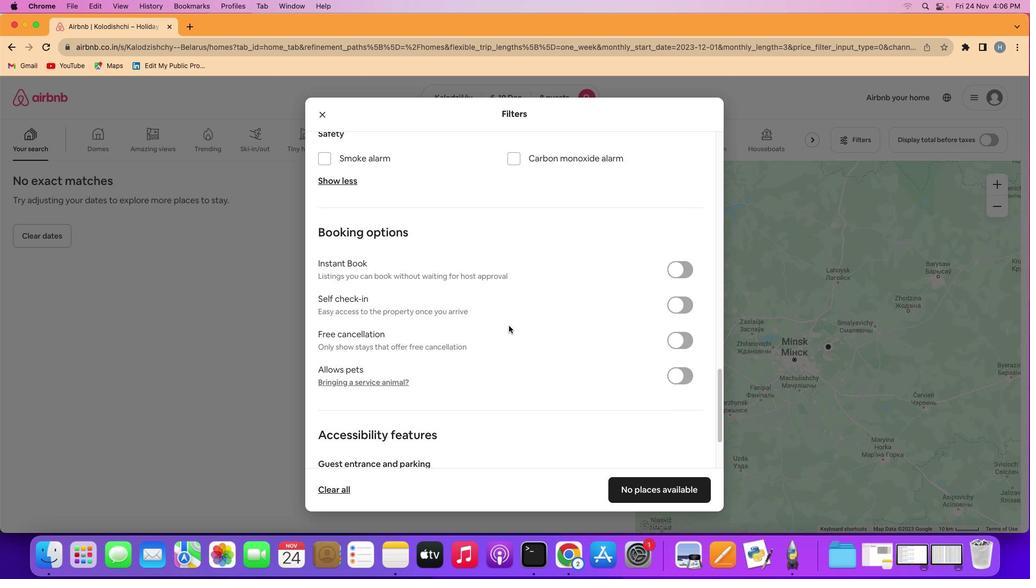 
Action: Mouse scrolled (509, 325) with delta (0, 0)
Screenshot: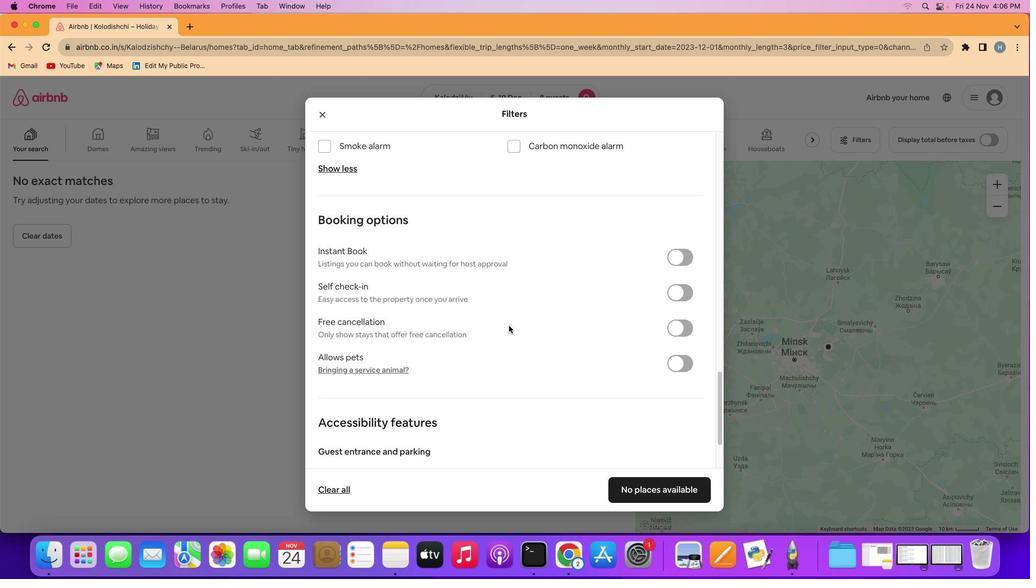 
Action: Mouse scrolled (509, 325) with delta (0, 0)
Screenshot: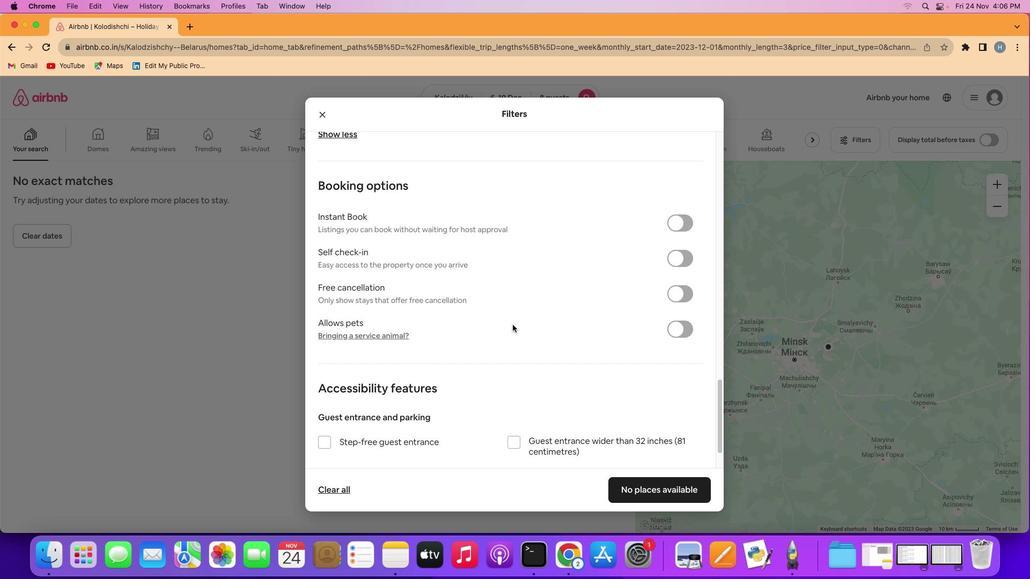 
Action: Mouse moved to (683, 251)
Screenshot: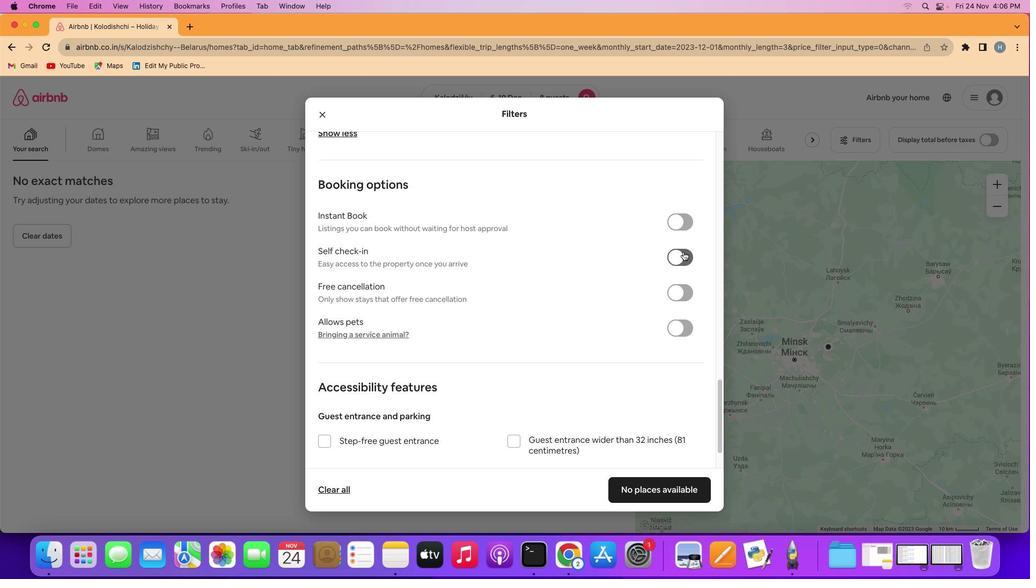 
Action: Mouse pressed left at (683, 251)
Screenshot: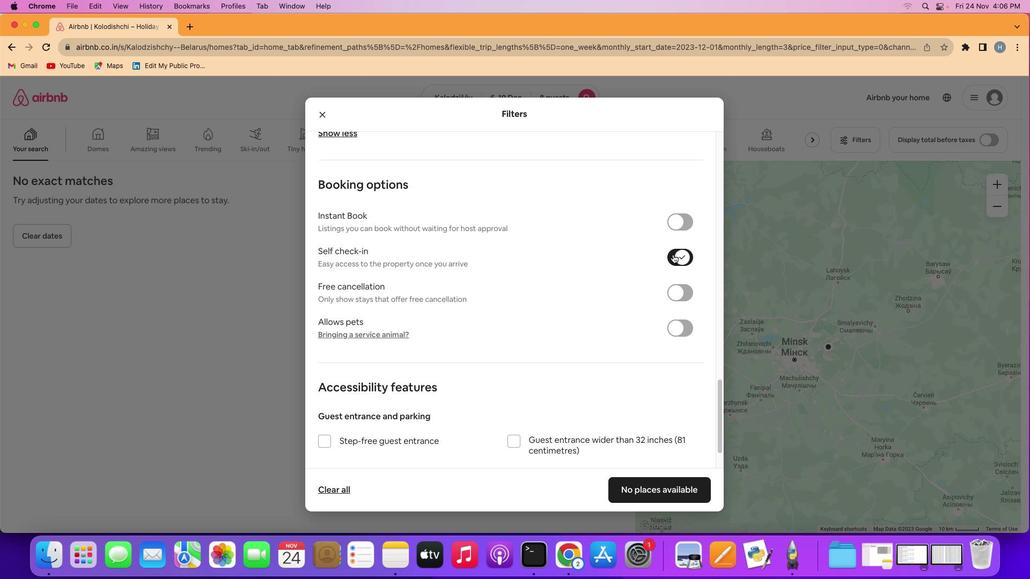 
Action: Mouse moved to (541, 310)
Screenshot: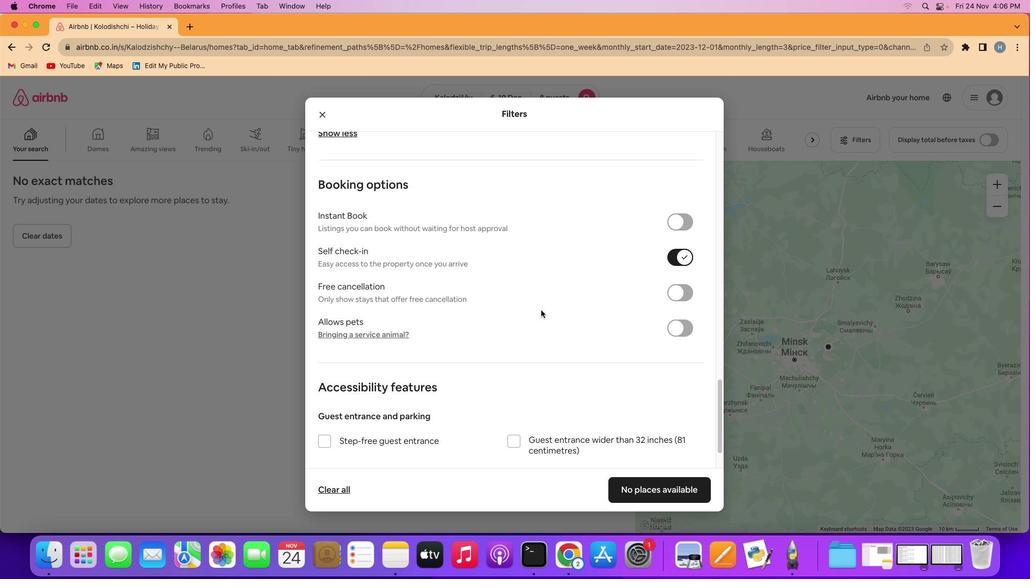 
Action: Mouse scrolled (541, 310) with delta (0, 0)
Screenshot: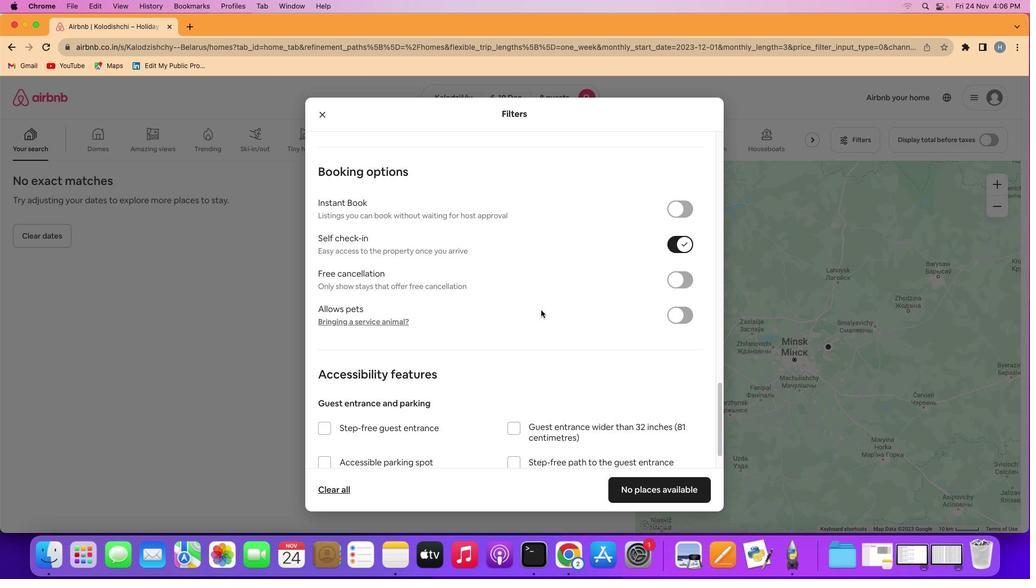 
Action: Mouse scrolled (541, 310) with delta (0, 0)
Screenshot: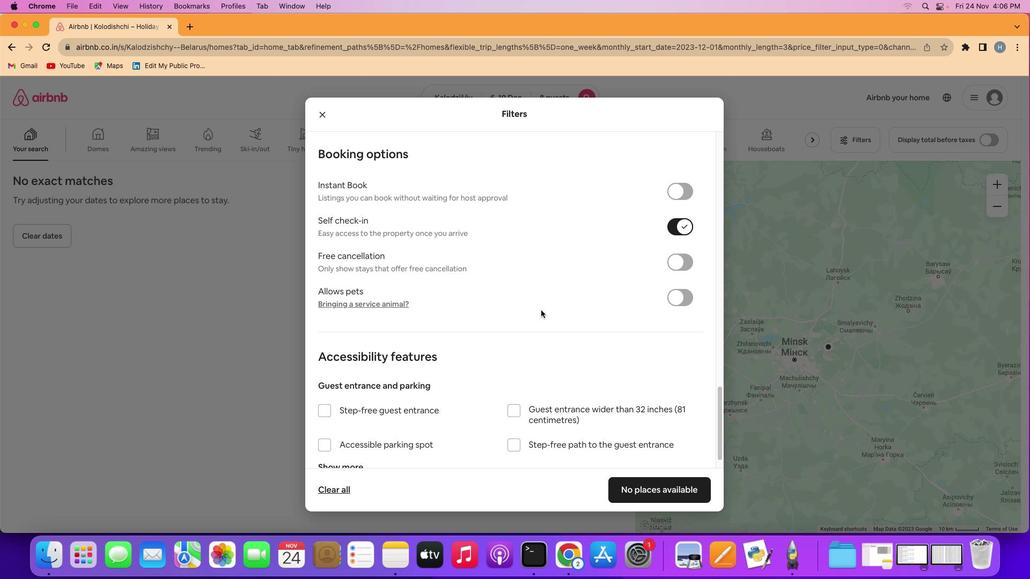
Action: Mouse scrolled (541, 310) with delta (0, 0)
Screenshot: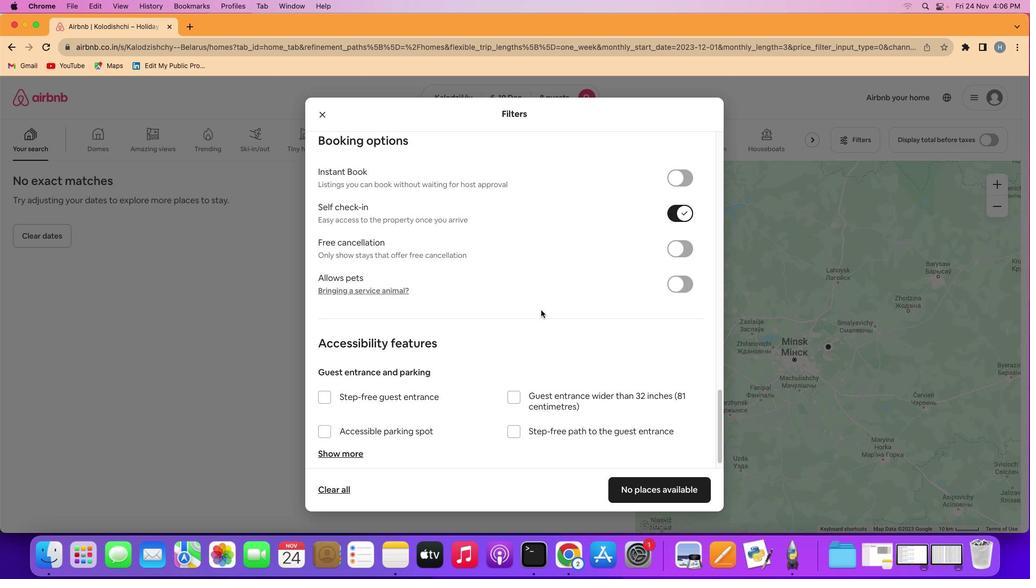 
Action: Mouse scrolled (541, 310) with delta (0, 0)
Screenshot: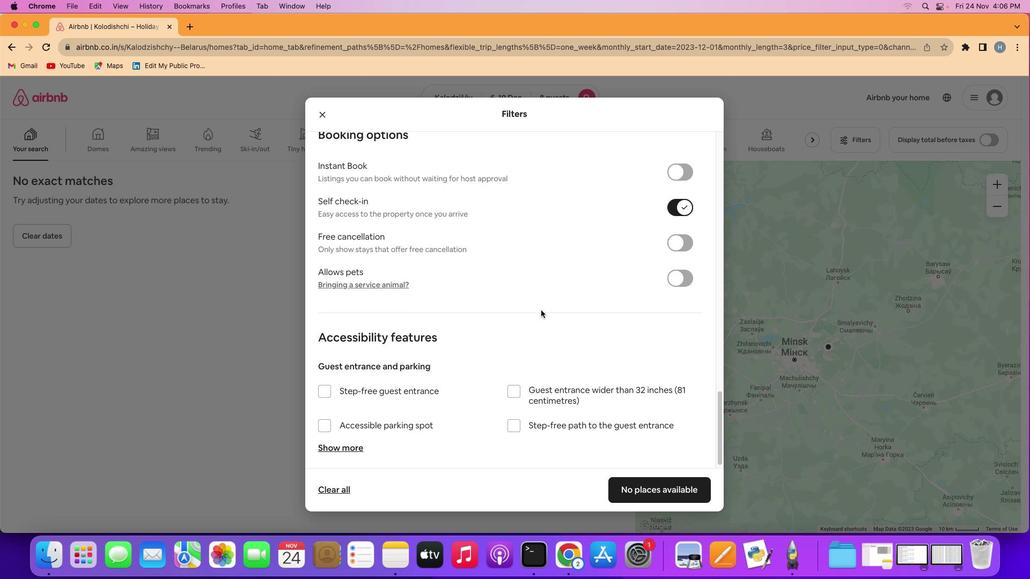 
Action: Mouse scrolled (541, 310) with delta (0, 0)
Screenshot: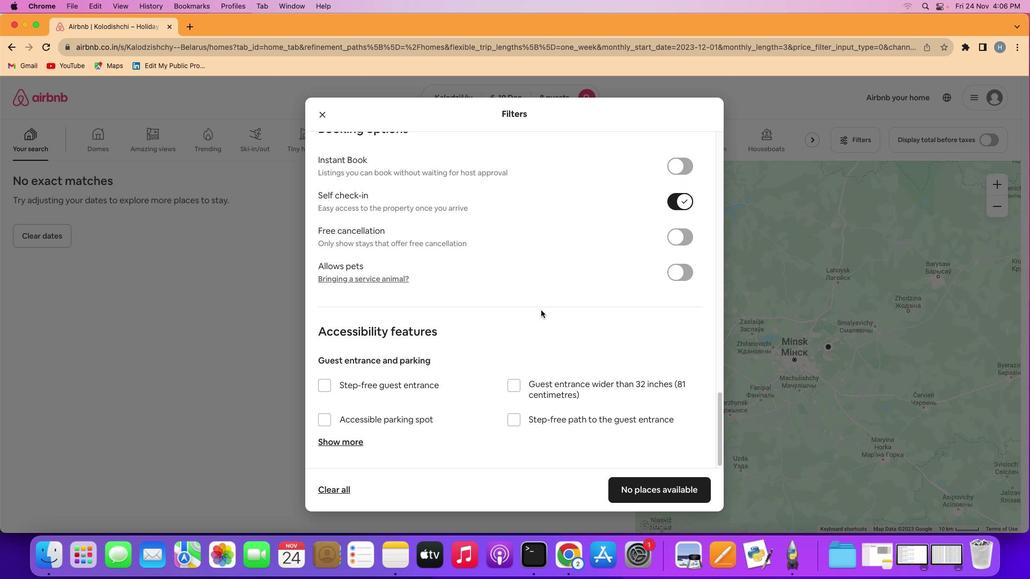 
Action: Mouse scrolled (541, 310) with delta (0, 0)
Screenshot: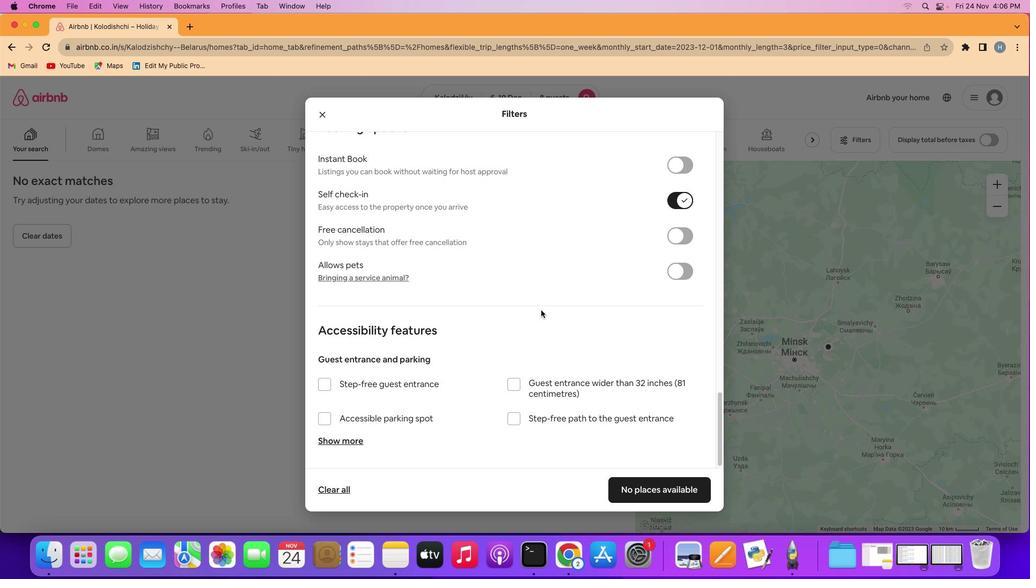 
Action: Mouse scrolled (541, 310) with delta (0, -1)
Screenshot: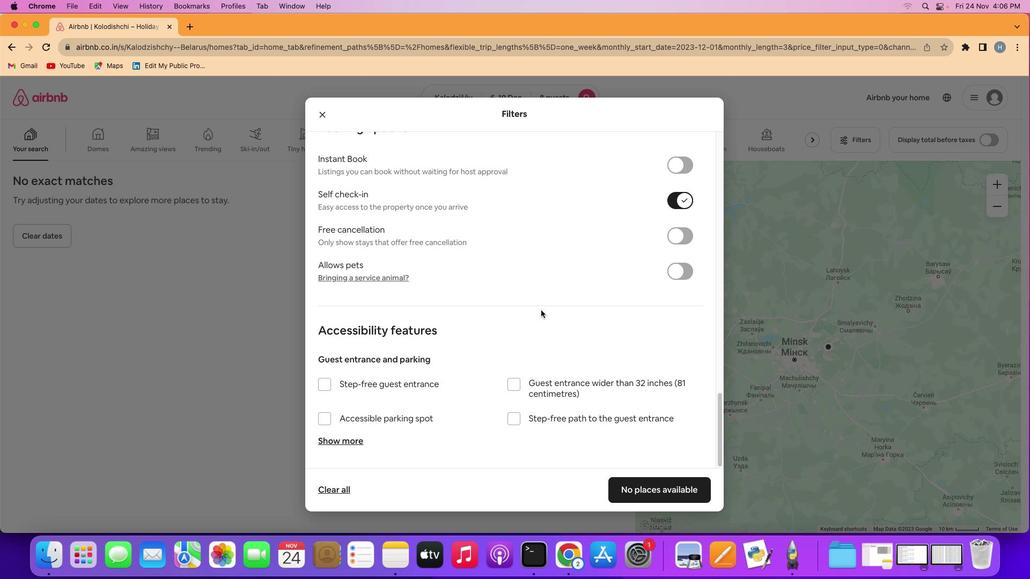 
Action: Mouse scrolled (541, 310) with delta (0, -1)
Screenshot: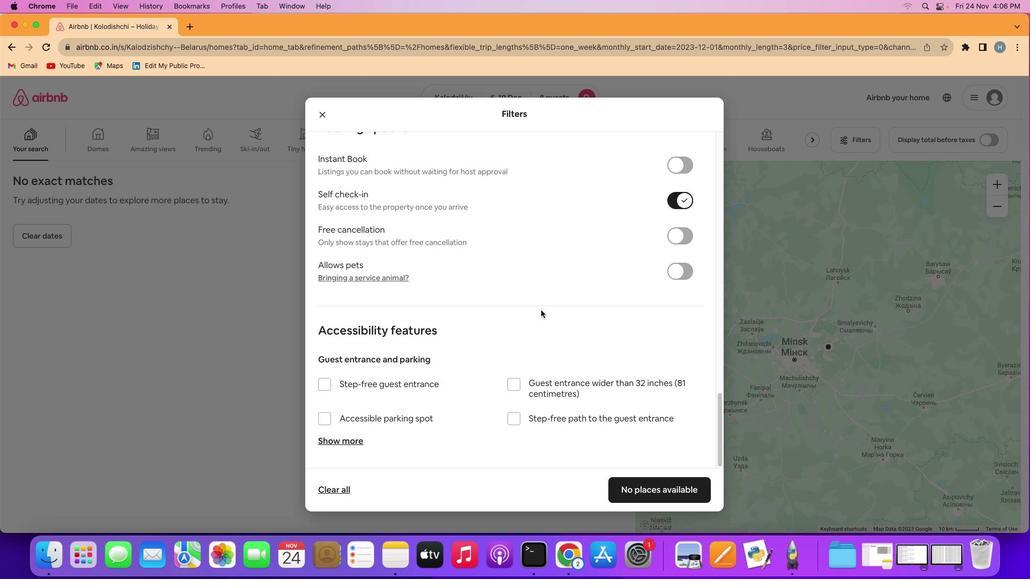 
Action: Mouse scrolled (541, 310) with delta (0, 0)
Screenshot: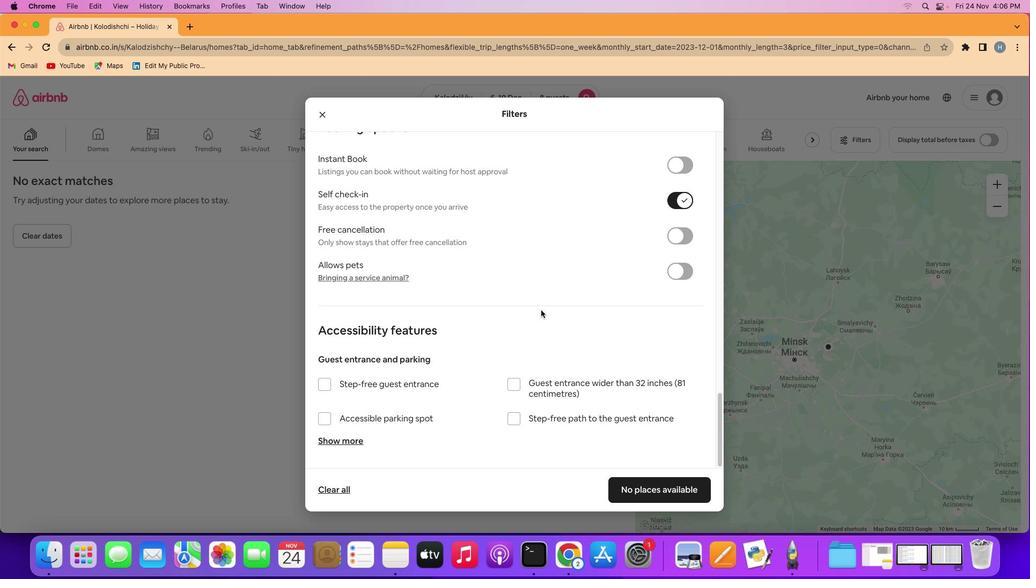 
Action: Mouse scrolled (541, 310) with delta (0, 0)
Screenshot: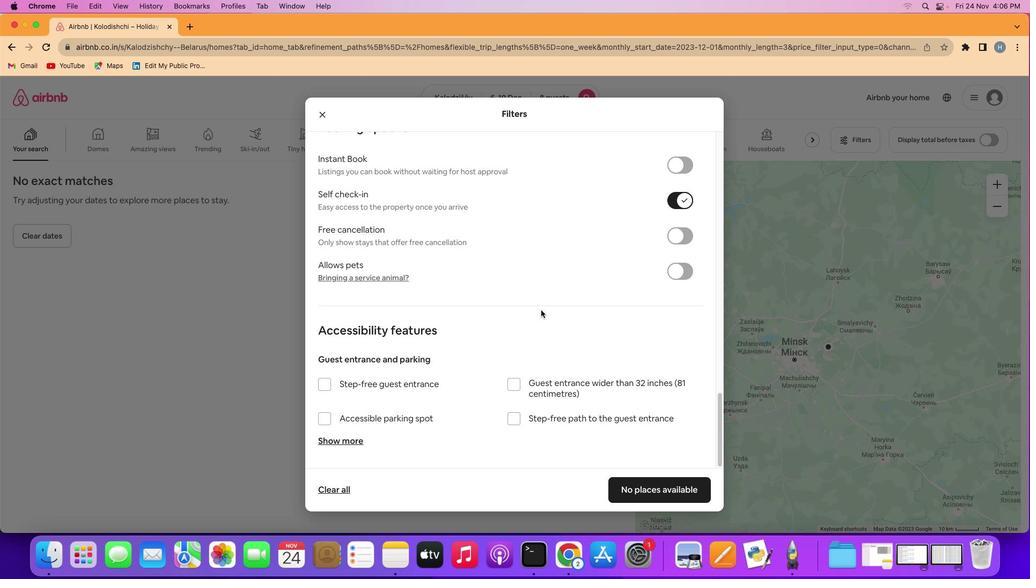 
Action: Mouse scrolled (541, 310) with delta (0, 0)
Screenshot: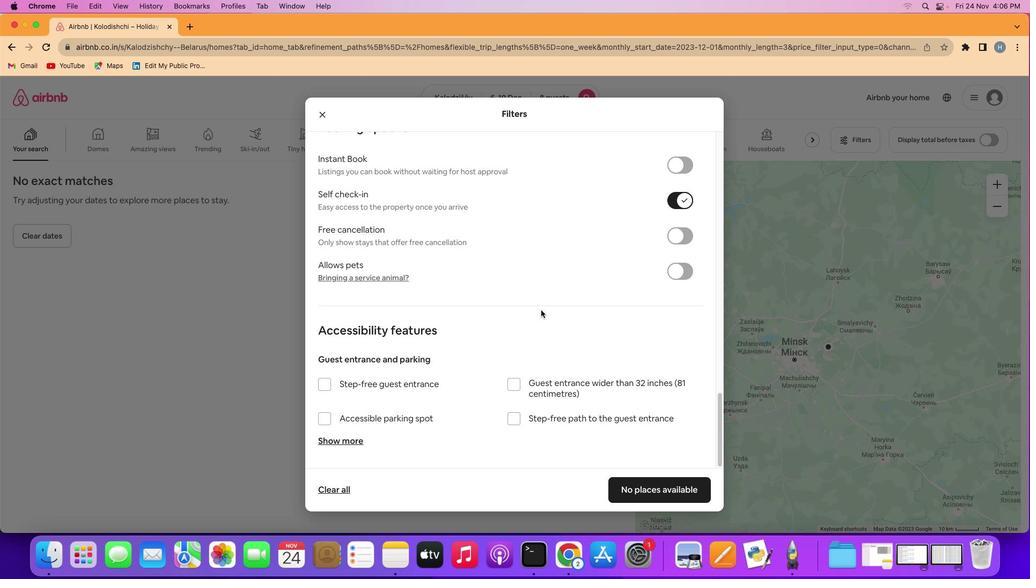 
Action: Mouse moved to (543, 310)
Screenshot: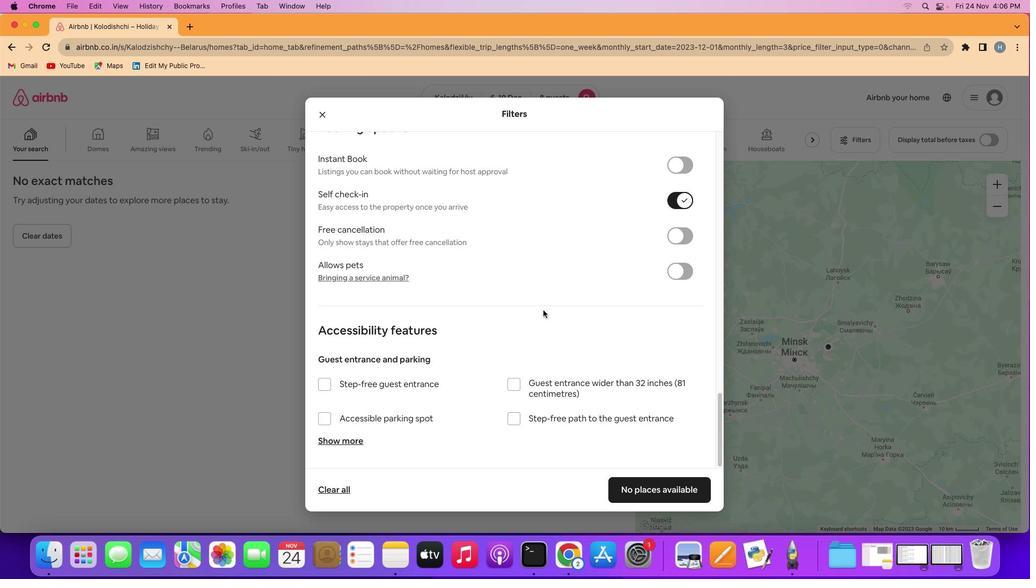 
Action: Mouse scrolled (543, 310) with delta (0, 0)
Screenshot: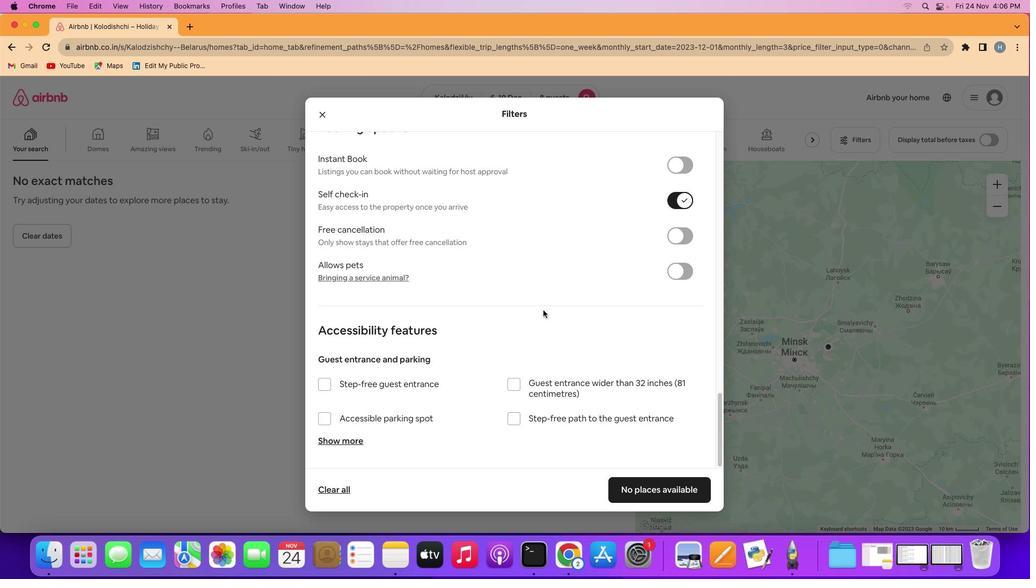 
Action: Mouse scrolled (543, 310) with delta (0, 0)
Screenshot: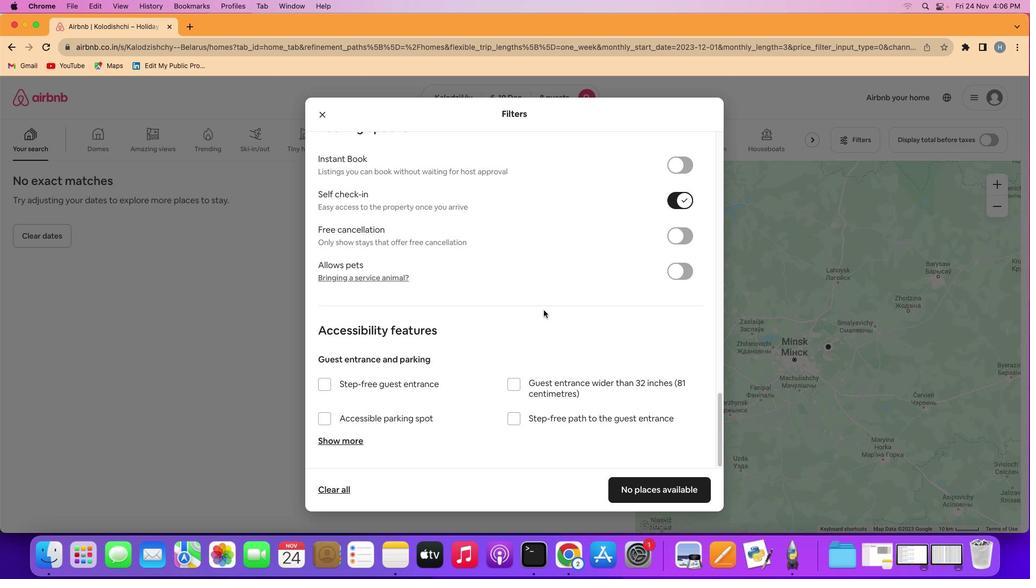 
Action: Mouse scrolled (543, 310) with delta (0, -1)
Screenshot: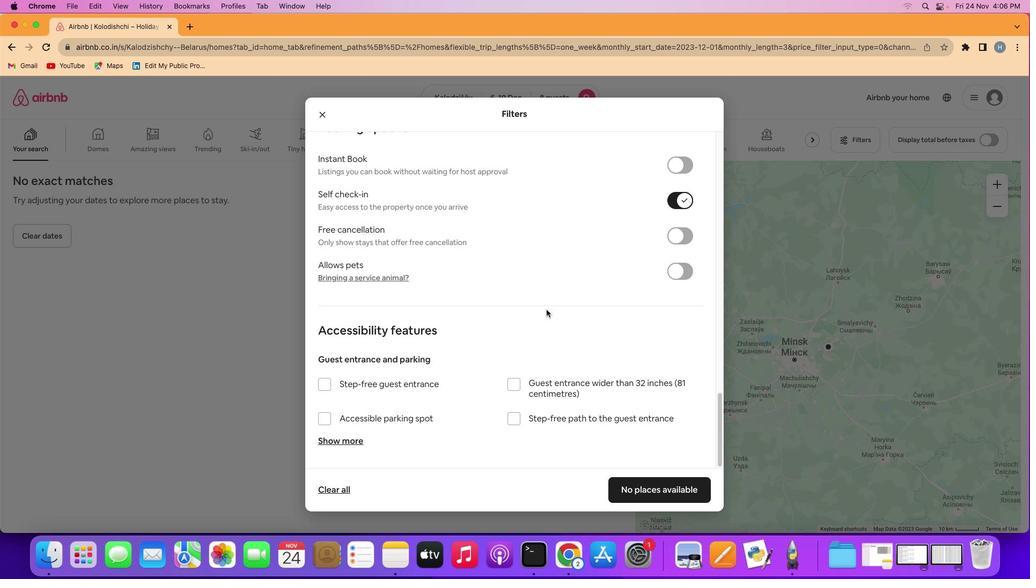 
Action: Mouse scrolled (543, 310) with delta (0, -1)
Screenshot: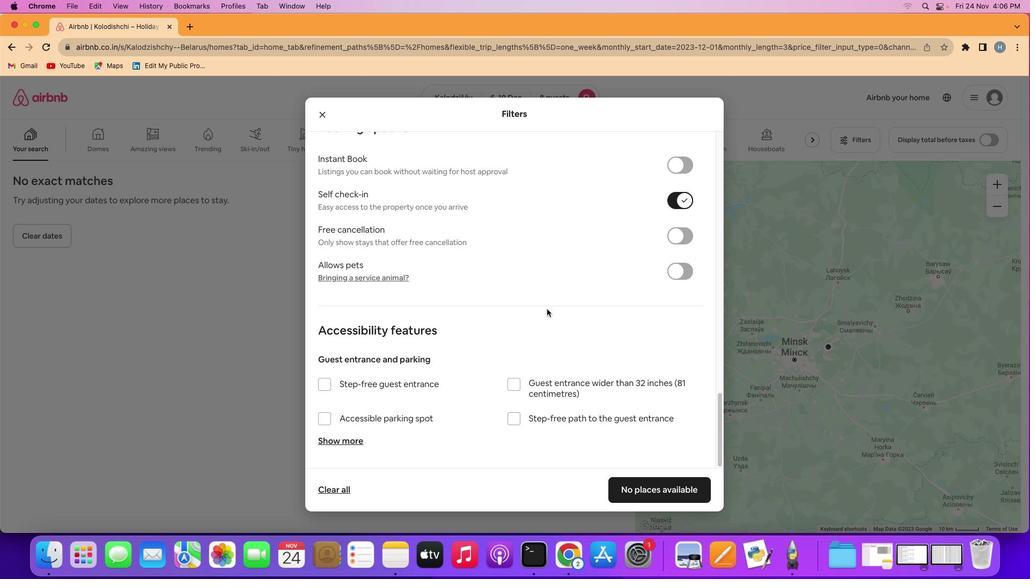 
Action: Mouse moved to (652, 484)
Screenshot: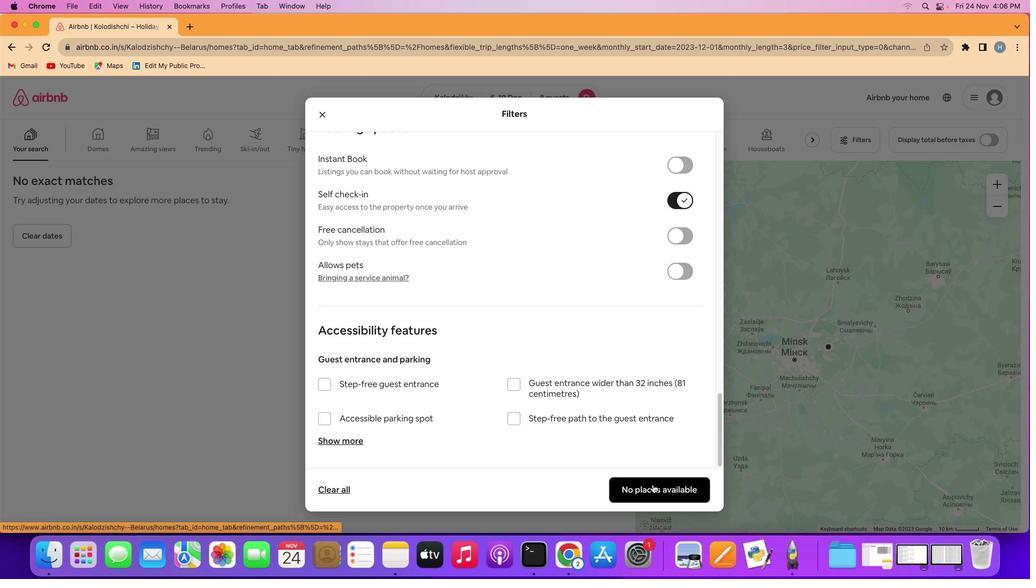 
Action: Mouse pressed left at (652, 484)
Screenshot: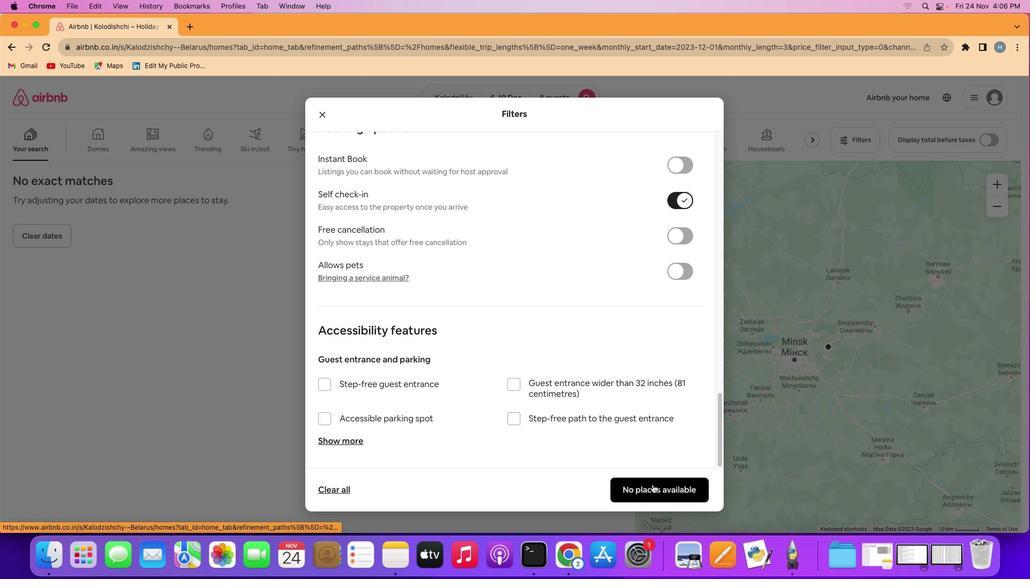 
Action: Mouse moved to (311, 295)
Screenshot: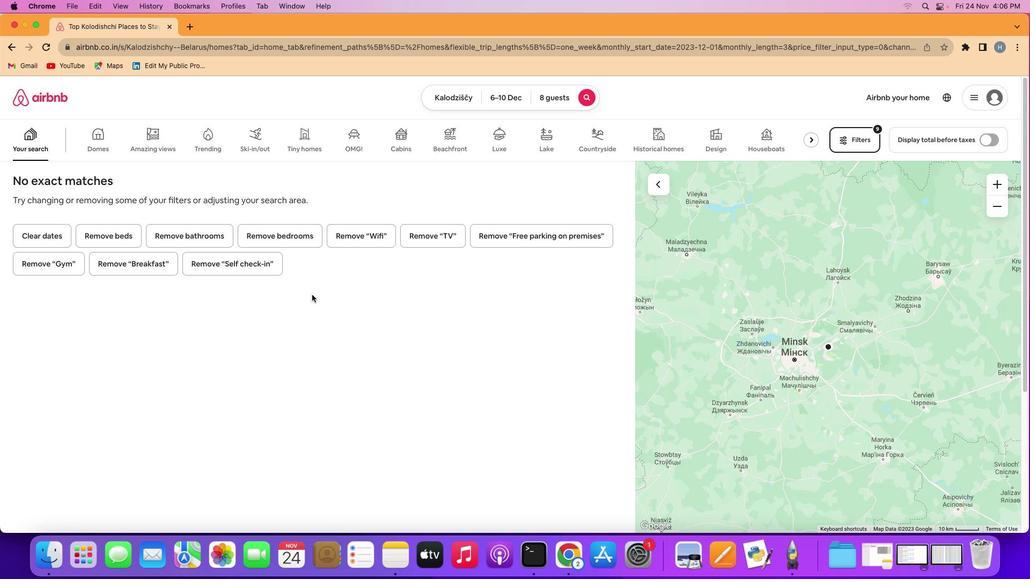 
